 Task: Check the "Dependency Graph" to manage package dependencies.
Action: Mouse moved to (1077, 68)
Screenshot: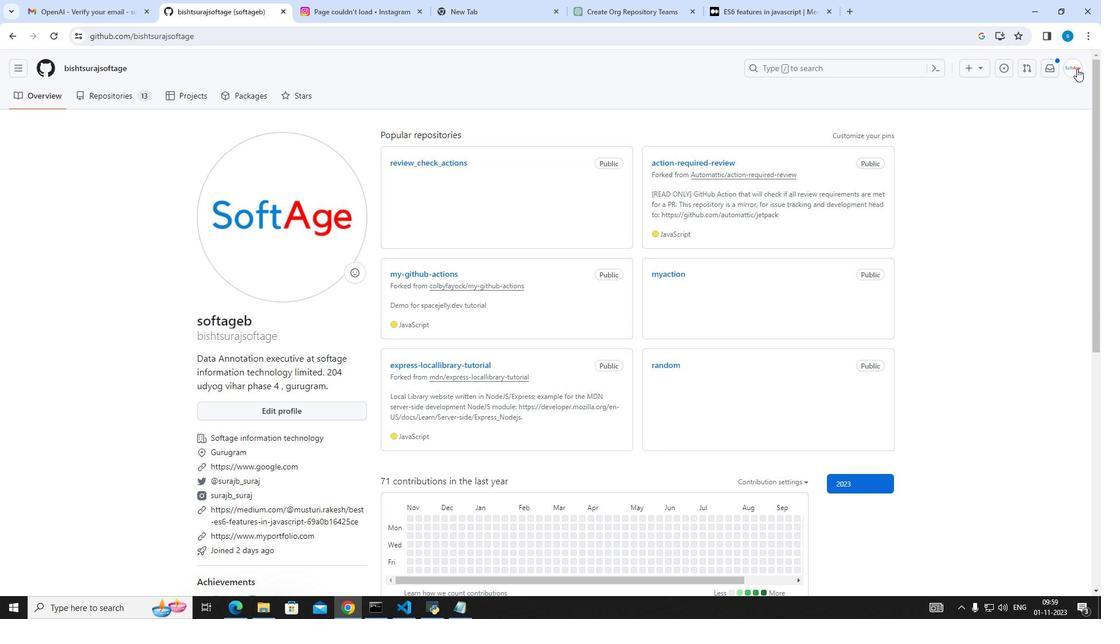 
Action: Mouse pressed left at (1077, 68)
Screenshot: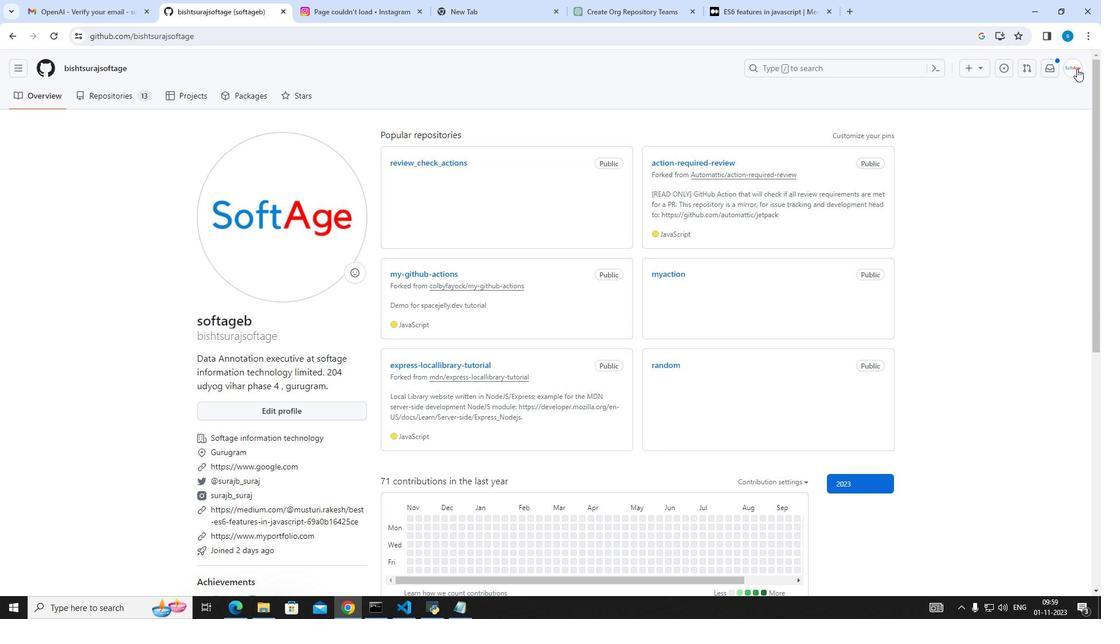 
Action: Mouse moved to (1016, 154)
Screenshot: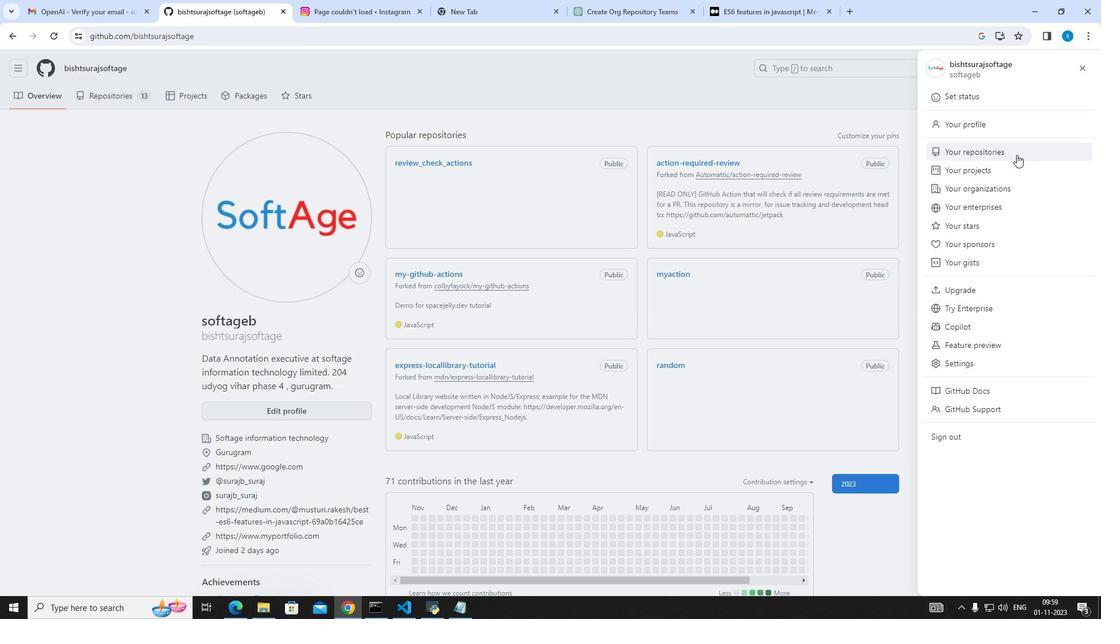 
Action: Mouse pressed left at (1016, 154)
Screenshot: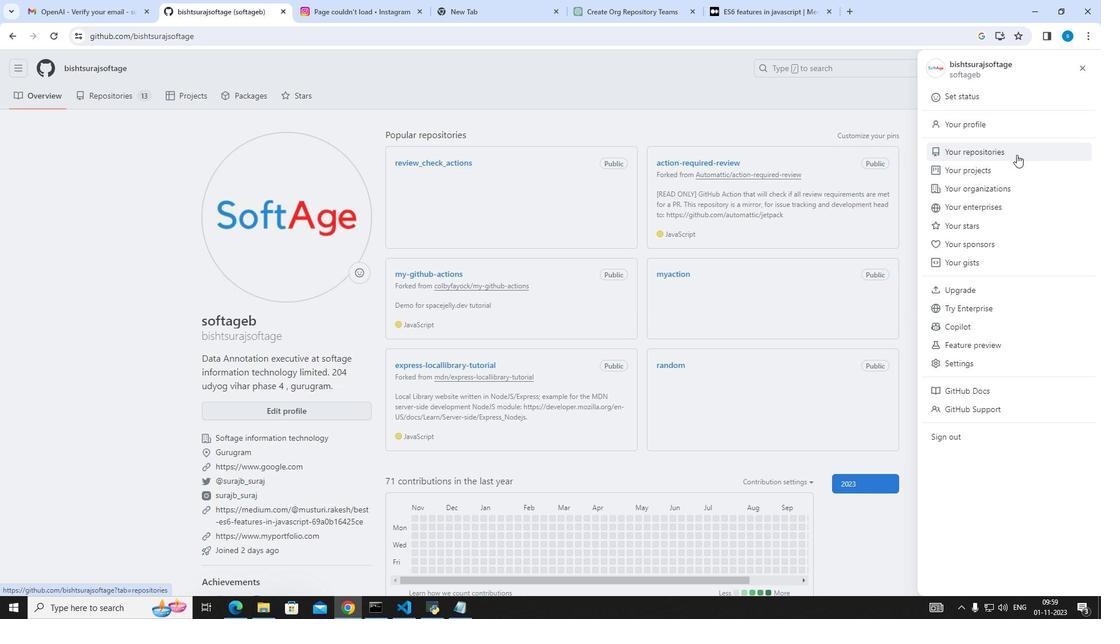 
Action: Mouse moved to (678, 317)
Screenshot: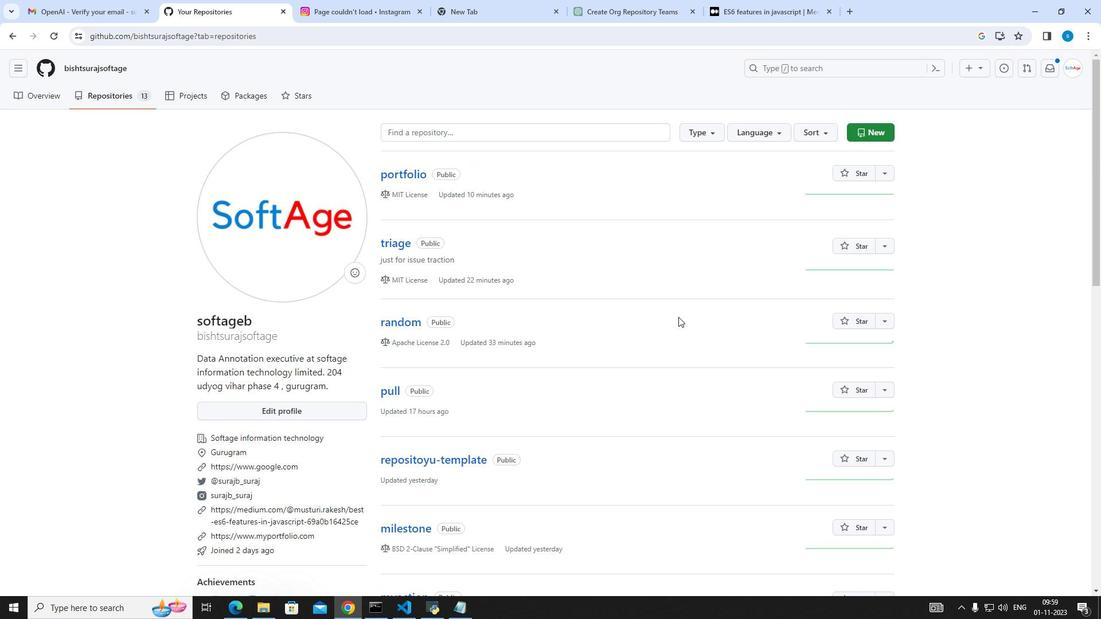 
Action: Mouse scrolled (678, 316) with delta (0, 0)
Screenshot: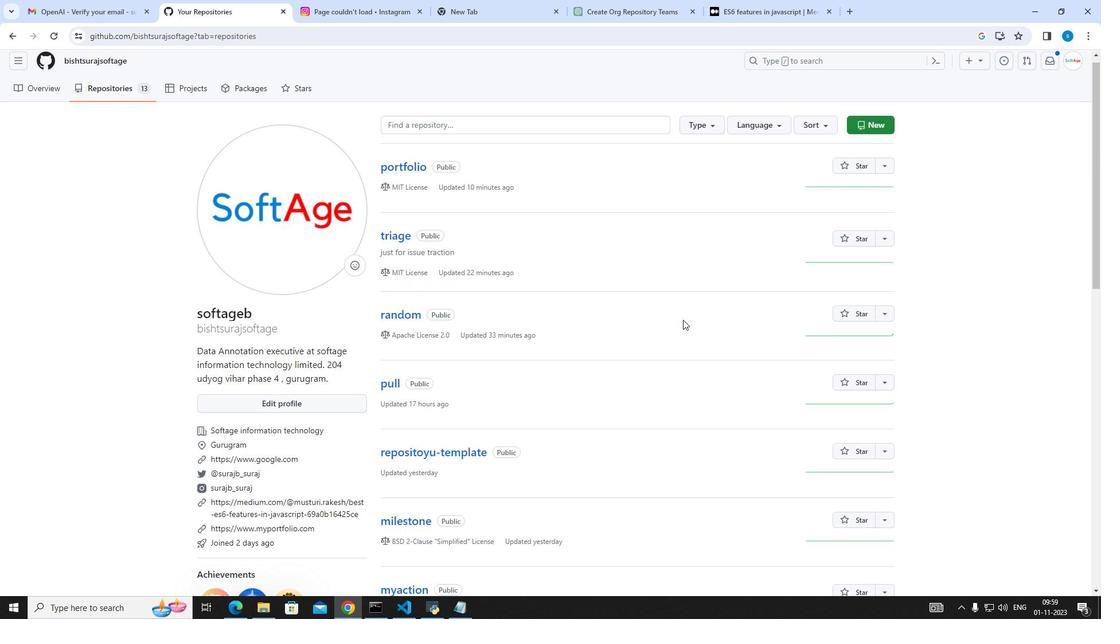 
Action: Mouse moved to (678, 319)
Screenshot: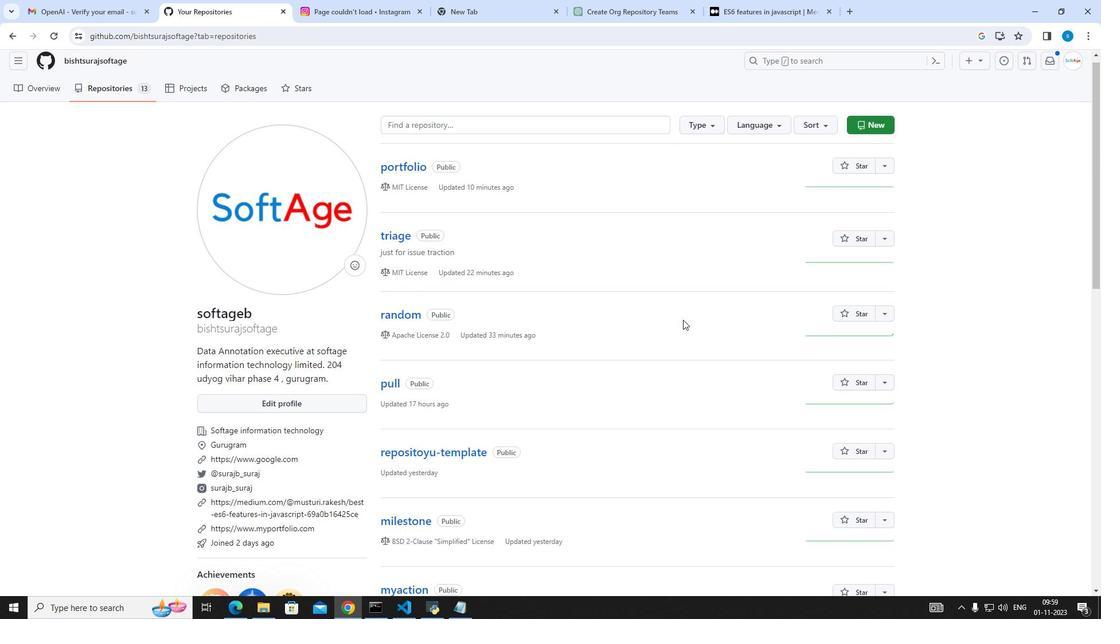 
Action: Mouse scrolled (678, 318) with delta (0, 0)
Screenshot: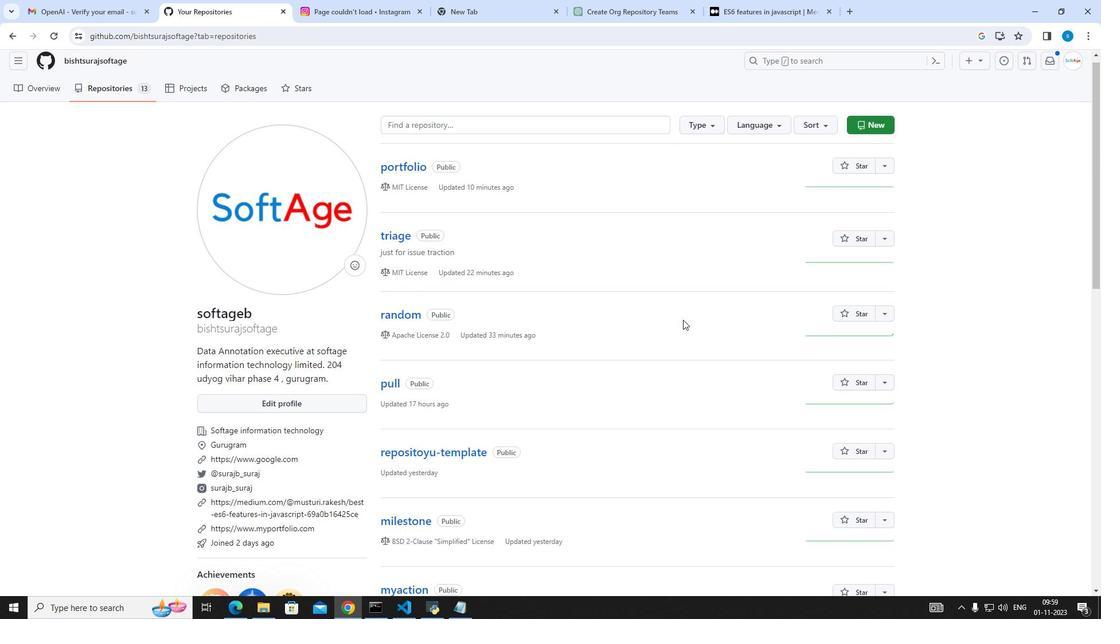 
Action: Mouse moved to (684, 321)
Screenshot: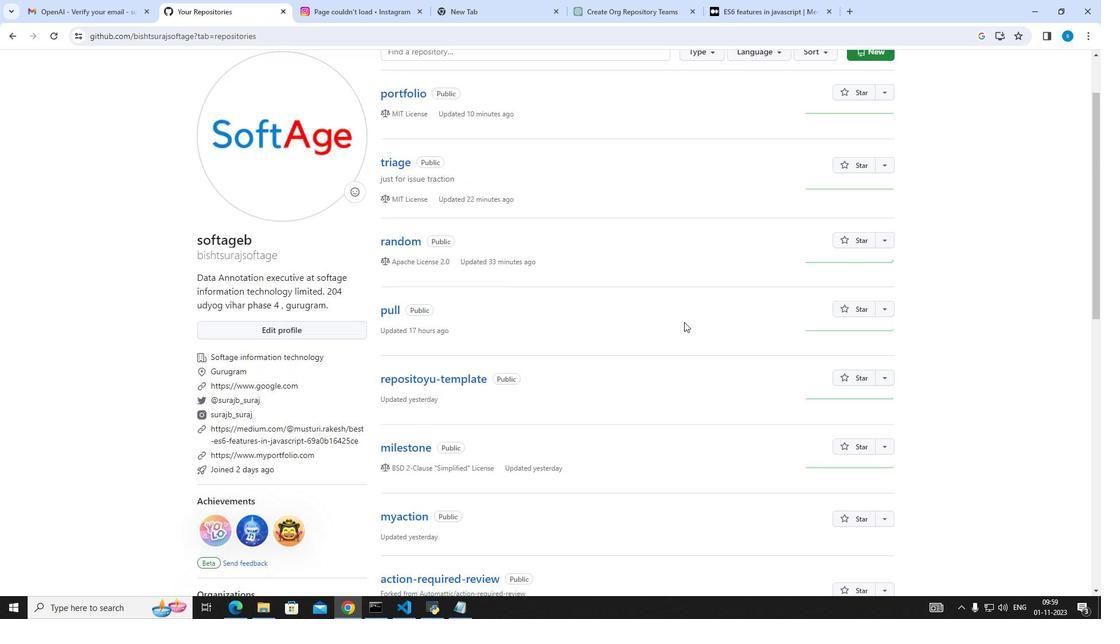 
Action: Mouse scrolled (683, 320) with delta (0, 0)
Screenshot: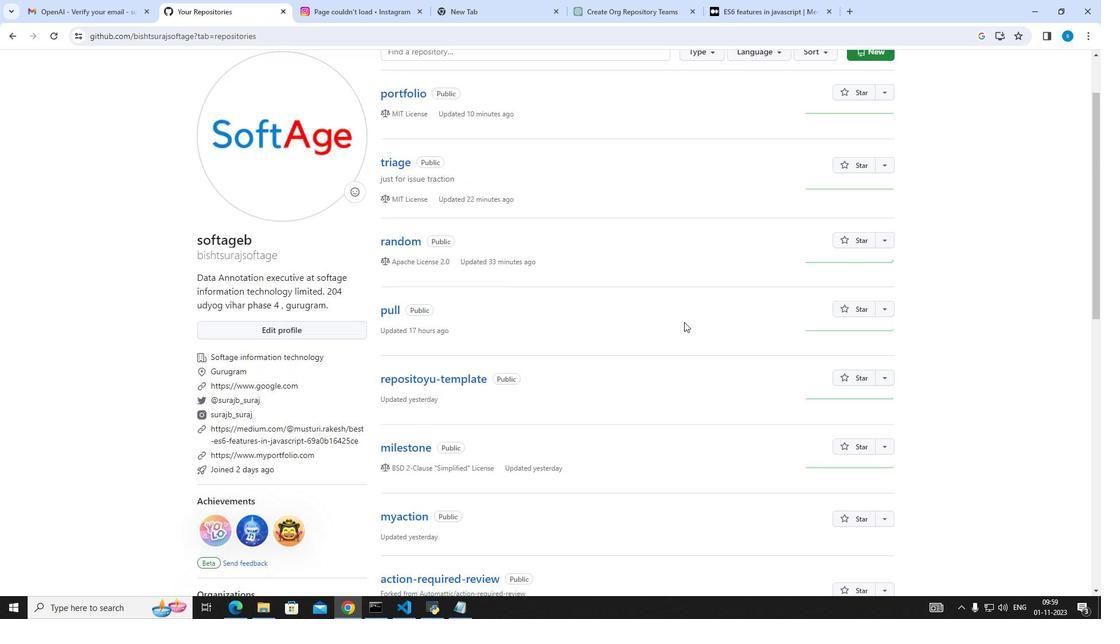 
Action: Mouse moved to (684, 321)
Screenshot: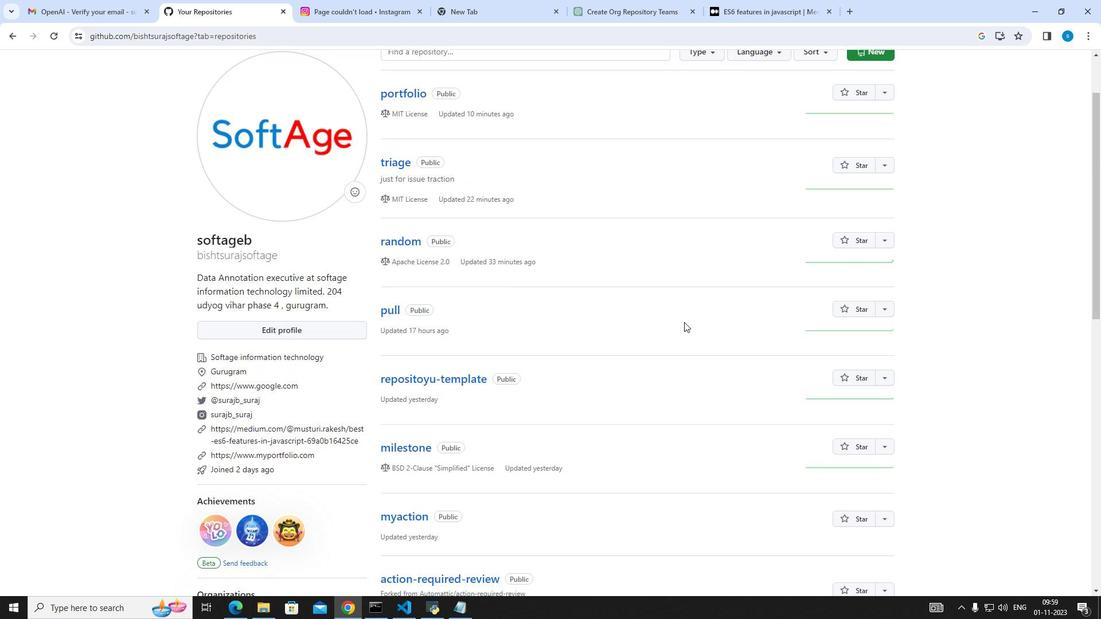 
Action: Mouse scrolled (684, 320) with delta (0, 0)
Screenshot: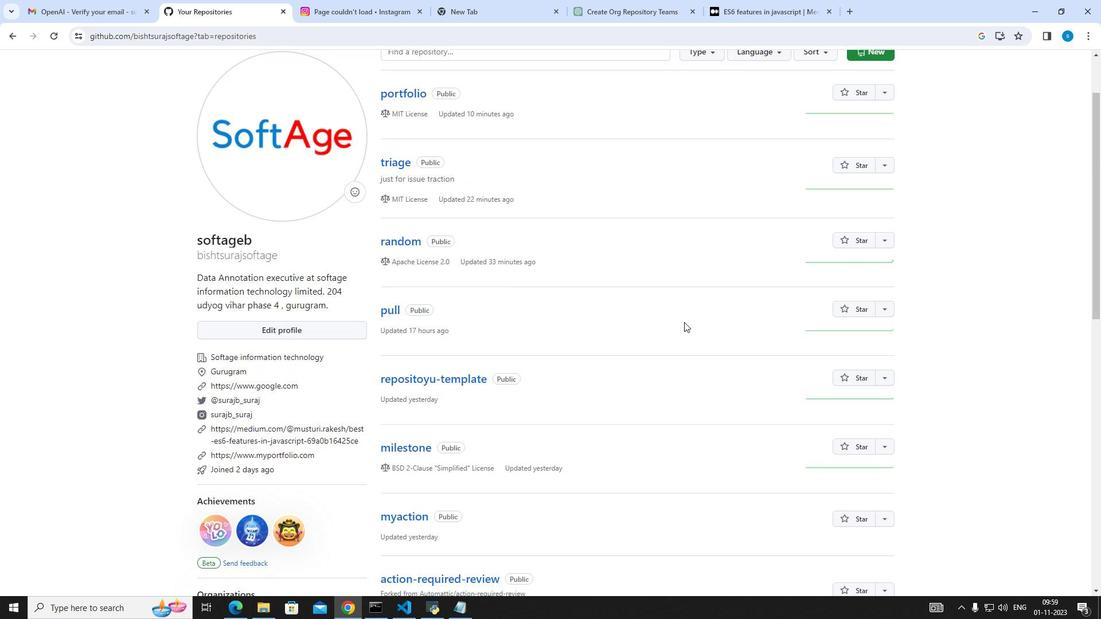 
Action: Mouse moved to (684, 322)
Screenshot: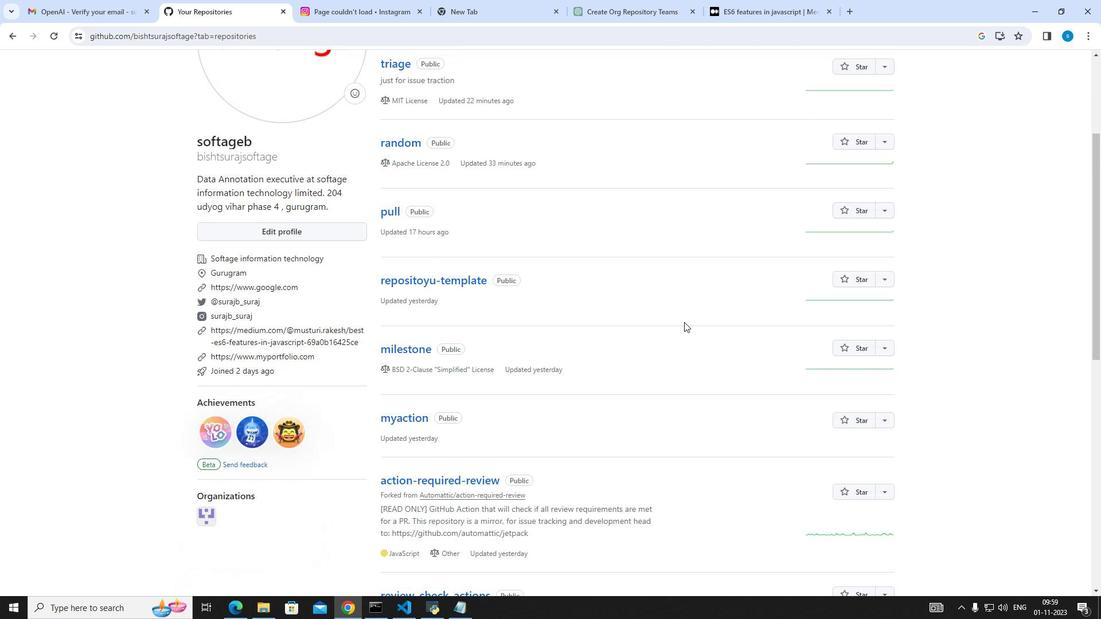 
Action: Mouse scrolled (684, 321) with delta (0, 0)
Screenshot: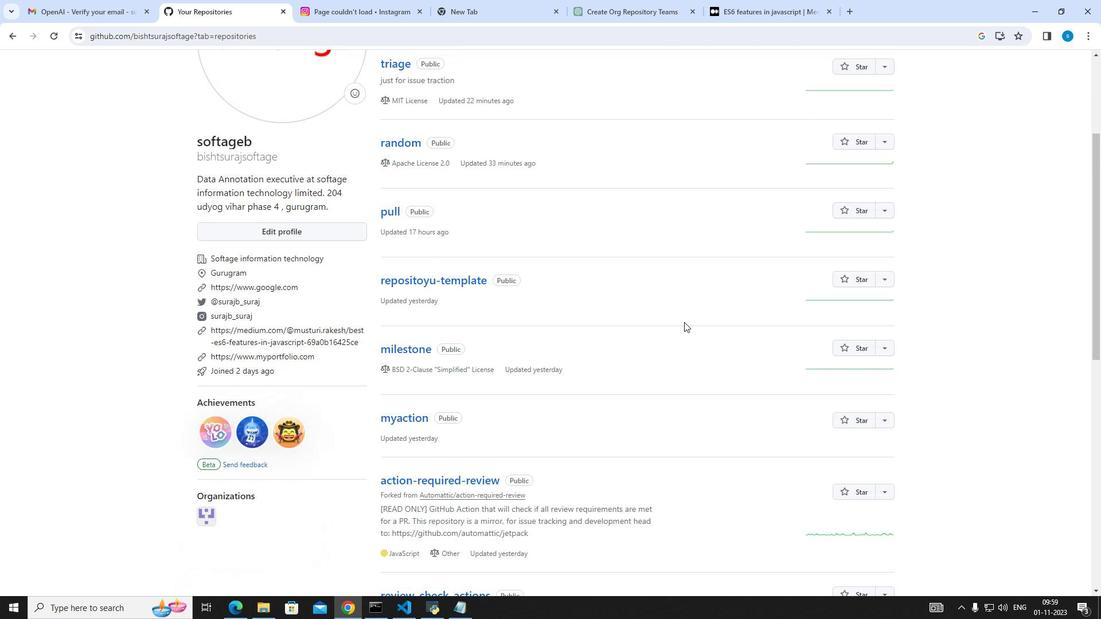 
Action: Mouse moved to (647, 326)
Screenshot: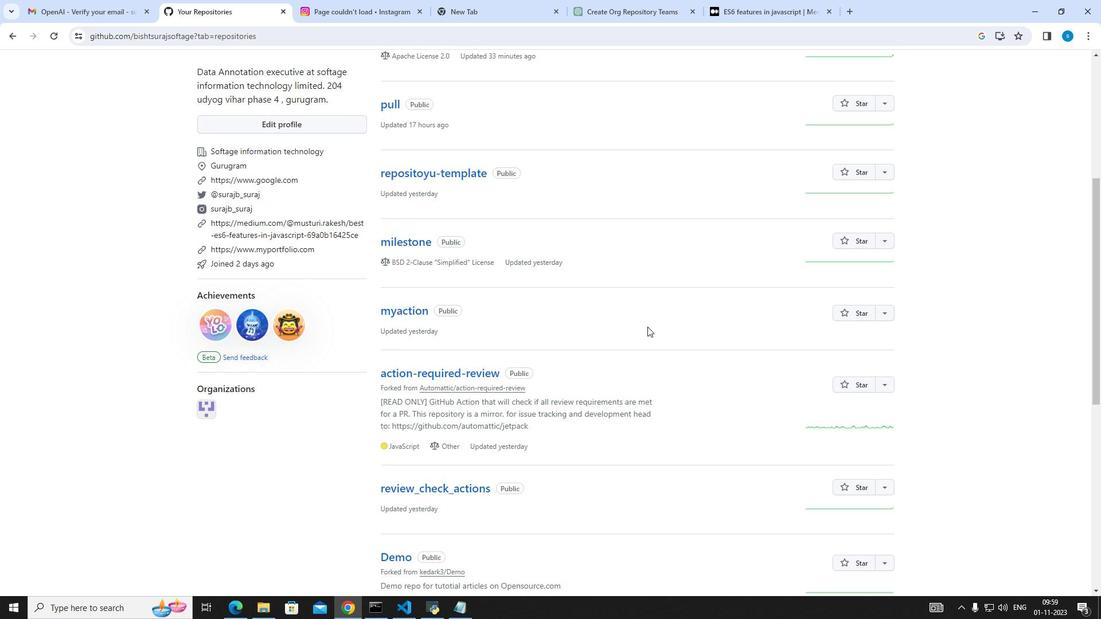 
Action: Mouse scrolled (647, 326) with delta (0, 0)
Screenshot: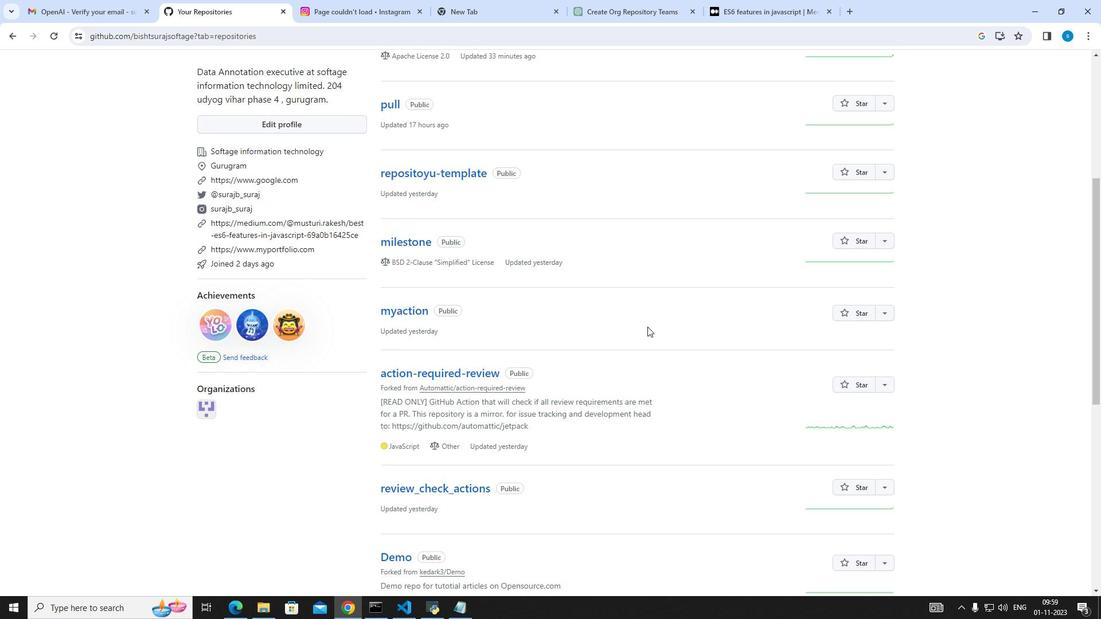 
Action: Mouse scrolled (647, 326) with delta (0, 0)
Screenshot: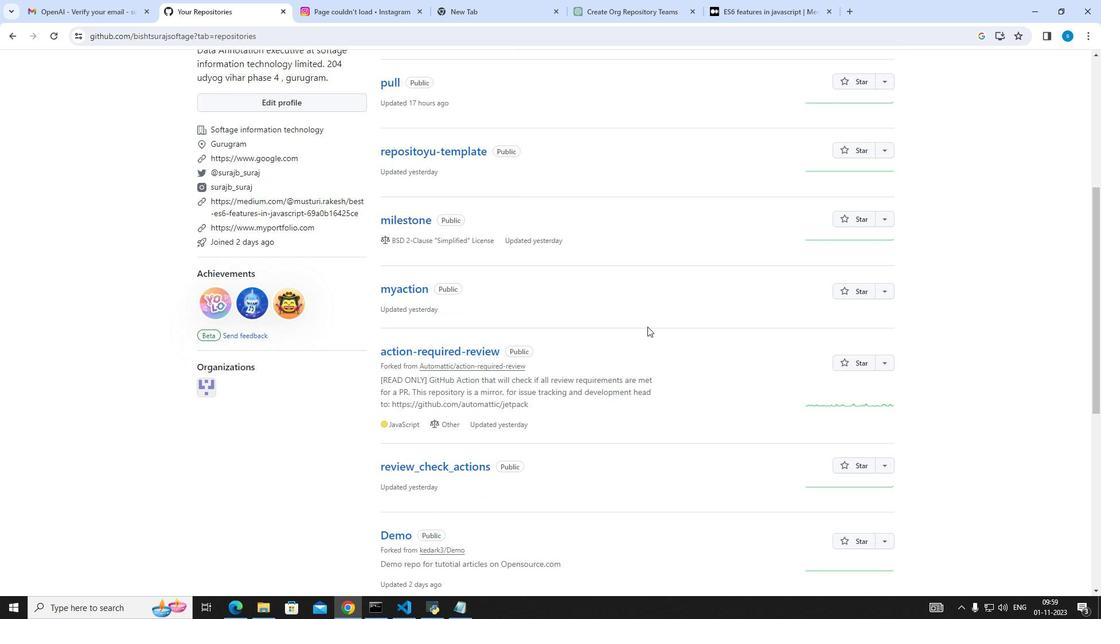 
Action: Mouse scrolled (647, 326) with delta (0, 0)
Screenshot: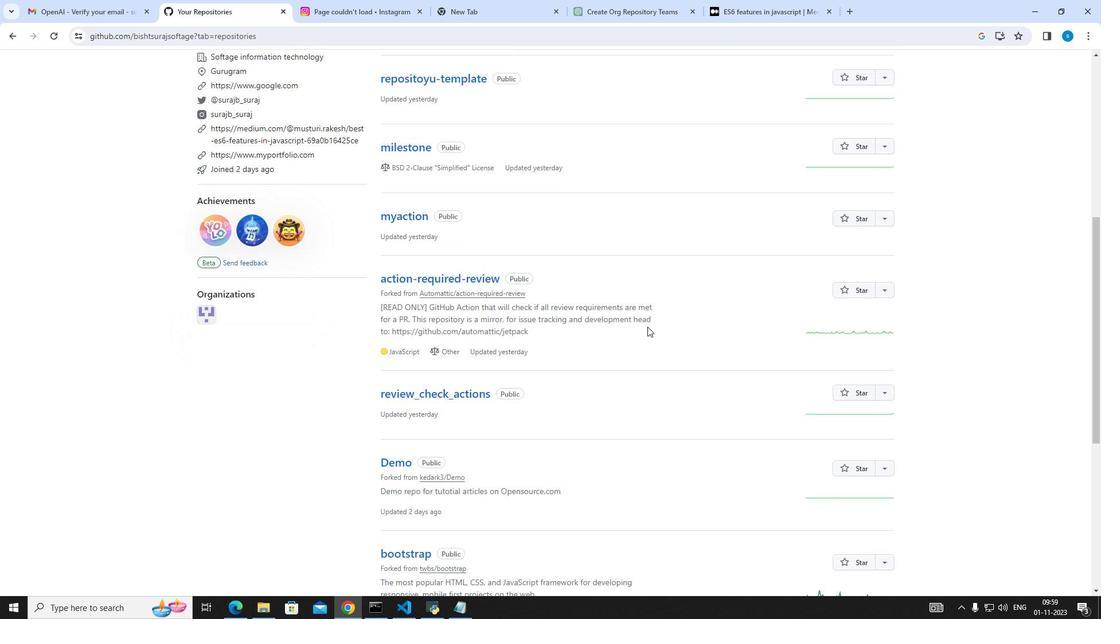 
Action: Mouse moved to (601, 346)
Screenshot: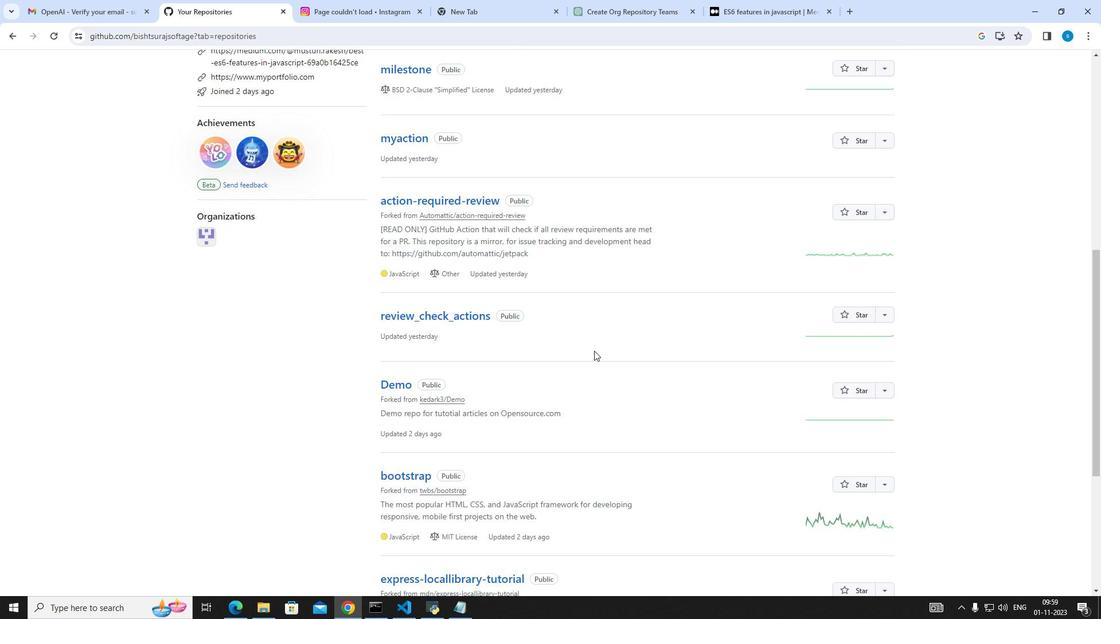 
Action: Mouse scrolled (601, 345) with delta (0, 0)
Screenshot: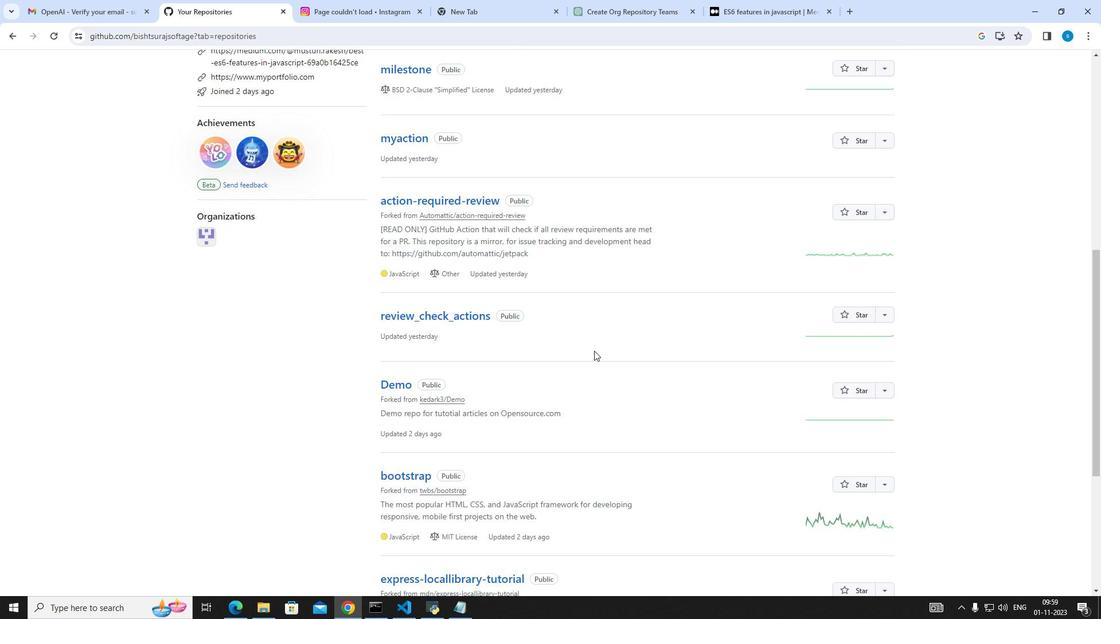 
Action: Mouse moved to (595, 349)
Screenshot: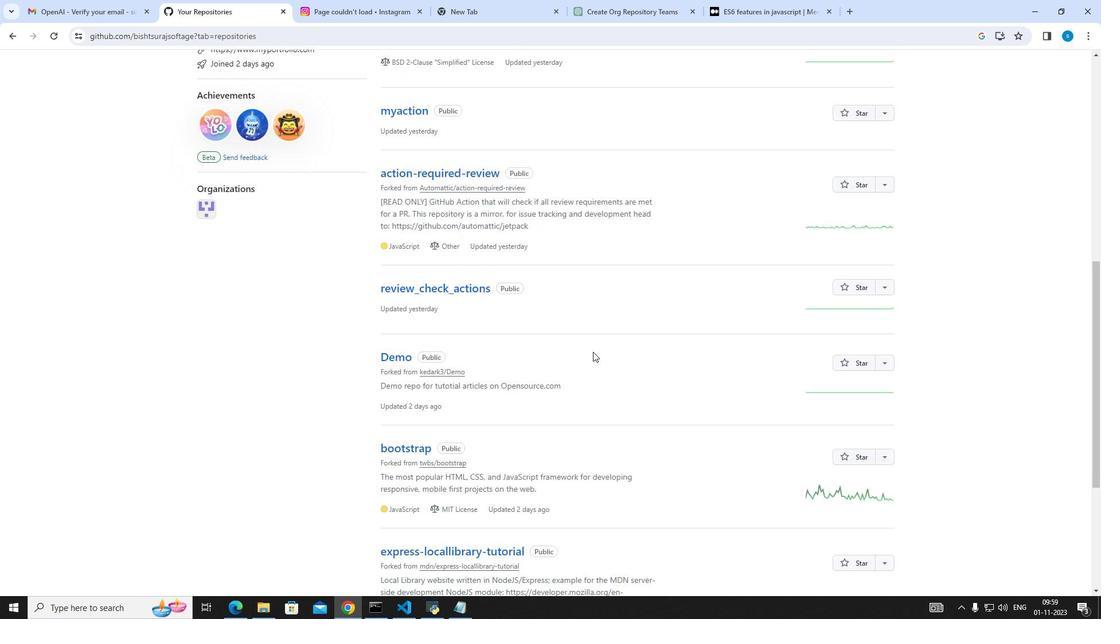 
Action: Mouse scrolled (595, 348) with delta (0, 0)
Screenshot: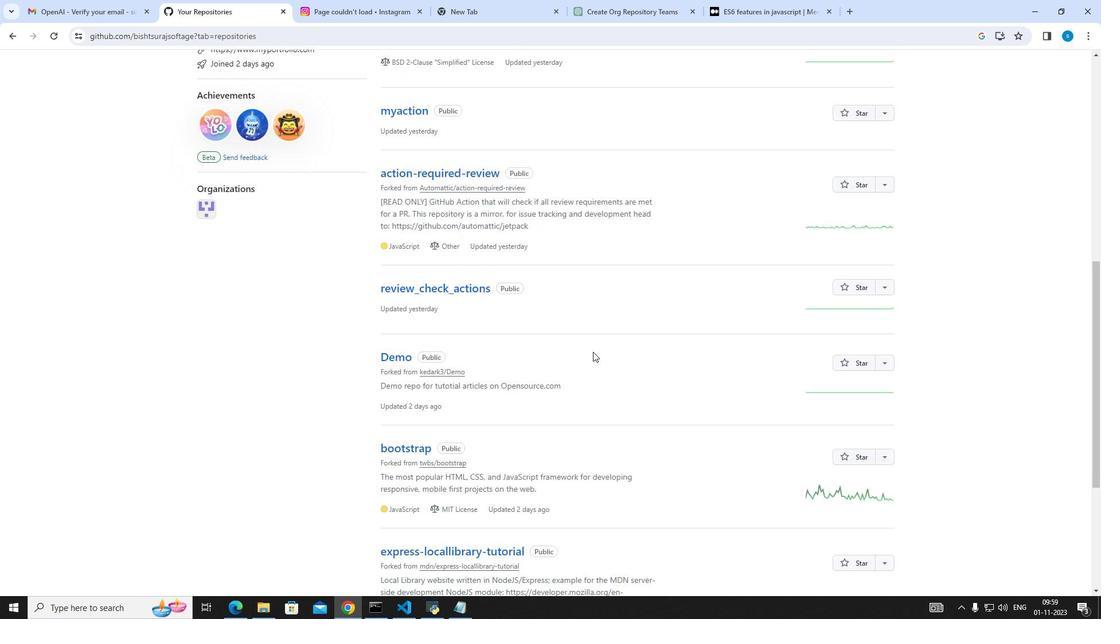 
Action: Mouse moved to (442, 465)
Screenshot: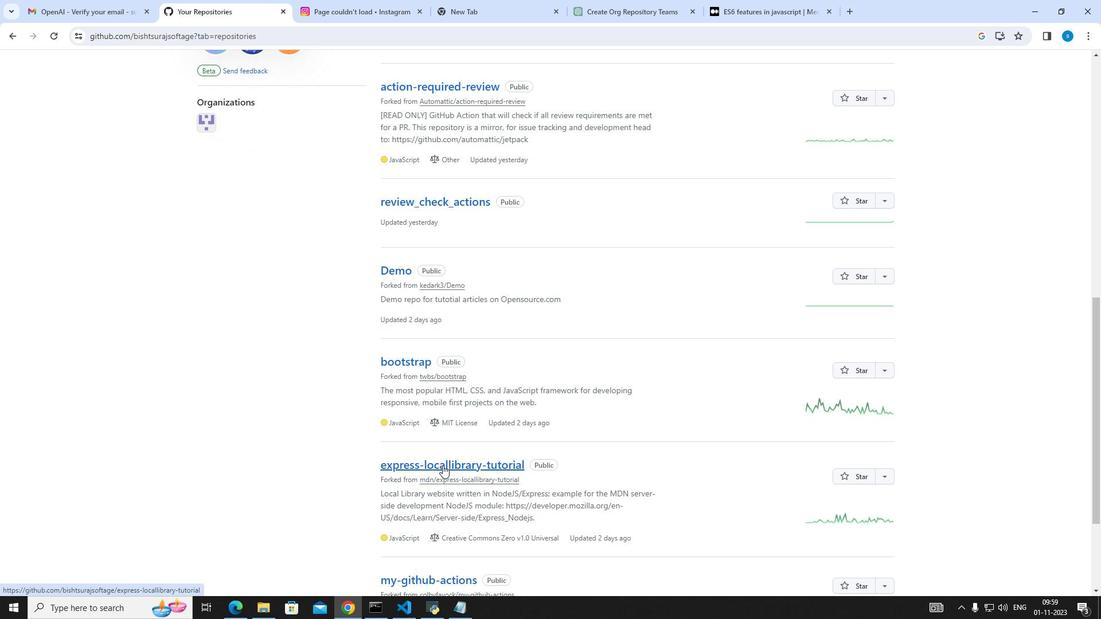 
Action: Mouse pressed left at (442, 465)
Screenshot: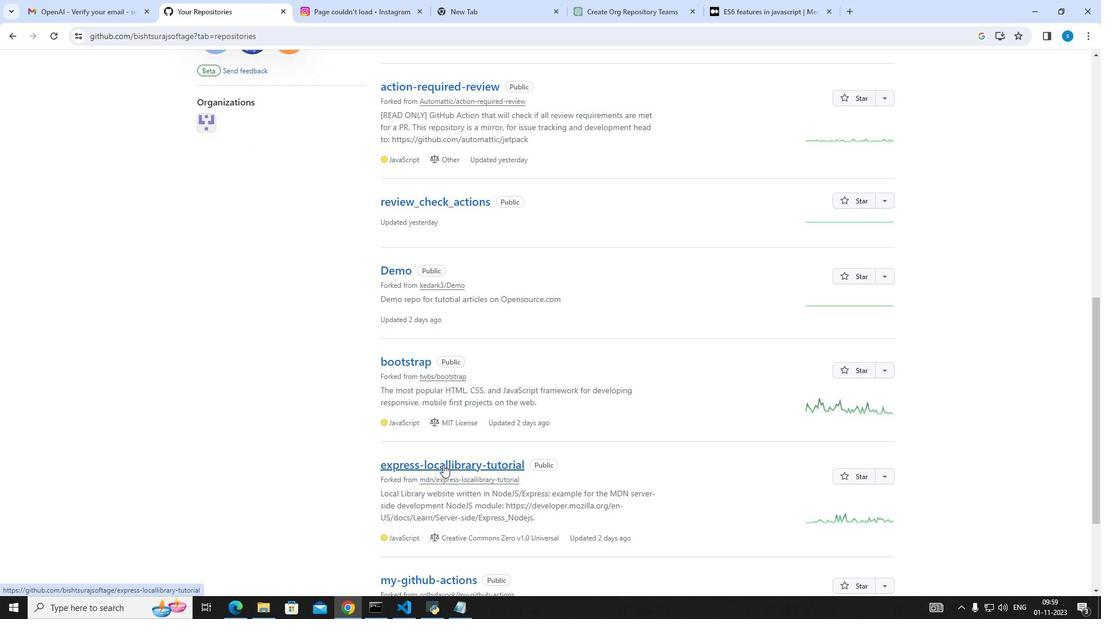 
Action: Mouse moved to (340, 94)
Screenshot: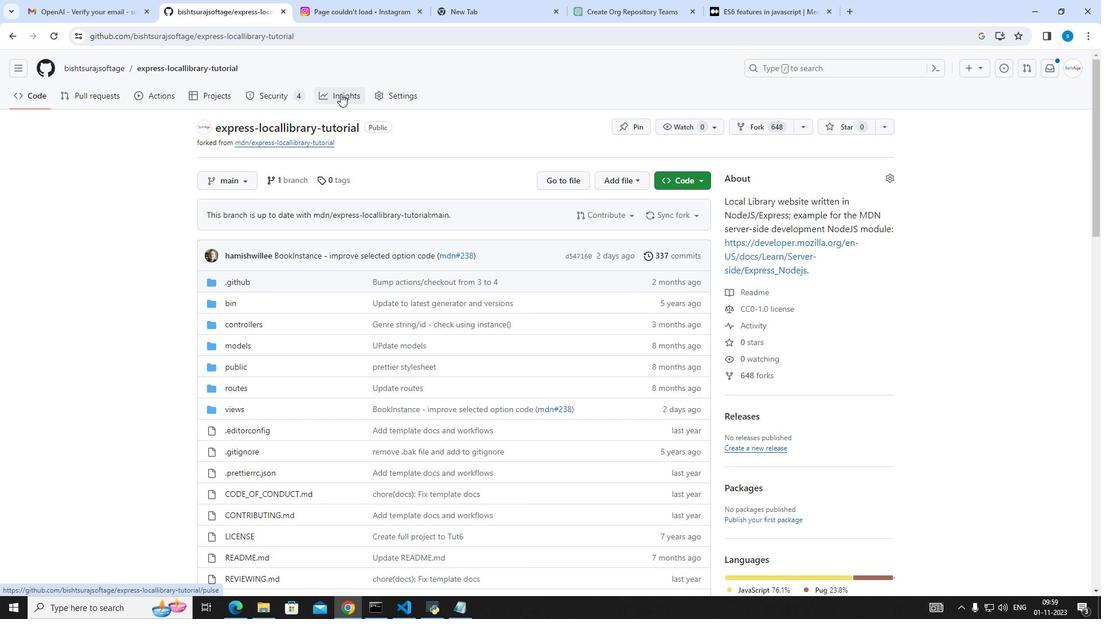 
Action: Mouse pressed left at (340, 94)
Screenshot: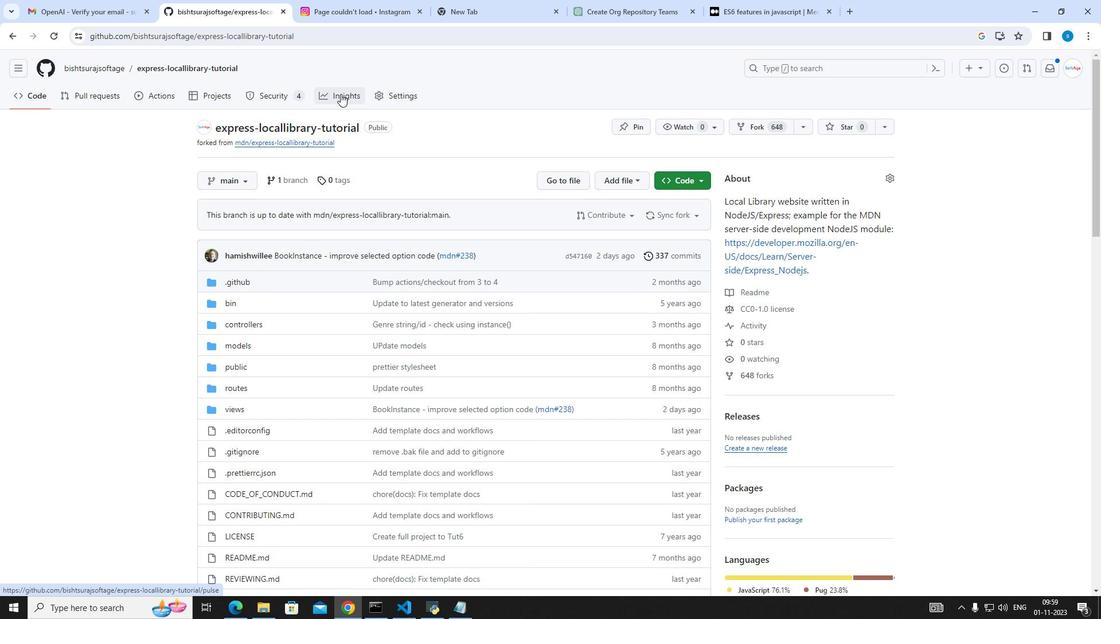 
Action: Mouse moved to (256, 264)
Screenshot: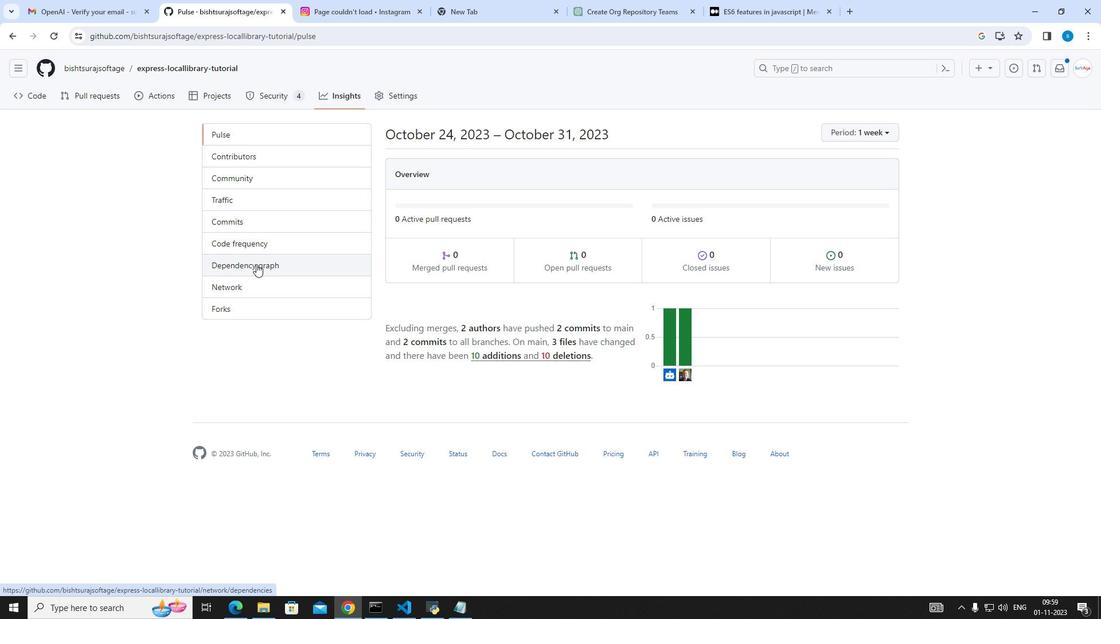 
Action: Mouse pressed left at (256, 264)
Screenshot: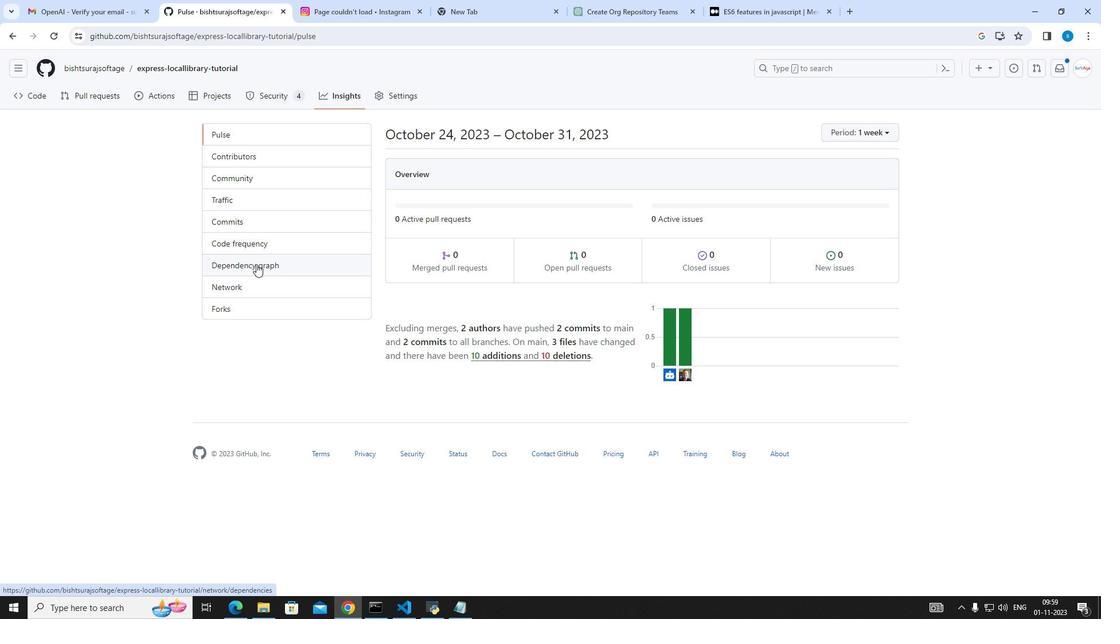 
Action: Mouse moved to (555, 311)
Screenshot: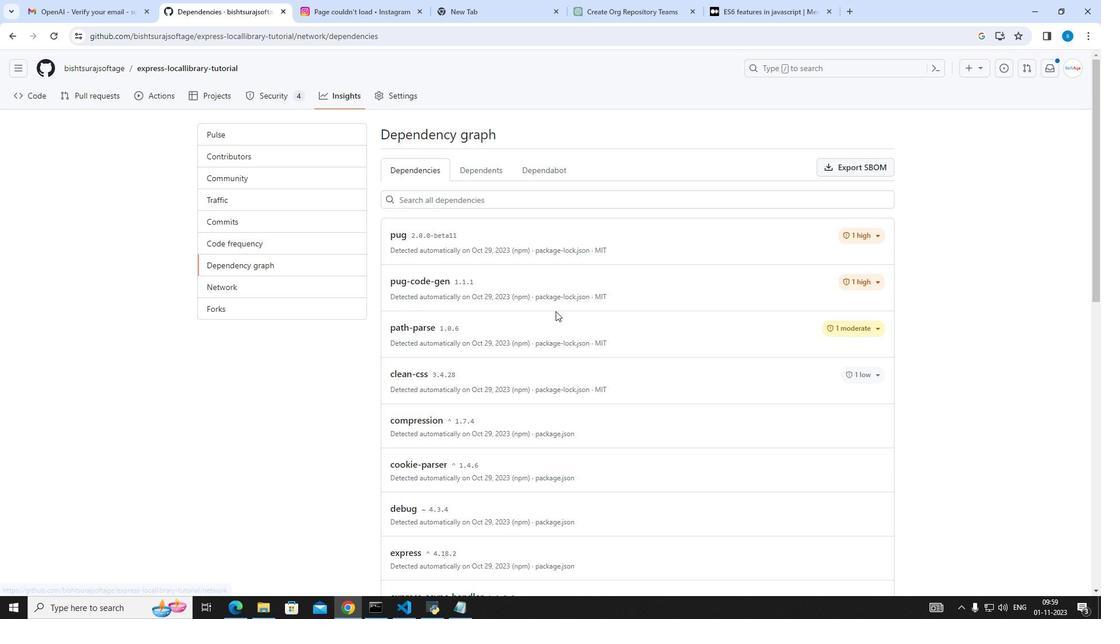 
Action: Mouse scrolled (555, 310) with delta (0, 0)
Screenshot: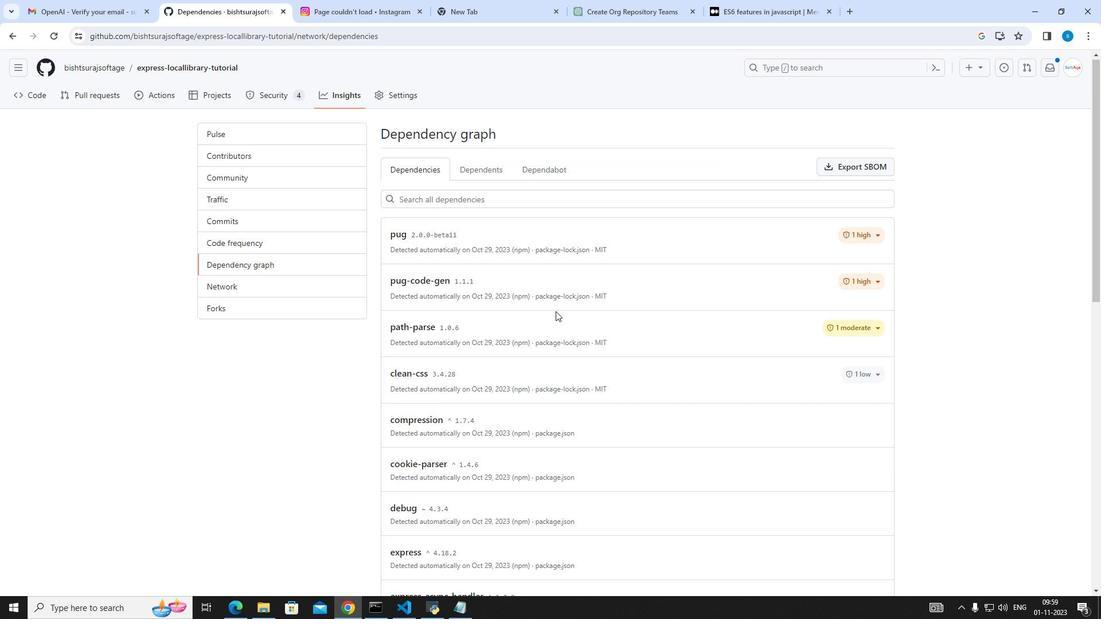 
Action: Mouse moved to (396, 178)
Screenshot: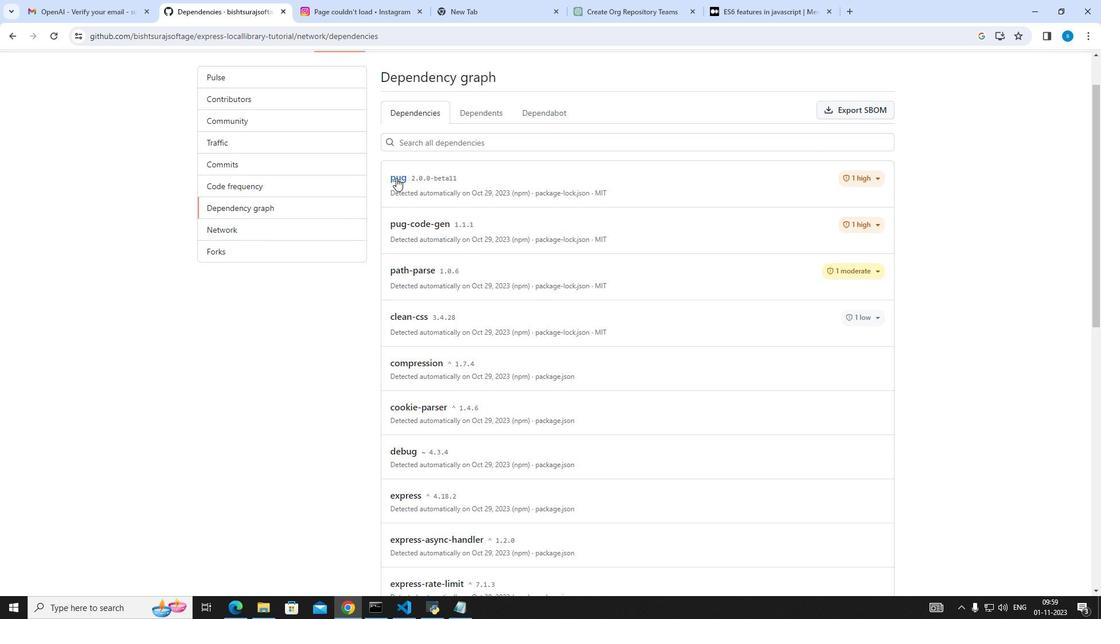 
Action: Mouse pressed left at (396, 178)
Screenshot: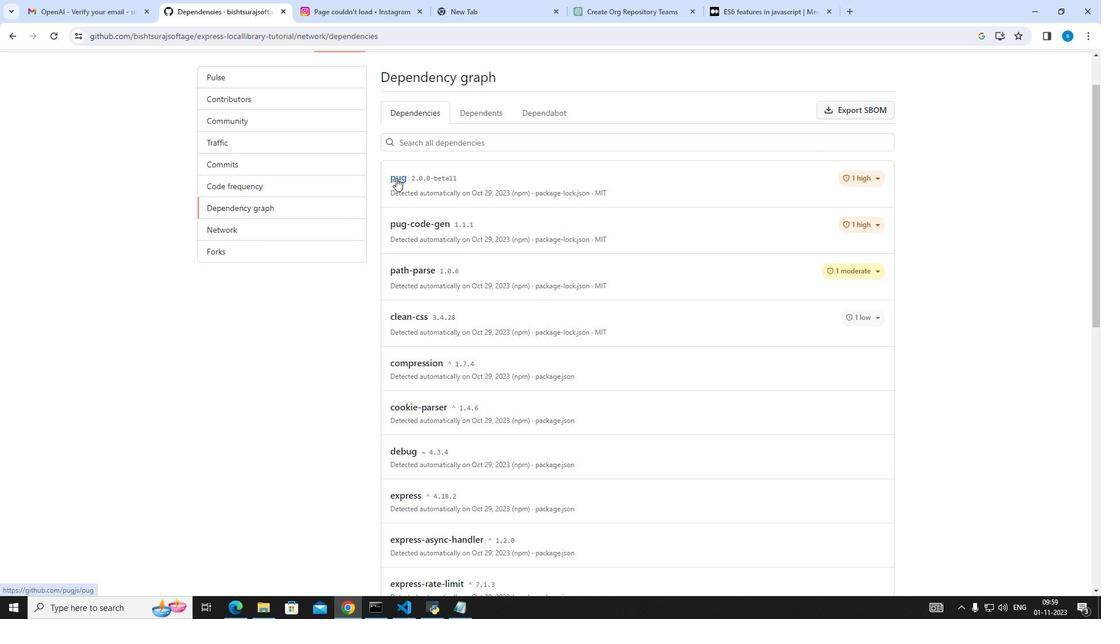 
Action: Mouse moved to (5, 38)
Screenshot: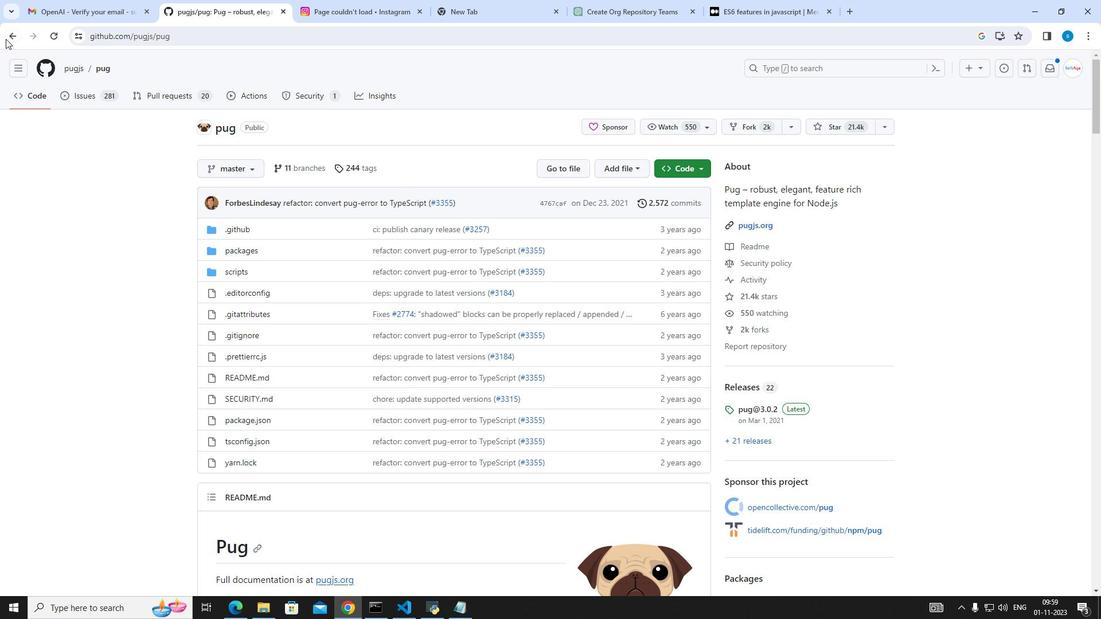 
Action: Mouse pressed left at (5, 38)
Screenshot: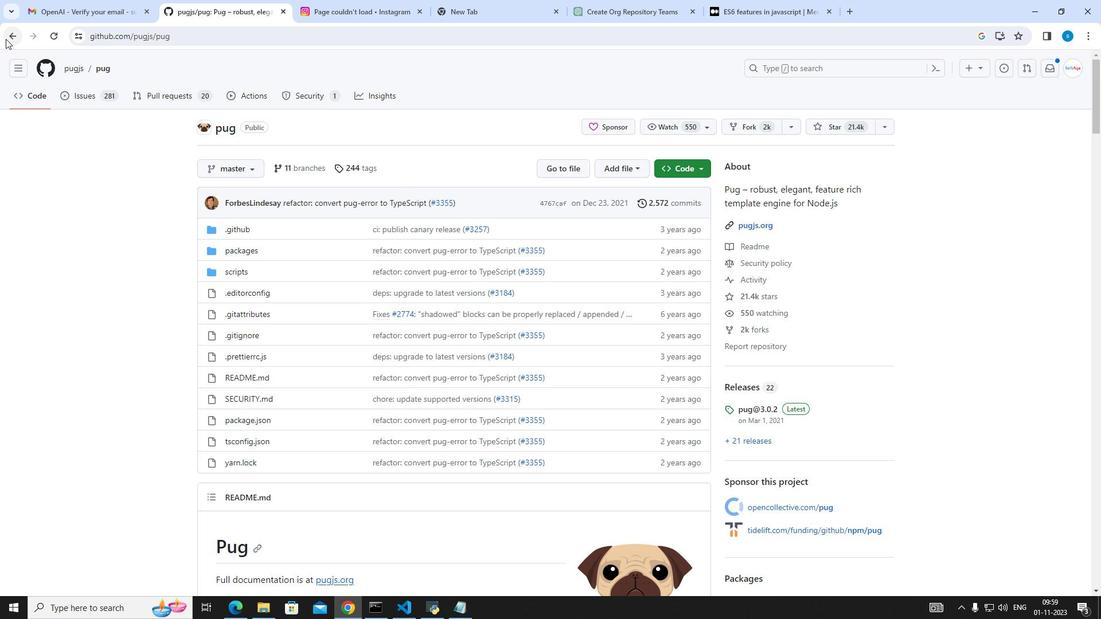 
Action: Mouse moved to (863, 178)
Screenshot: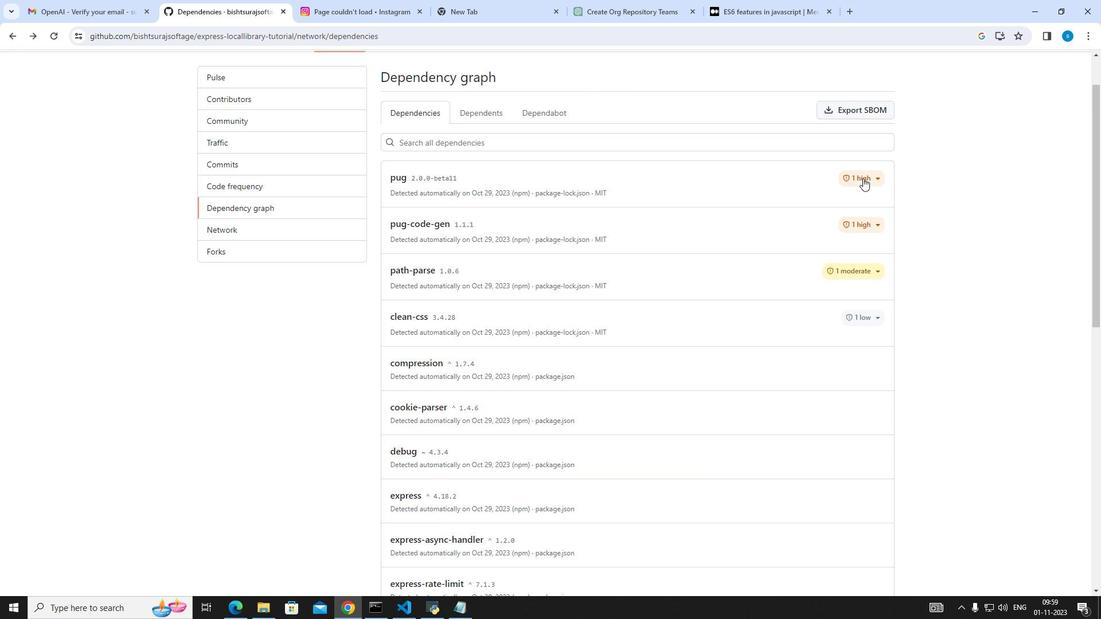 
Action: Mouse pressed left at (863, 178)
Screenshot: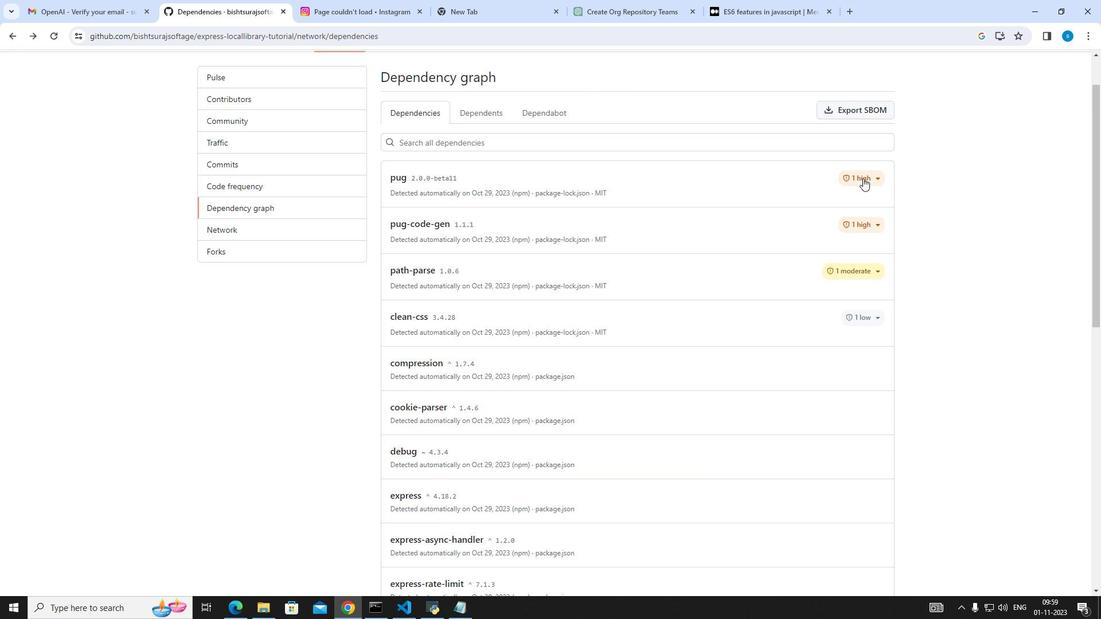 
Action: Mouse moved to (876, 208)
Screenshot: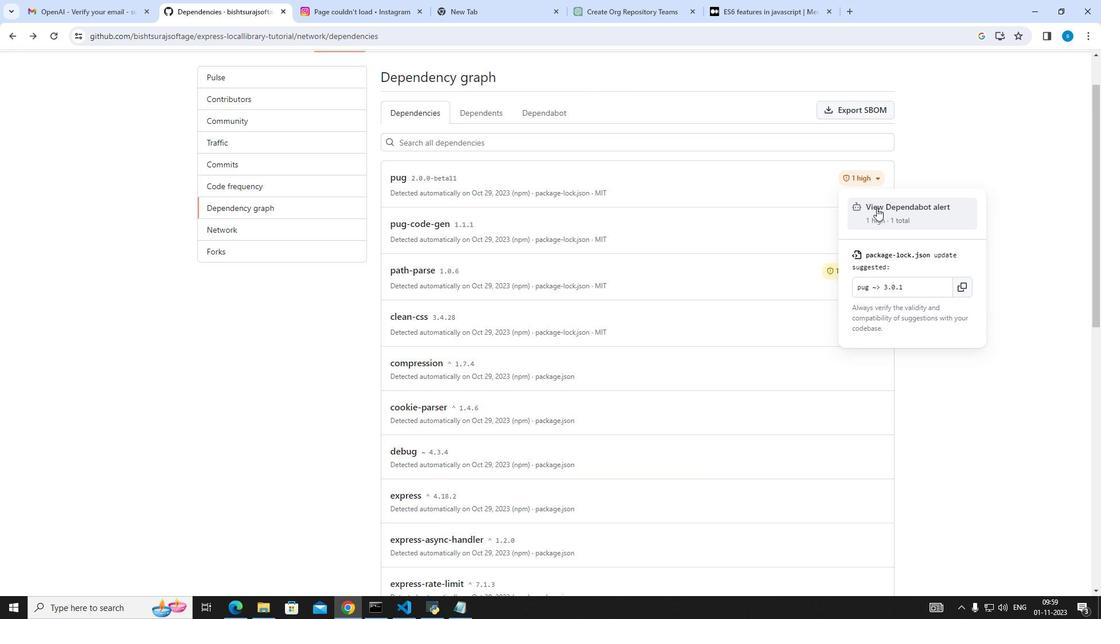 
Action: Mouse pressed left at (876, 208)
Screenshot: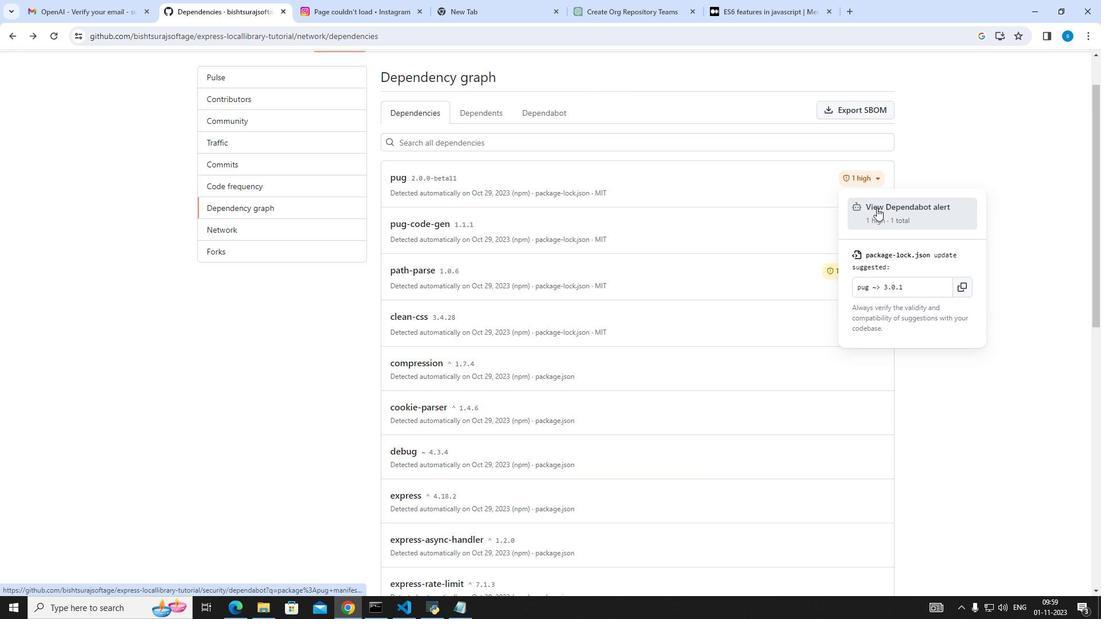 
Action: Mouse moved to (468, 248)
Screenshot: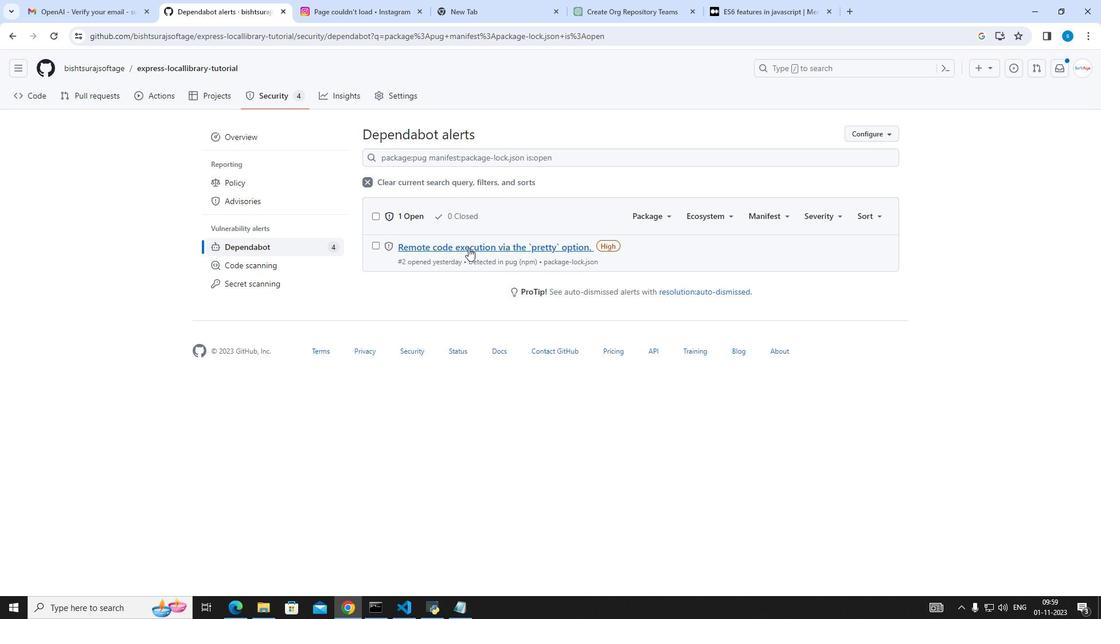 
Action: Mouse pressed left at (468, 248)
Screenshot: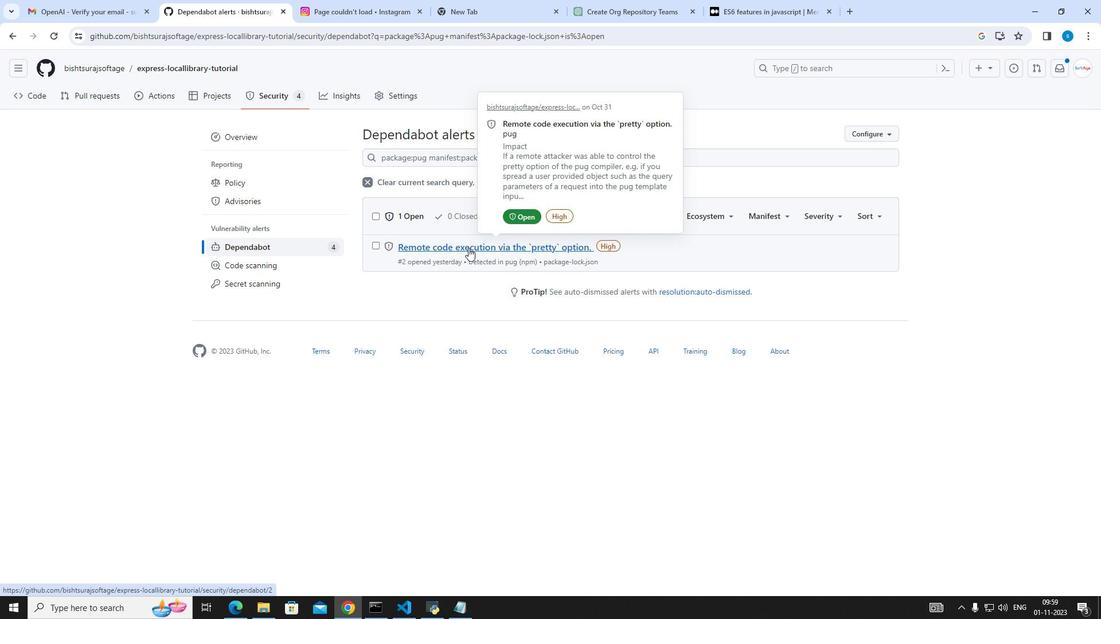 
Action: Mouse moved to (321, 364)
Screenshot: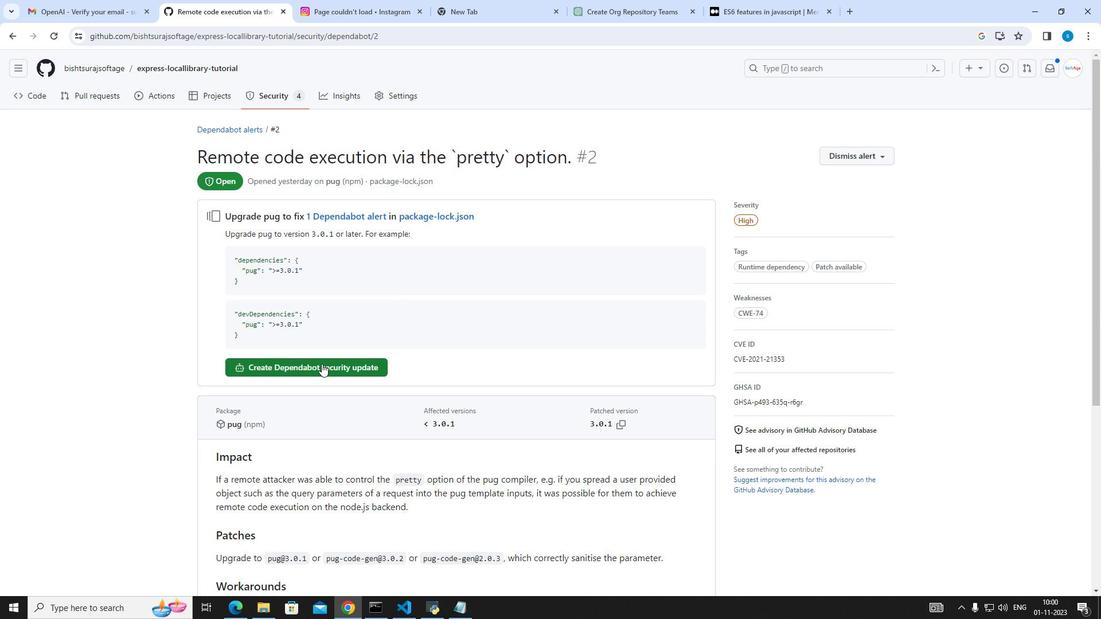 
Action: Mouse pressed left at (321, 364)
Screenshot: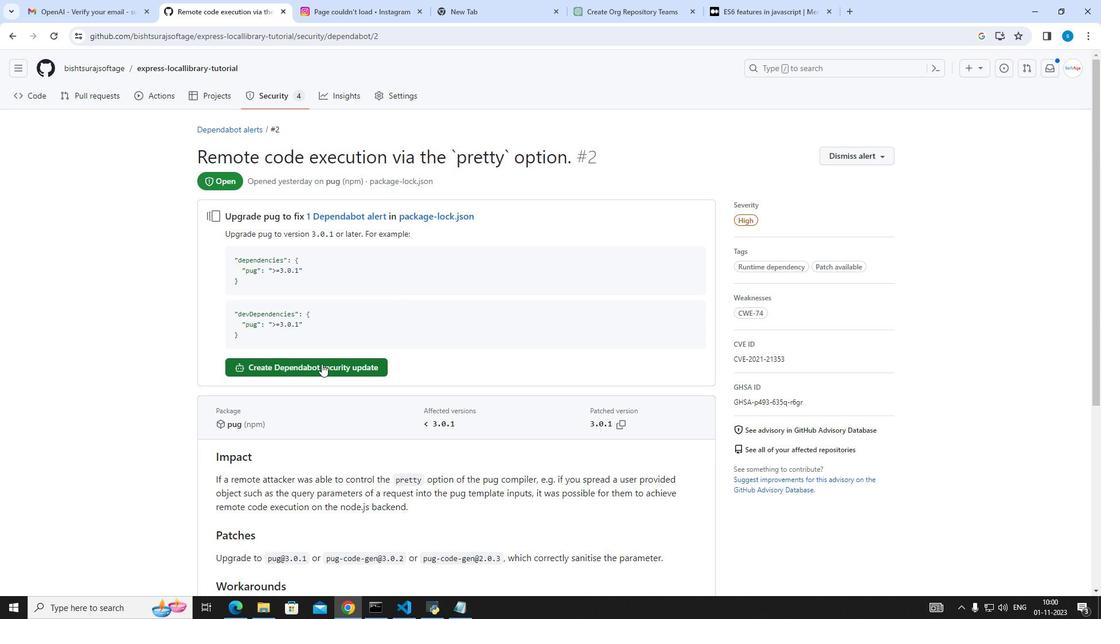 
Action: Mouse moved to (63, 306)
Screenshot: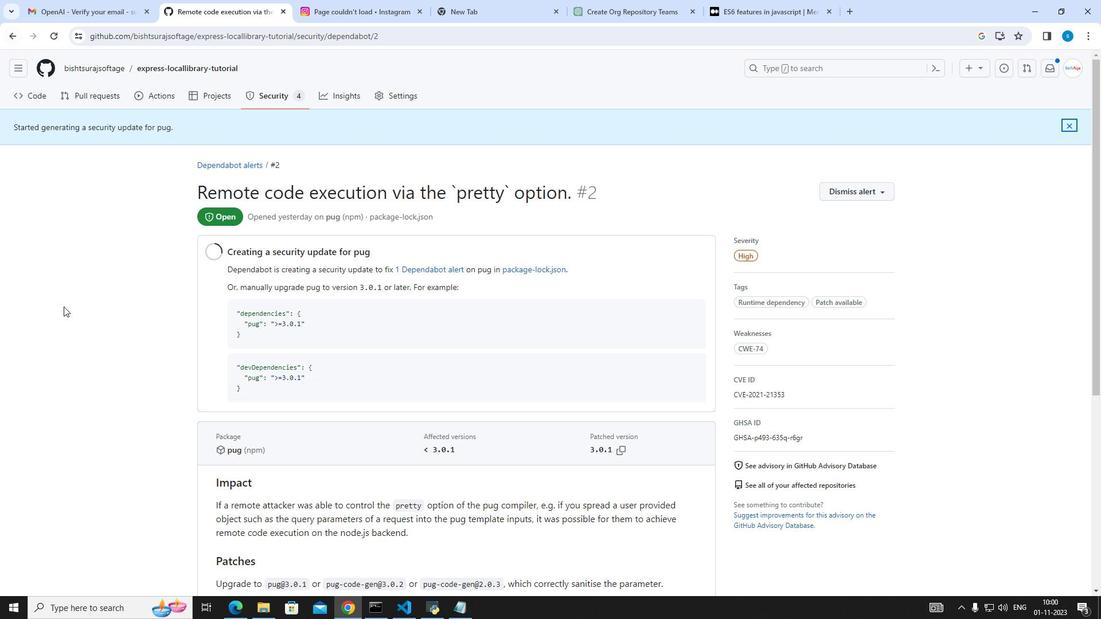 
Action: Mouse scrolled (63, 306) with delta (0, 0)
Screenshot: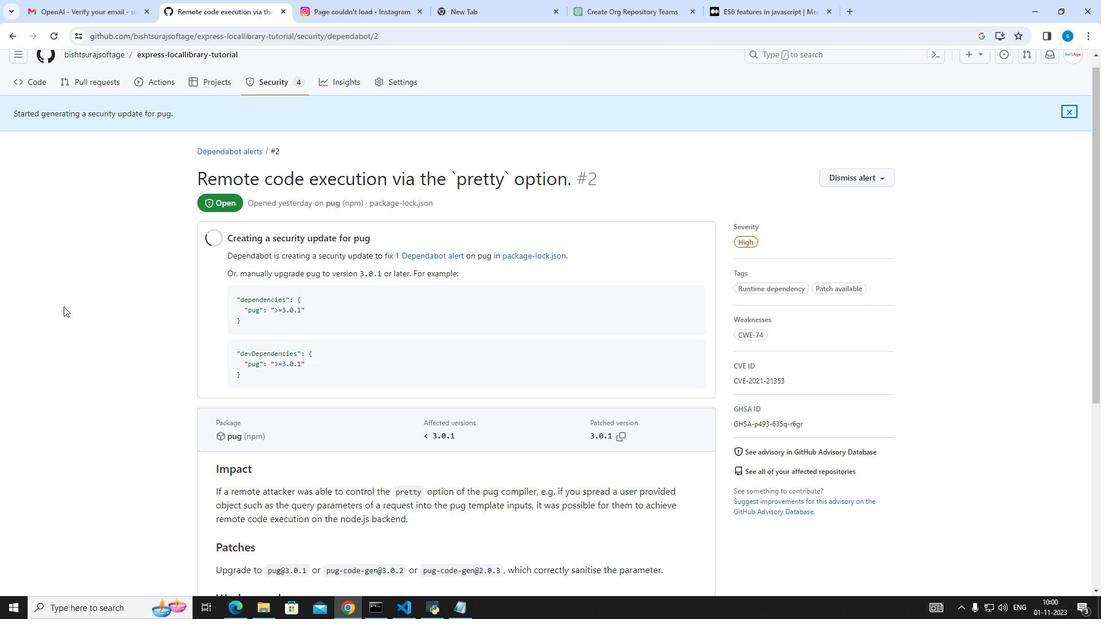 
Action: Mouse scrolled (63, 306) with delta (0, 0)
Screenshot: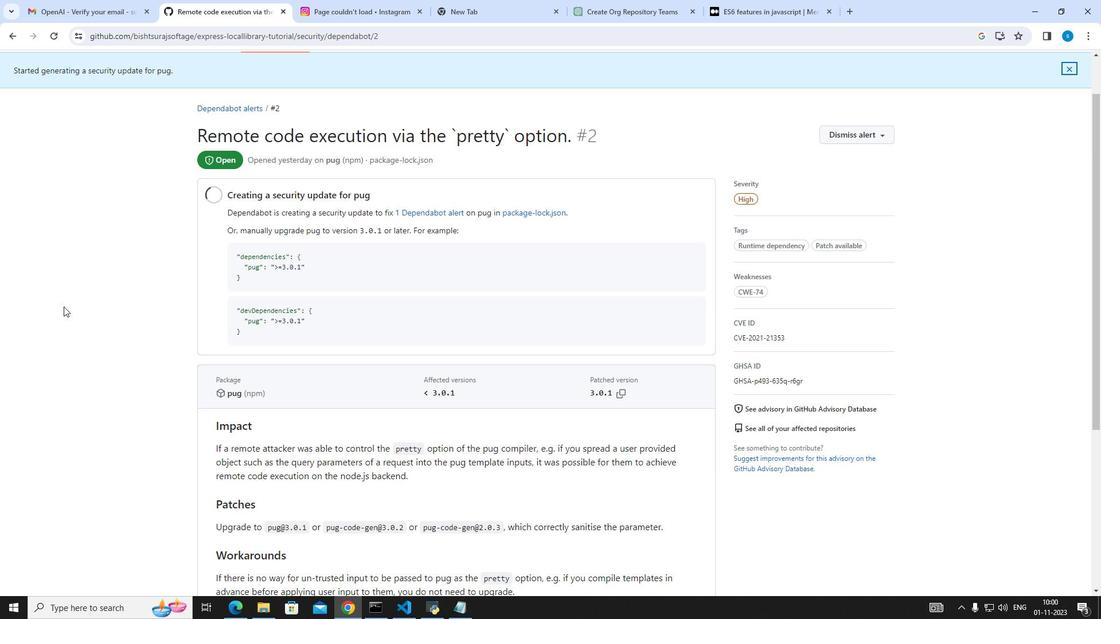 
Action: Mouse scrolled (63, 306) with delta (0, 0)
Screenshot: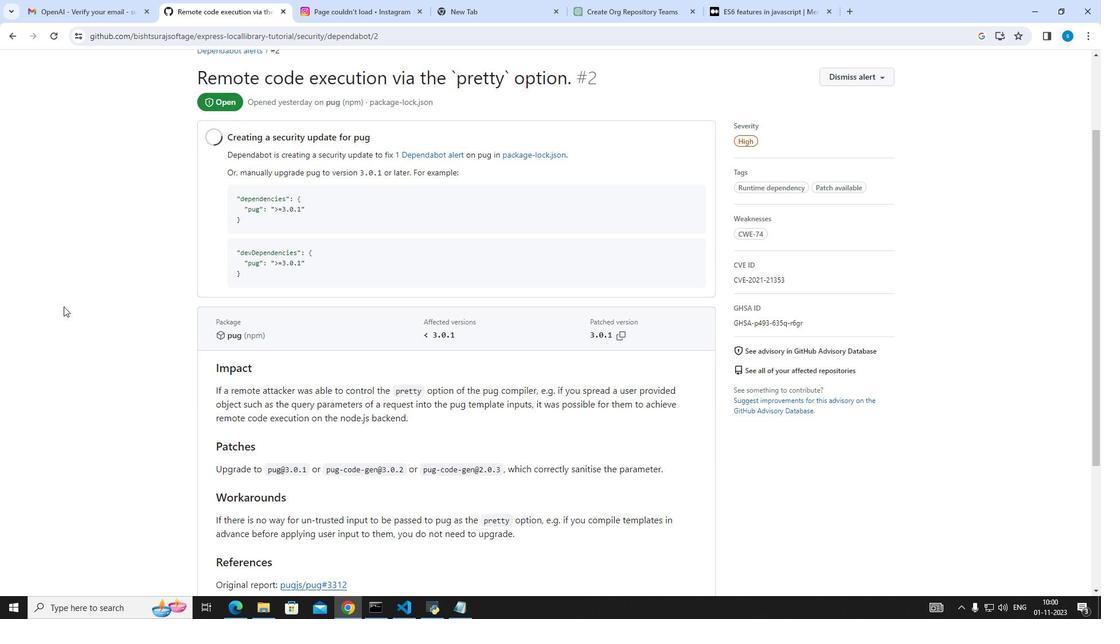 
Action: Mouse scrolled (63, 306) with delta (0, 0)
Screenshot: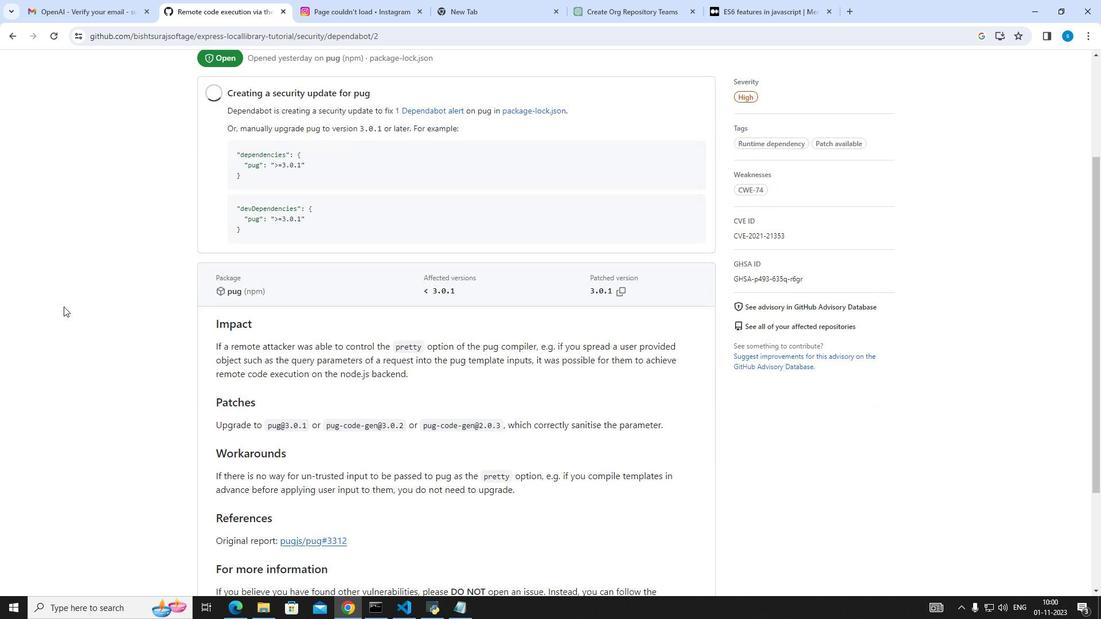 
Action: Mouse scrolled (63, 306) with delta (0, 0)
Screenshot: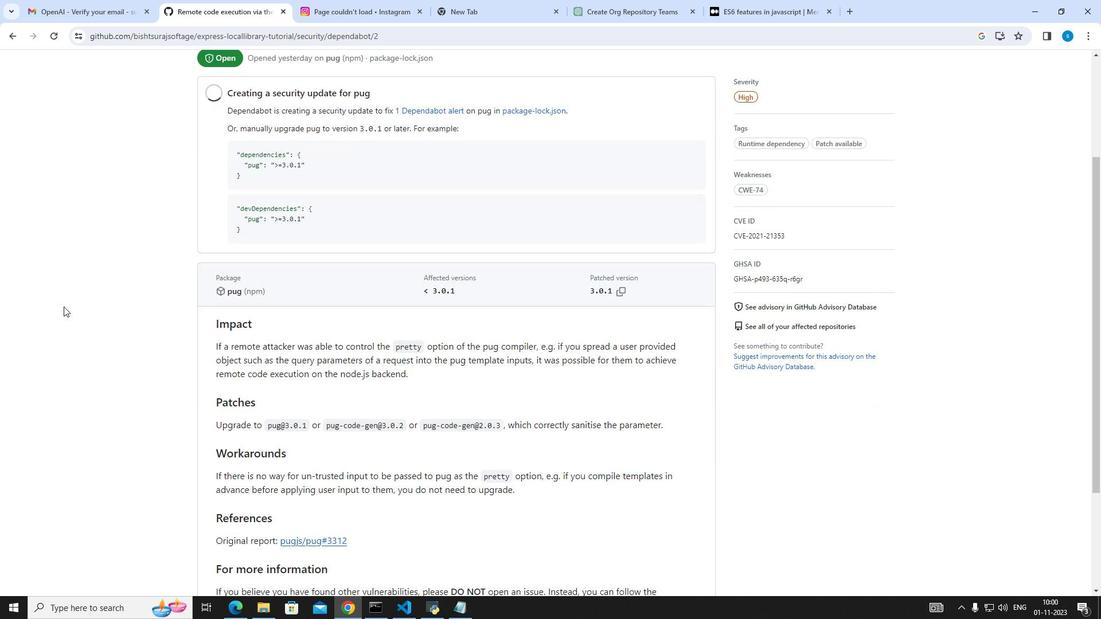 
Action: Mouse scrolled (63, 306) with delta (0, 0)
Screenshot: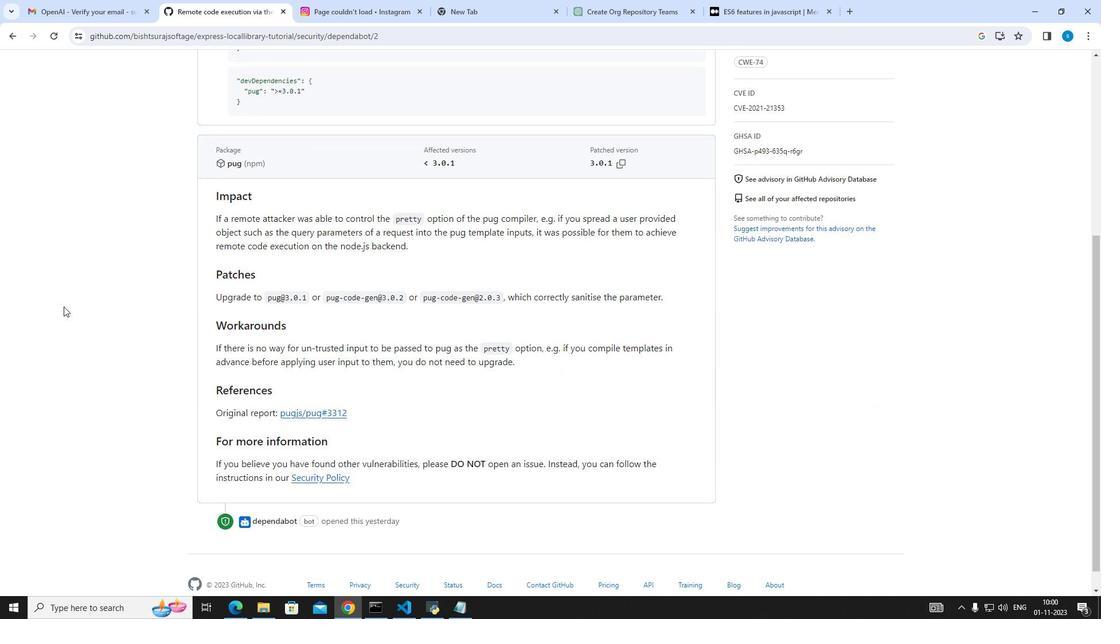 
Action: Mouse scrolled (63, 307) with delta (0, 0)
Screenshot: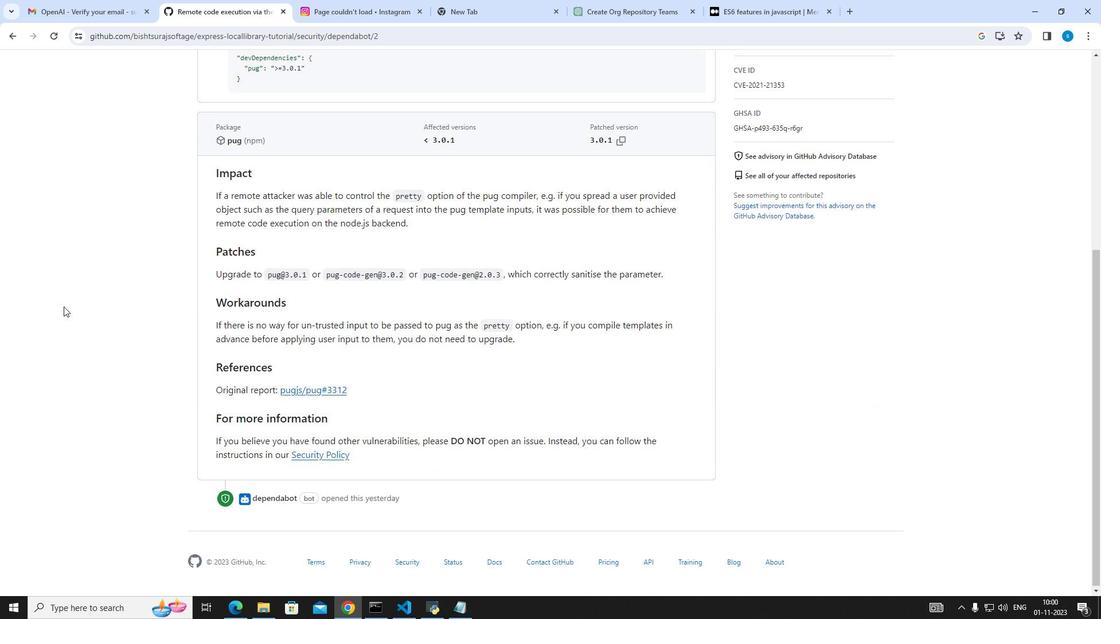
Action: Mouse scrolled (63, 307) with delta (0, 0)
Screenshot: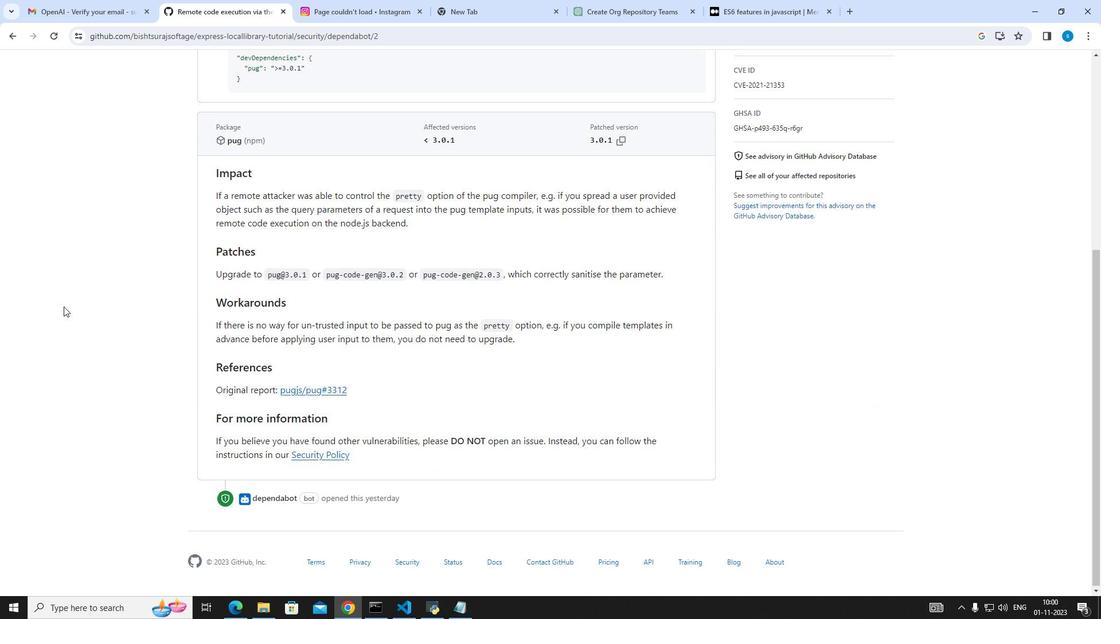 
Action: Mouse scrolled (63, 307) with delta (0, 0)
Screenshot: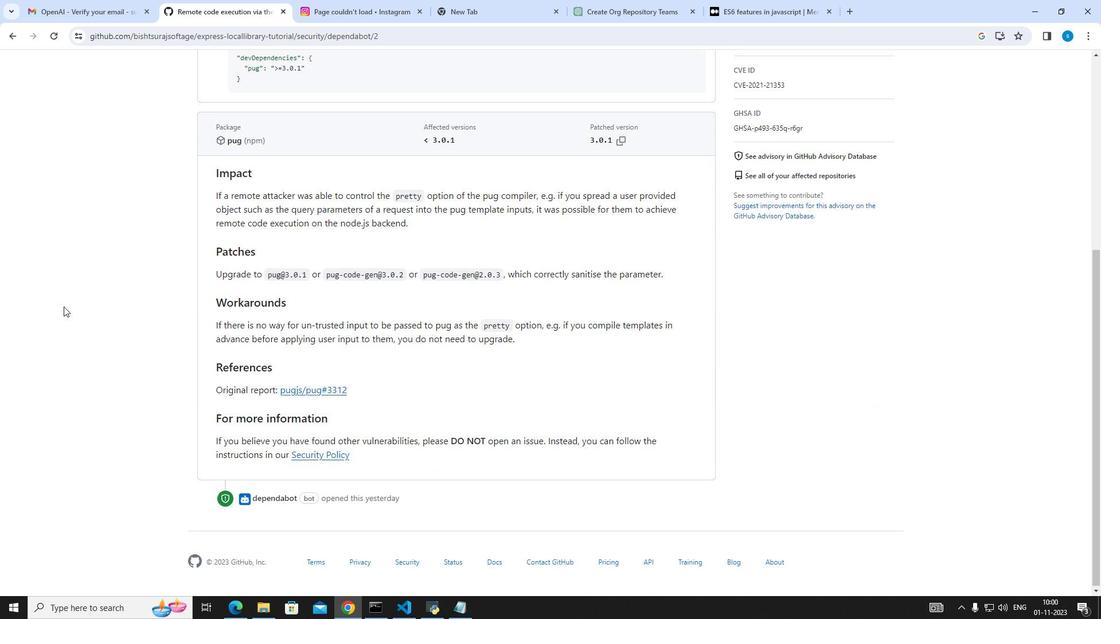 
Action: Mouse scrolled (63, 307) with delta (0, 0)
Screenshot: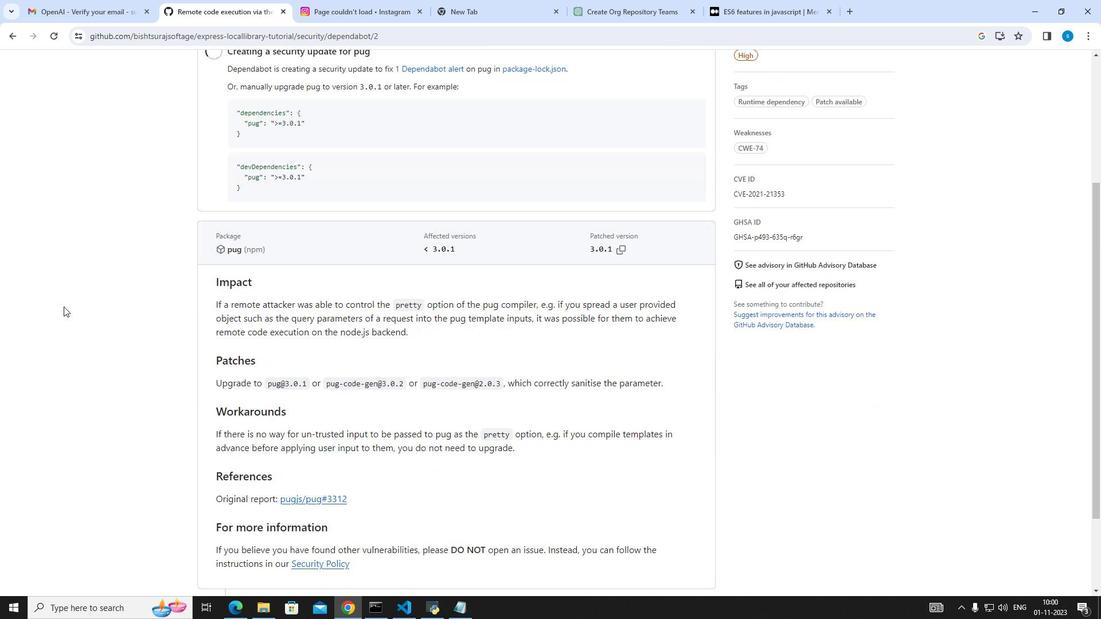 
Action: Mouse scrolled (63, 307) with delta (0, 0)
Screenshot: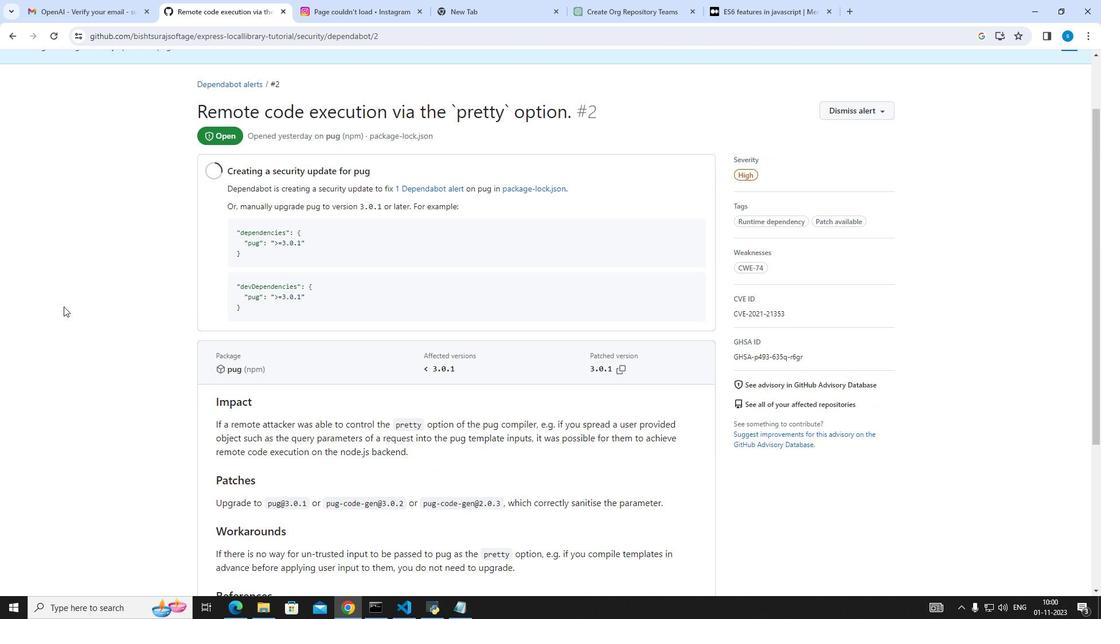 
Action: Mouse scrolled (63, 307) with delta (0, 0)
Screenshot: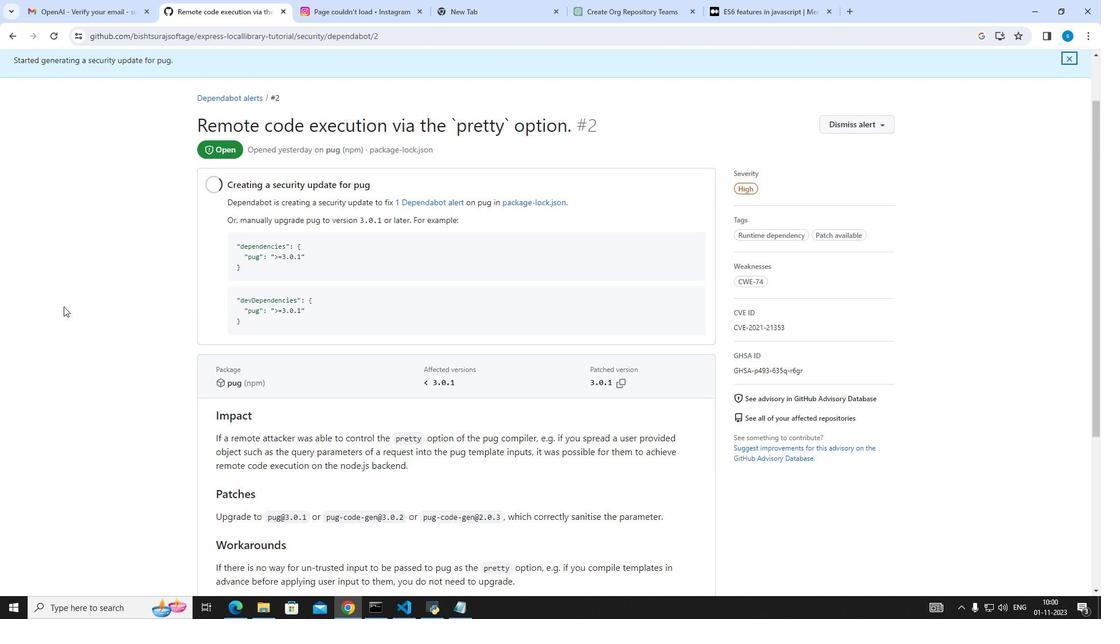 
Action: Mouse scrolled (63, 307) with delta (0, 0)
Screenshot: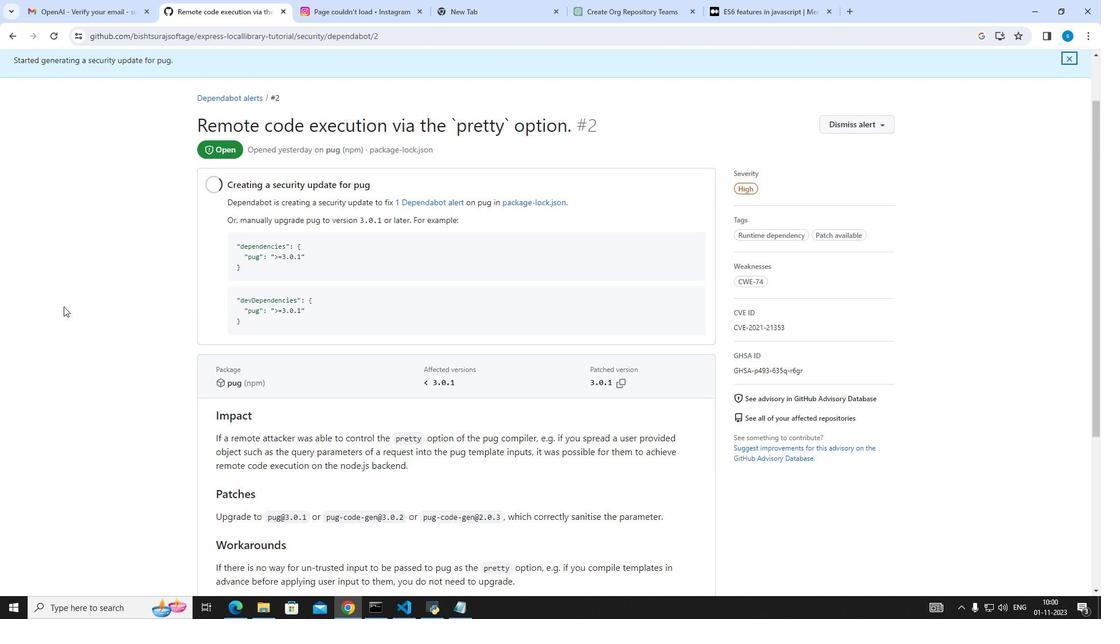 
Action: Mouse scrolled (63, 307) with delta (0, 0)
Screenshot: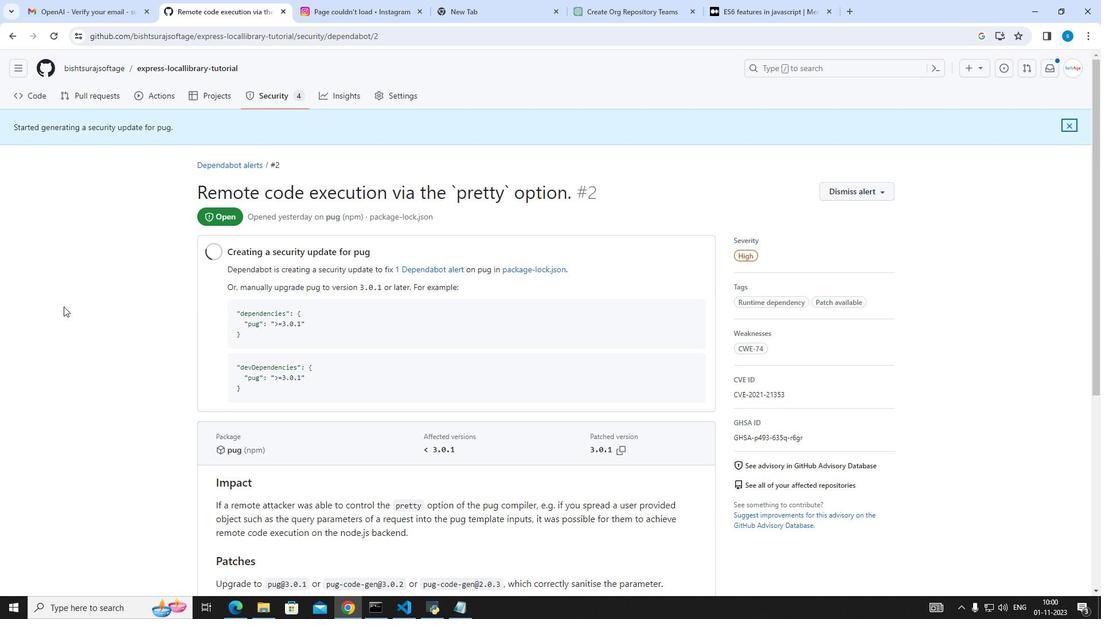 
Action: Mouse scrolled (63, 307) with delta (0, 0)
Screenshot: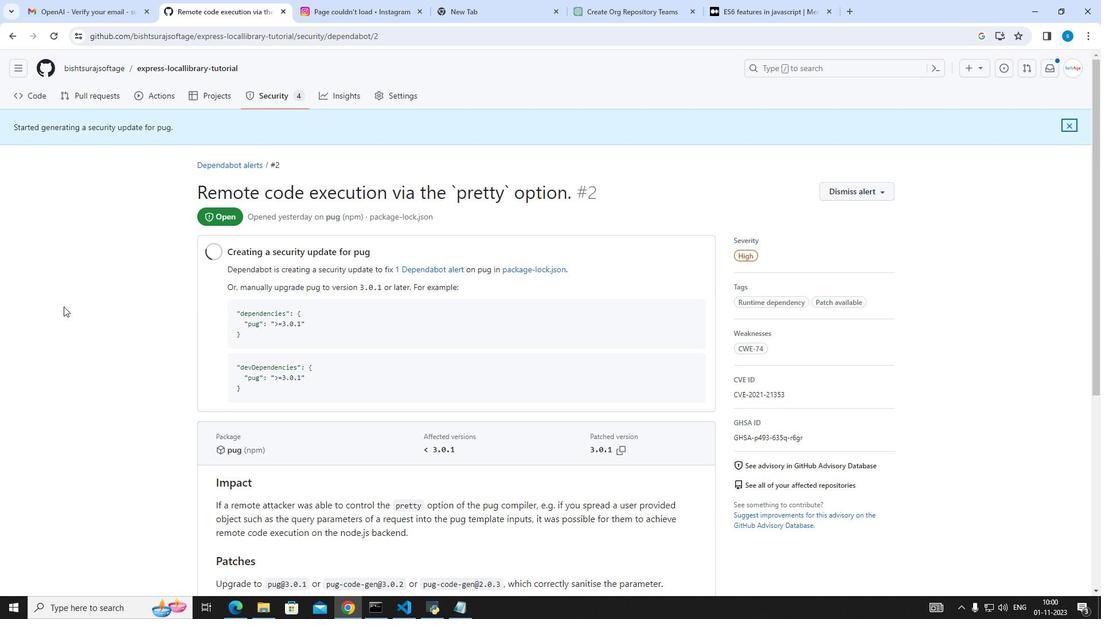 
Action: Mouse scrolled (63, 307) with delta (0, 0)
Screenshot: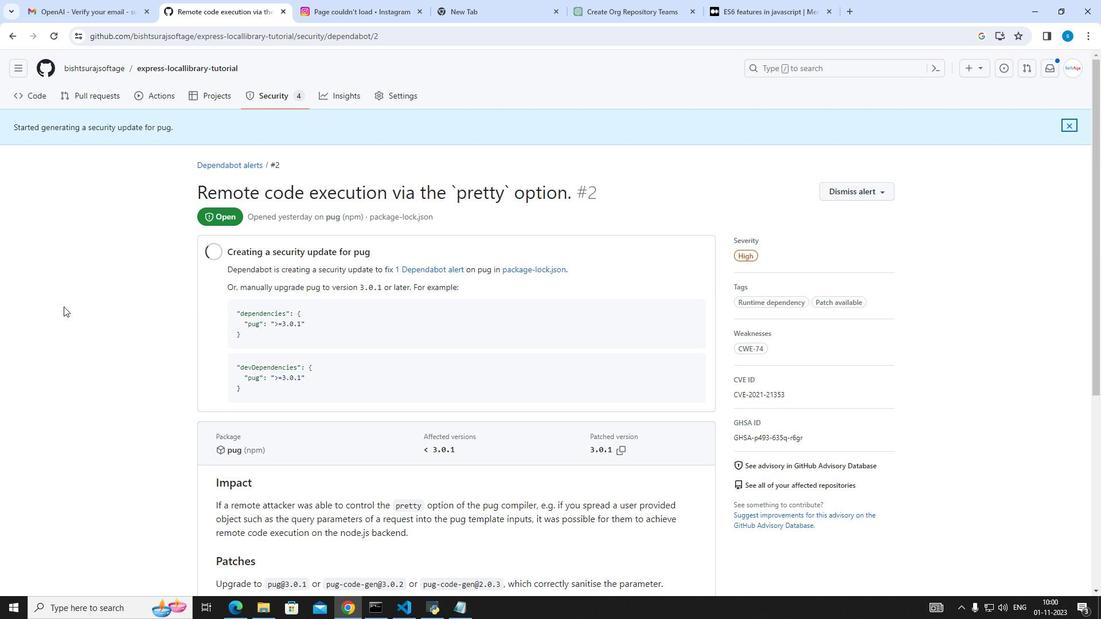 
Action: Mouse moved to (12, 41)
Screenshot: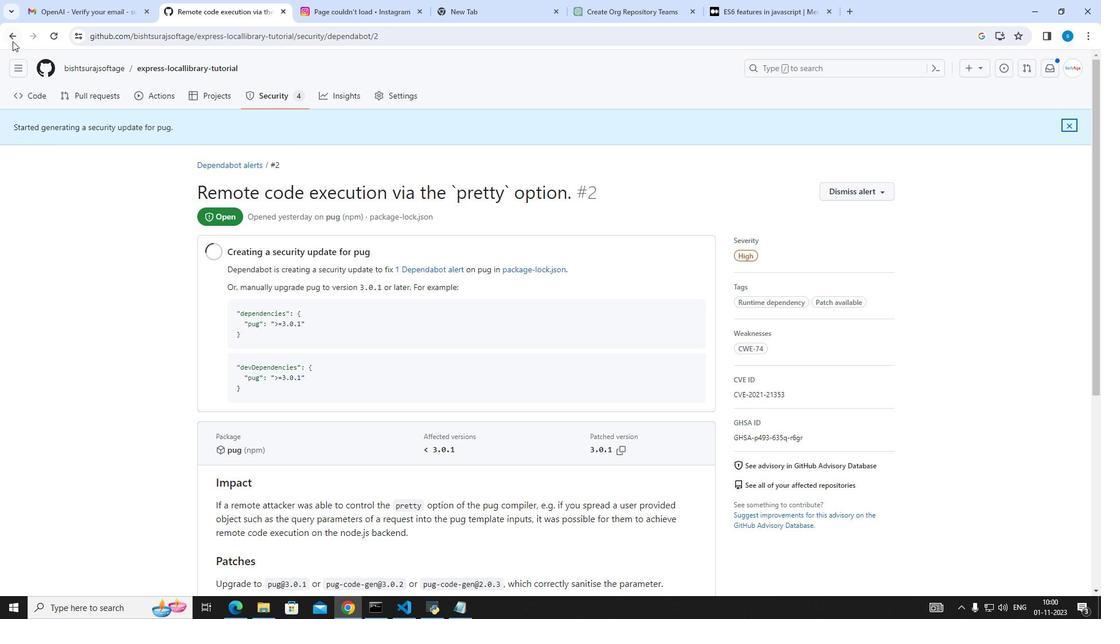 
Action: Mouse pressed left at (12, 41)
Screenshot: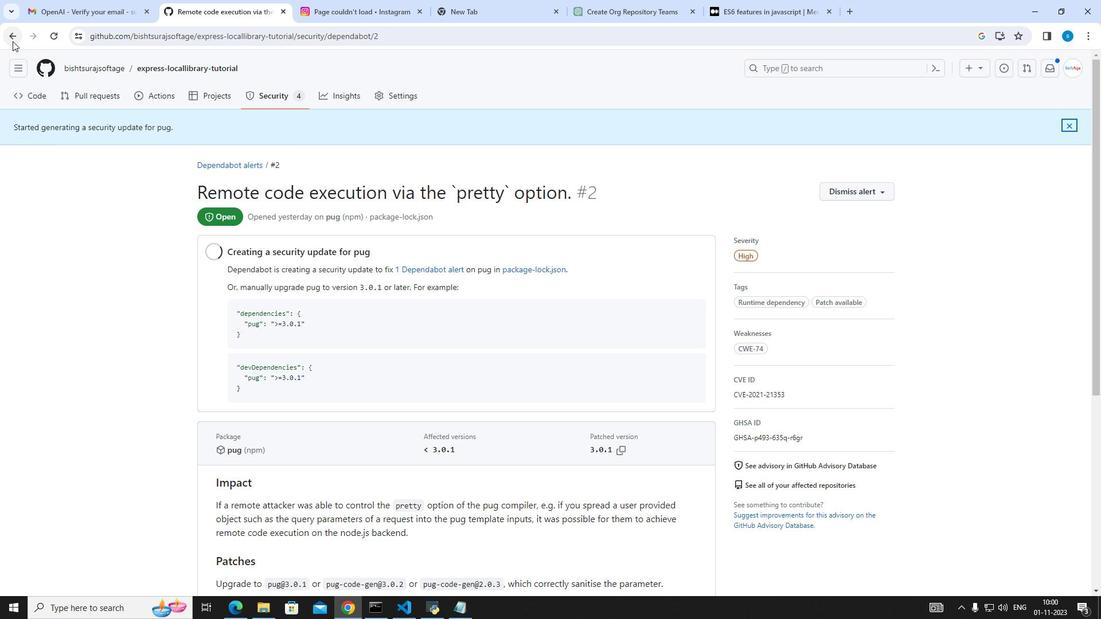 
Action: Mouse moved to (144, 68)
Screenshot: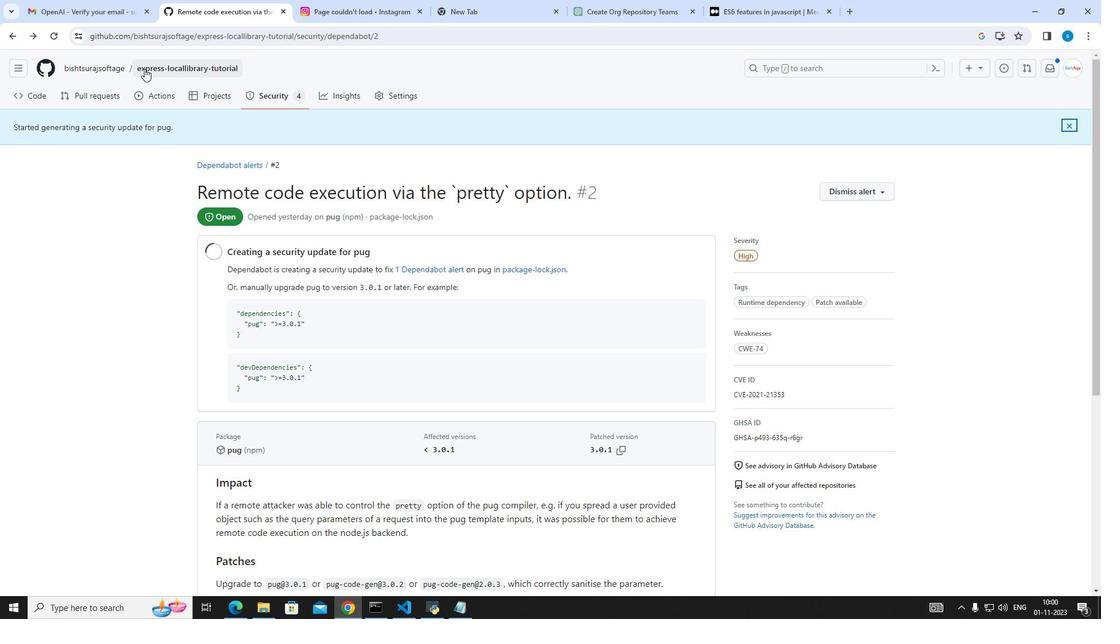 
Action: Mouse pressed left at (144, 68)
Screenshot: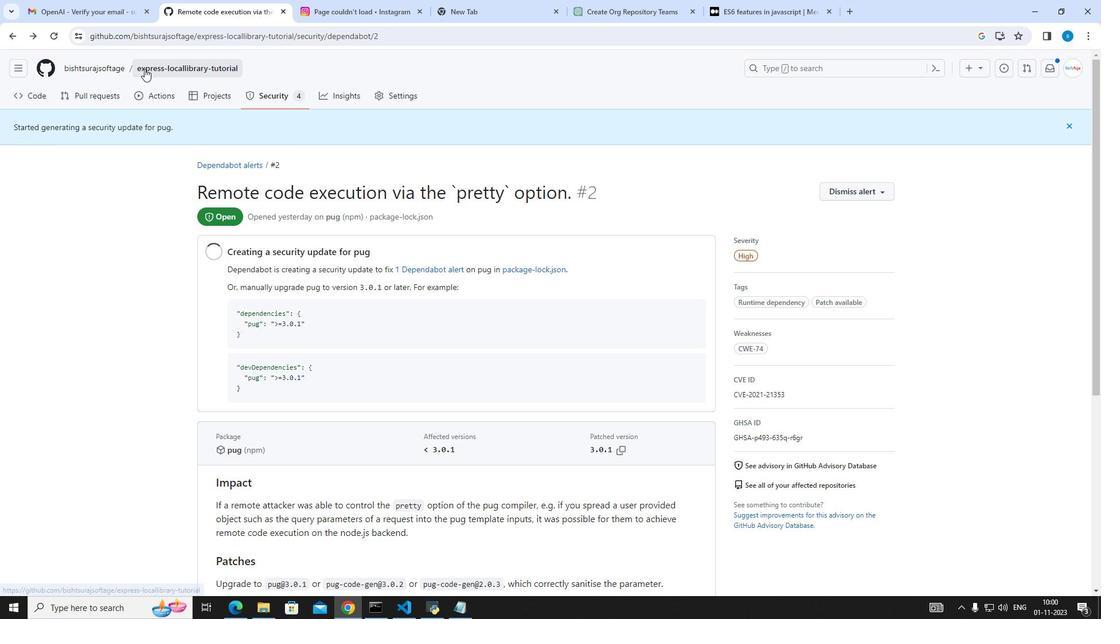 
Action: Mouse moved to (345, 89)
Screenshot: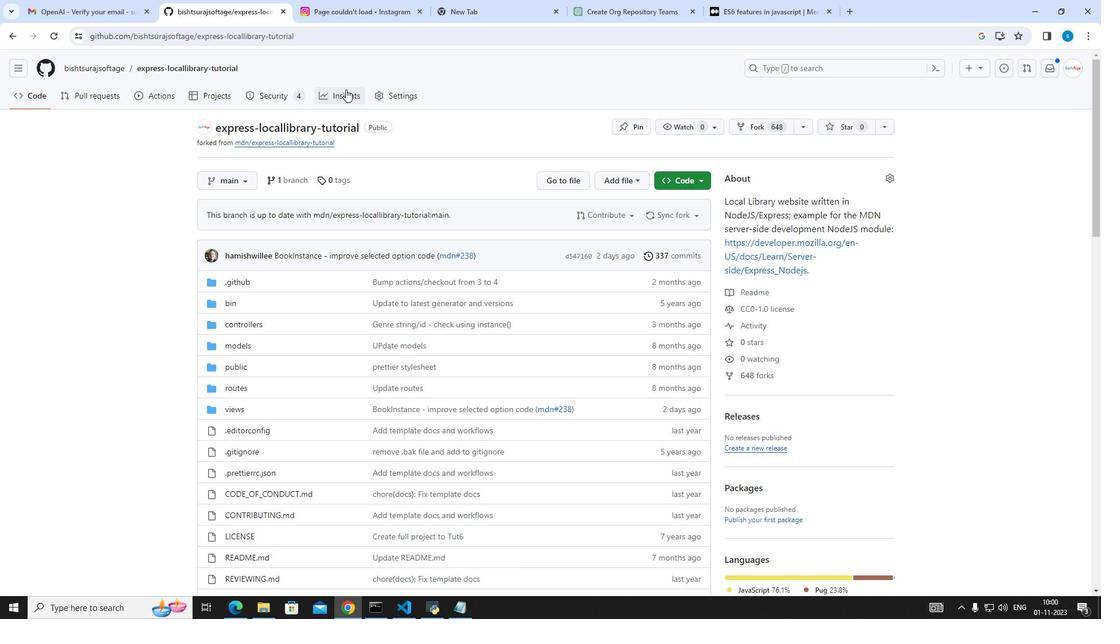 
Action: Mouse pressed left at (345, 89)
Screenshot: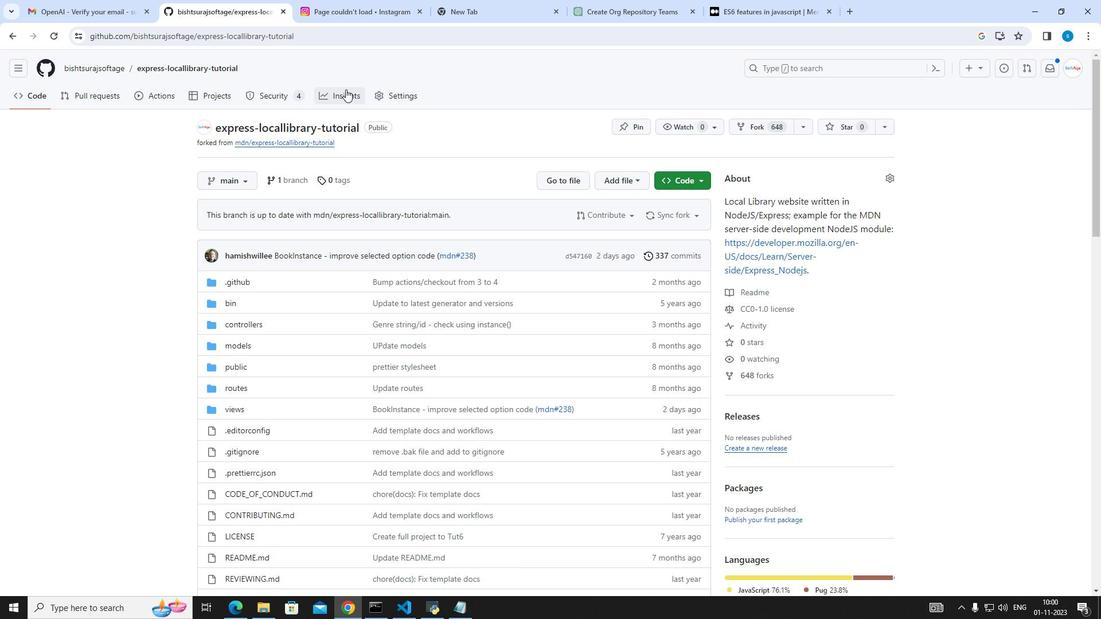
Action: Mouse moved to (247, 264)
Screenshot: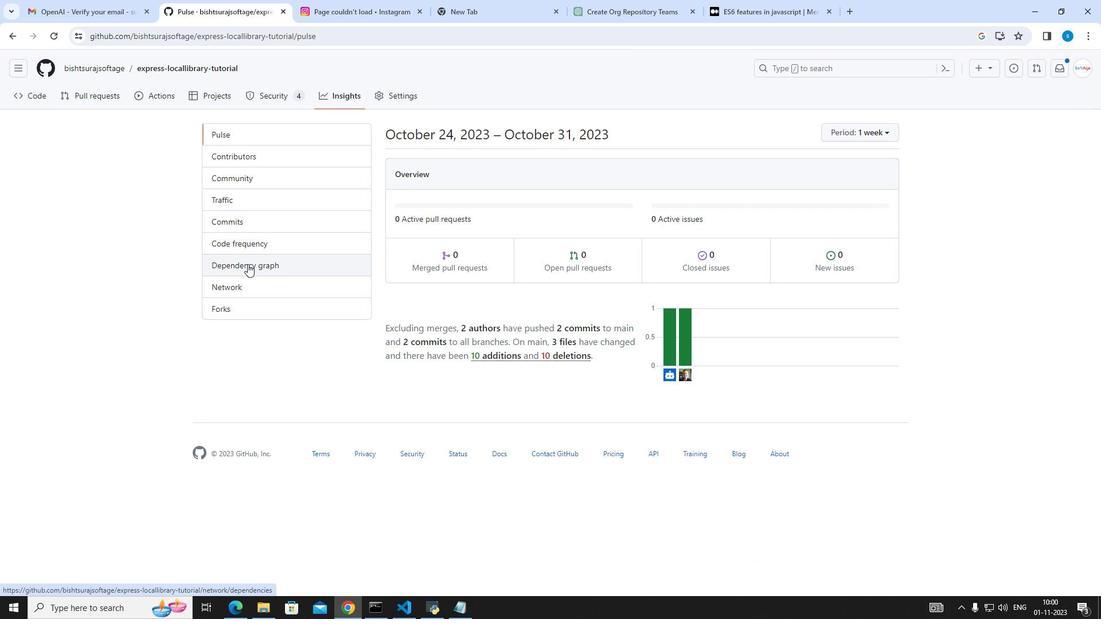 
Action: Mouse pressed left at (247, 264)
Screenshot: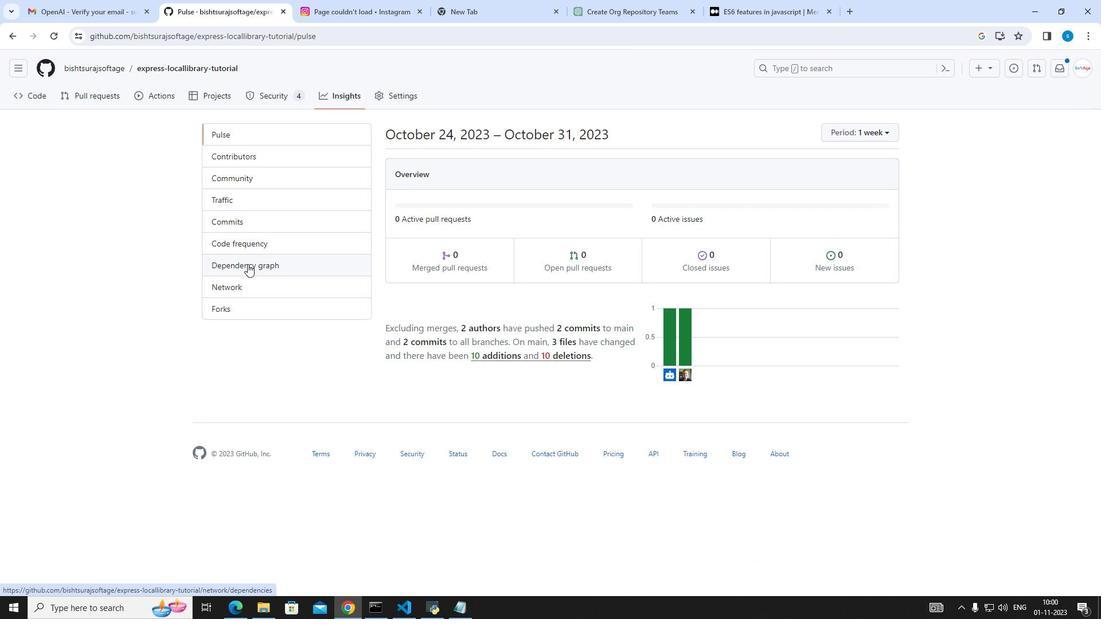 
Action: Mouse moved to (714, 444)
Screenshot: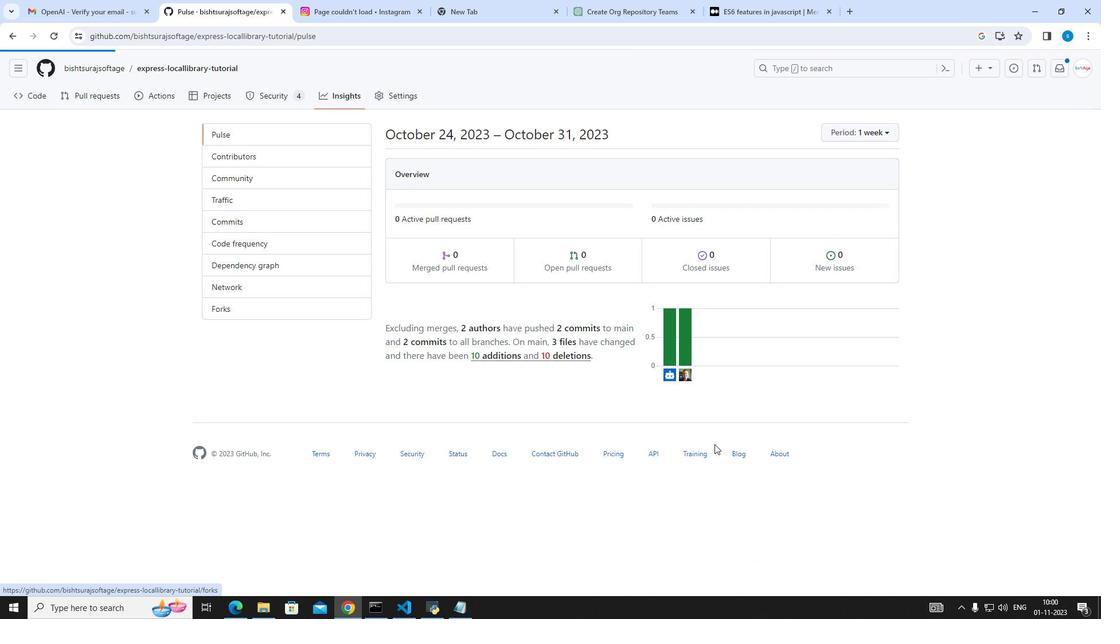 
Action: Mouse scrolled (714, 443) with delta (0, 0)
Screenshot: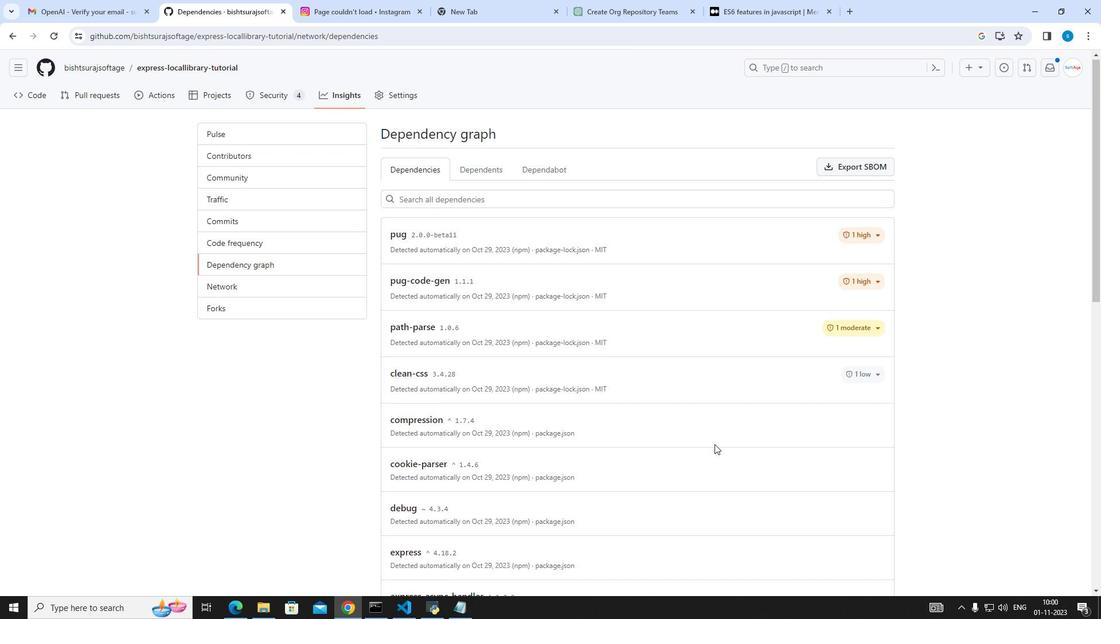 
Action: Mouse scrolled (714, 443) with delta (0, 0)
Screenshot: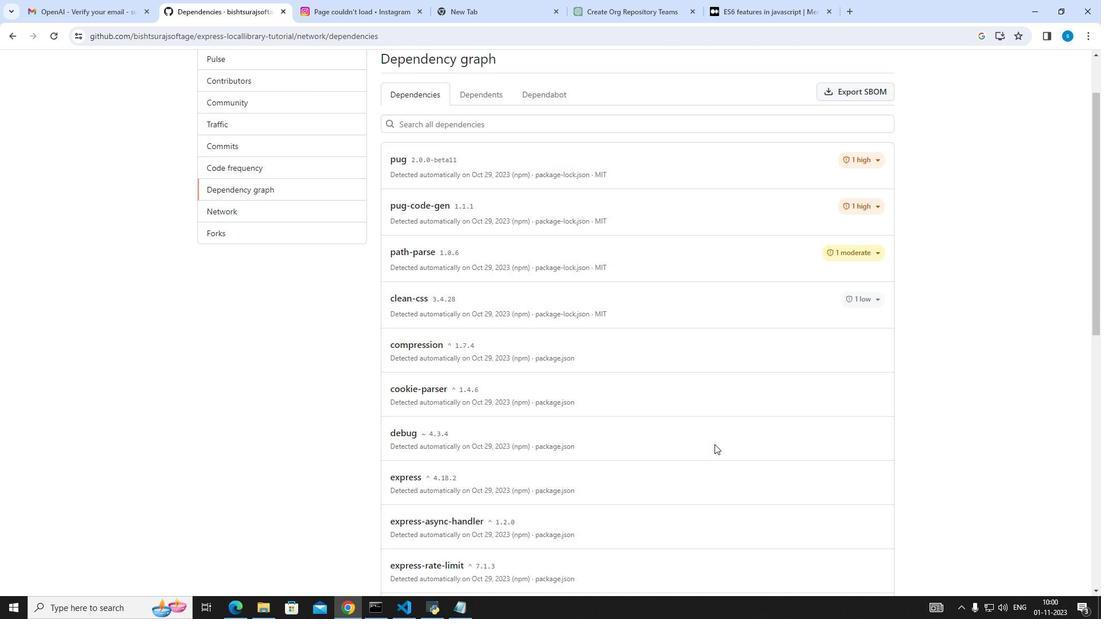
Action: Mouse scrolled (714, 443) with delta (0, 0)
Screenshot: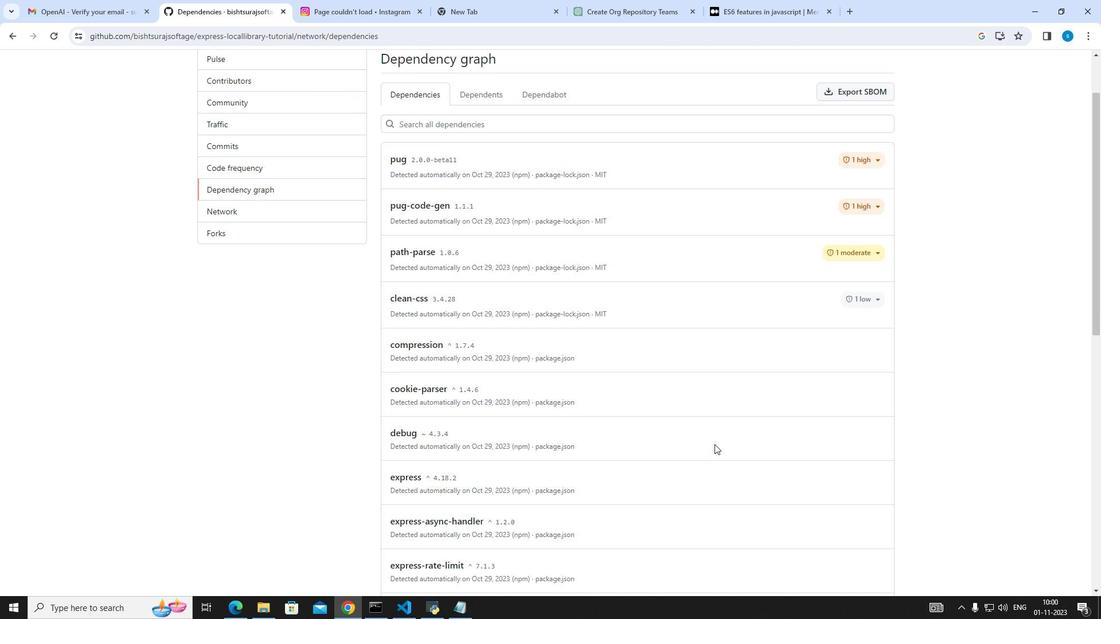 
Action: Mouse scrolled (714, 443) with delta (0, 0)
Screenshot: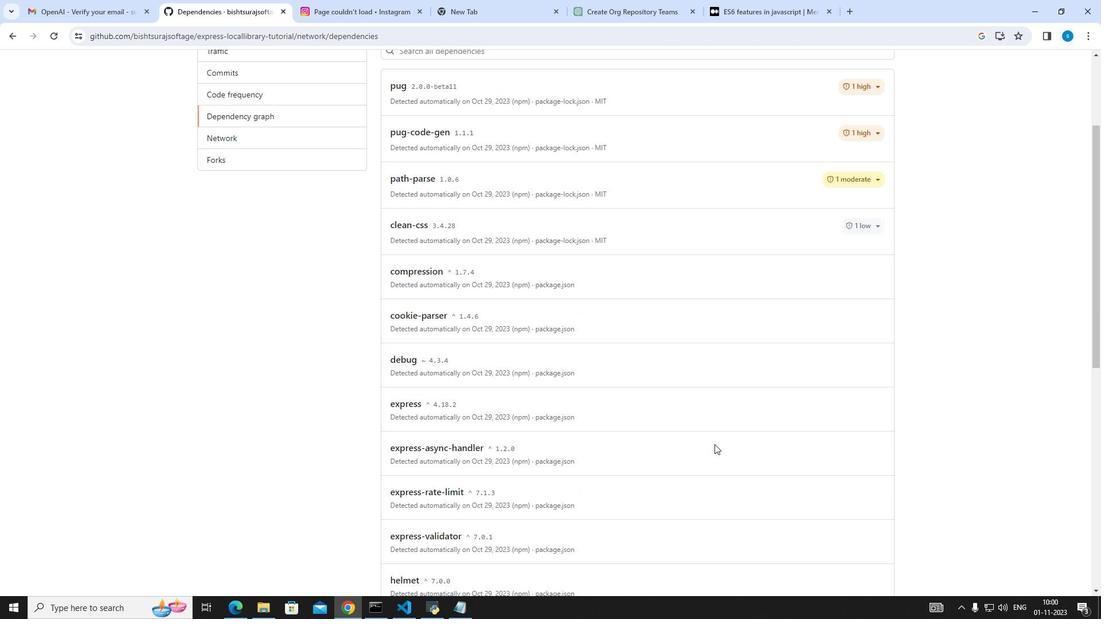 
Action: Mouse moved to (864, 98)
Screenshot: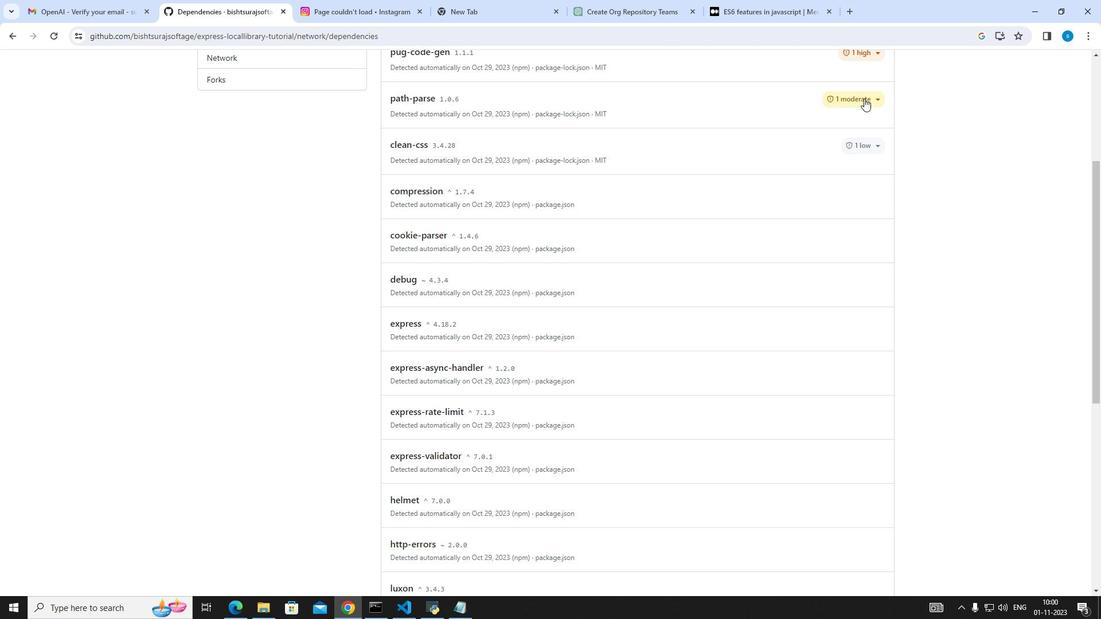 
Action: Mouse pressed left at (864, 98)
Screenshot: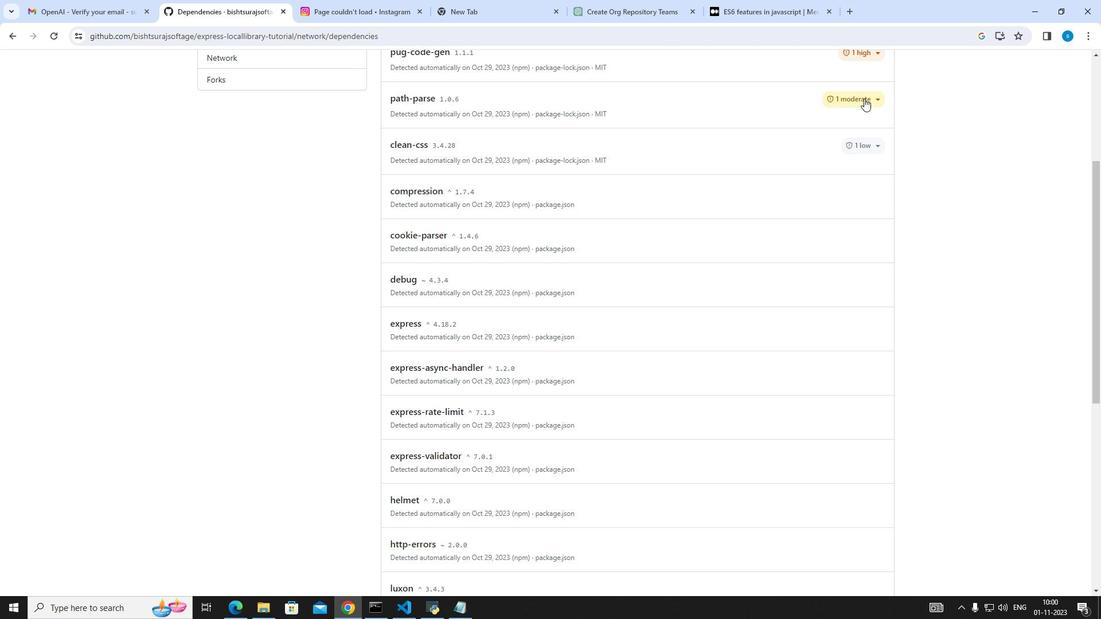 
Action: Mouse moved to (855, 123)
Screenshot: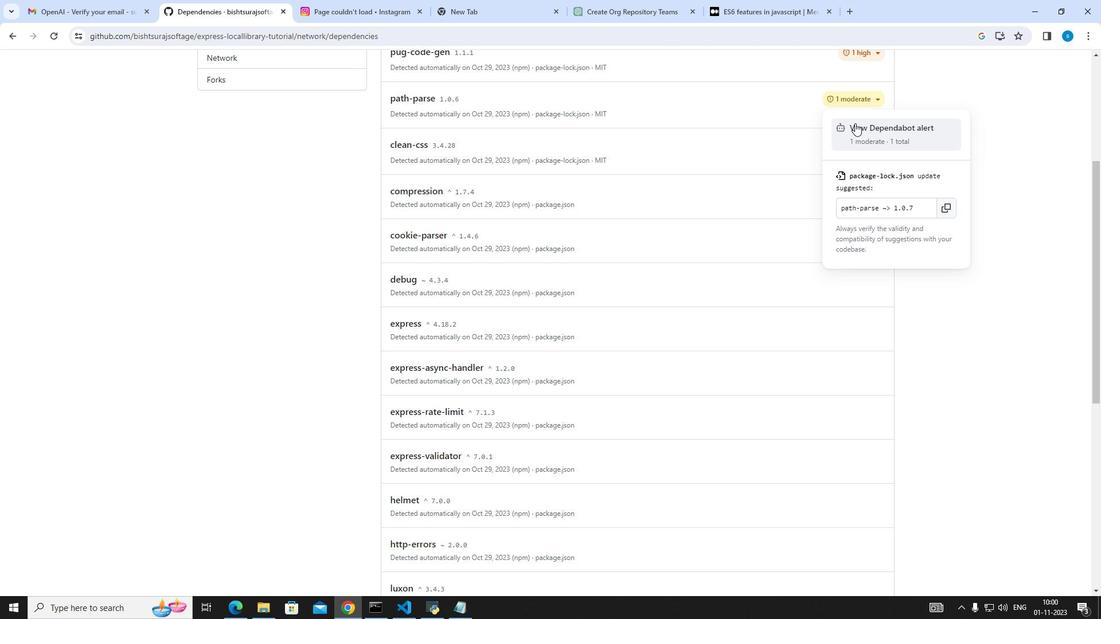 
Action: Mouse pressed left at (855, 123)
Screenshot: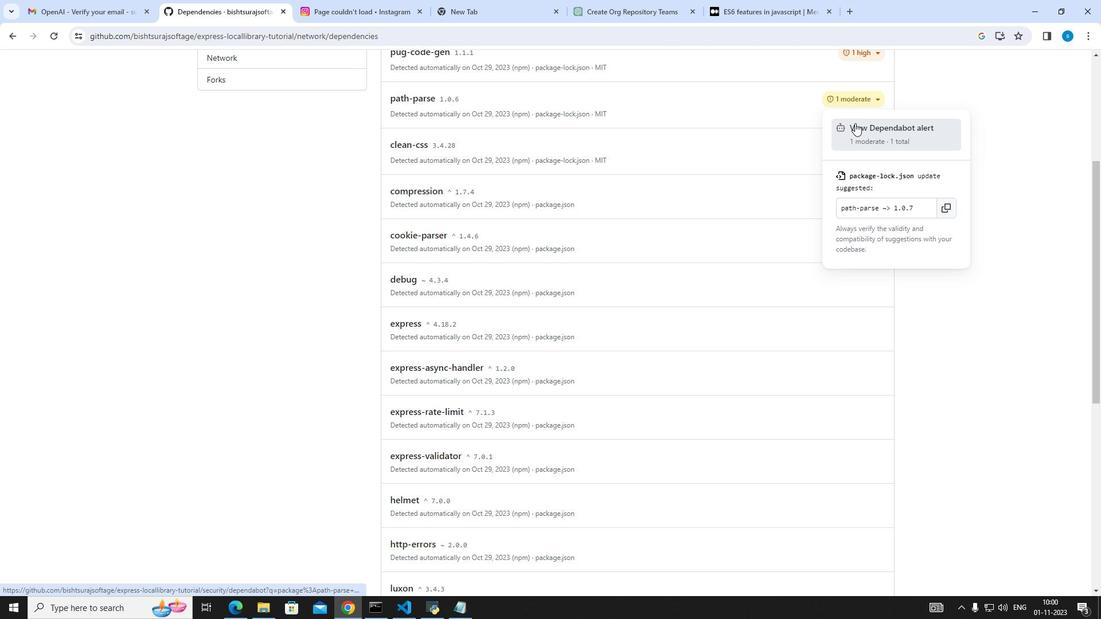 
Action: Mouse moved to (375, 243)
Screenshot: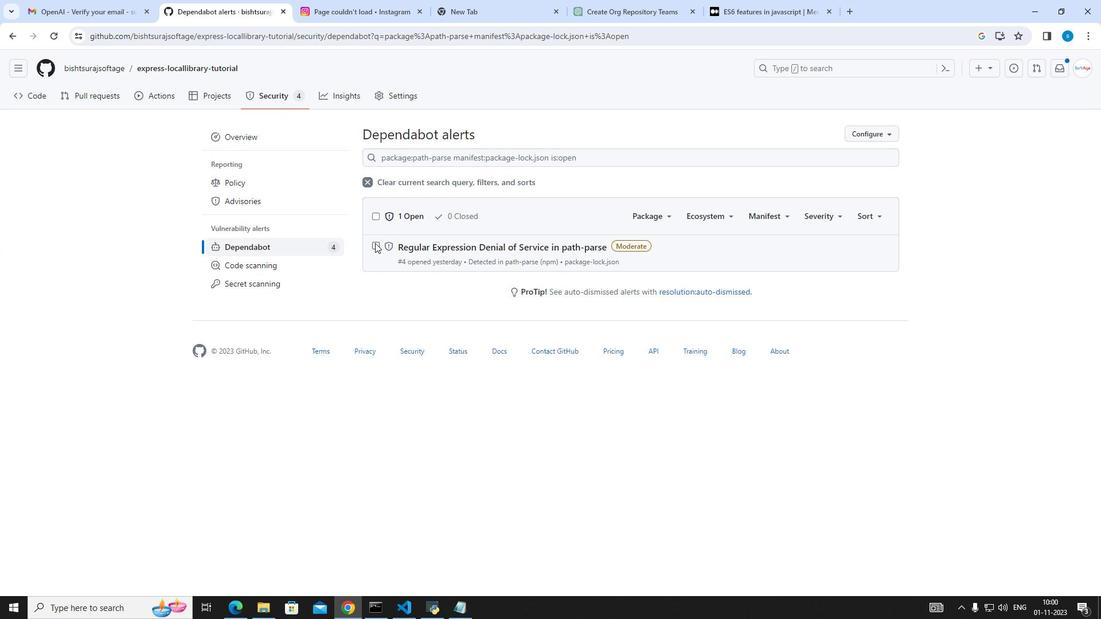 
Action: Mouse pressed left at (375, 243)
Screenshot: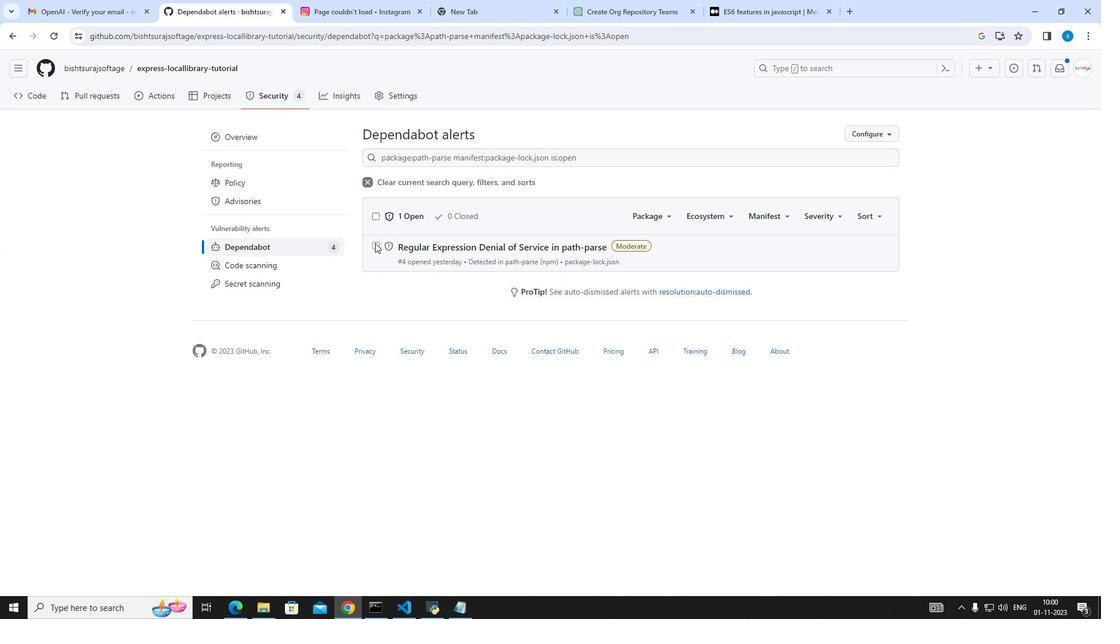 
Action: Mouse moved to (485, 215)
Screenshot: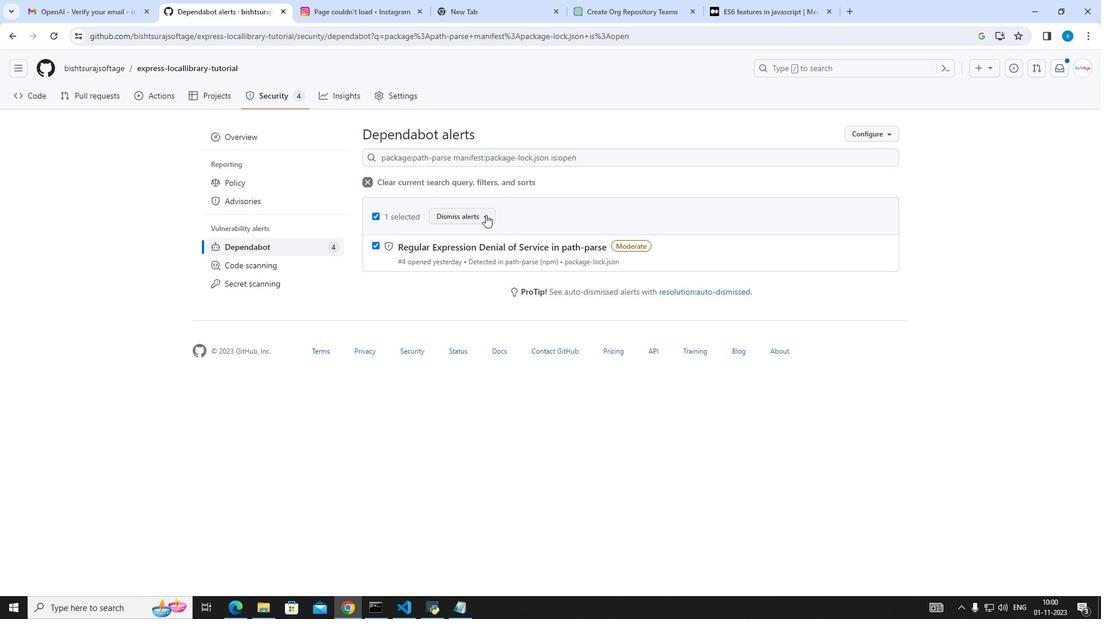 
Action: Mouse pressed left at (485, 215)
Screenshot: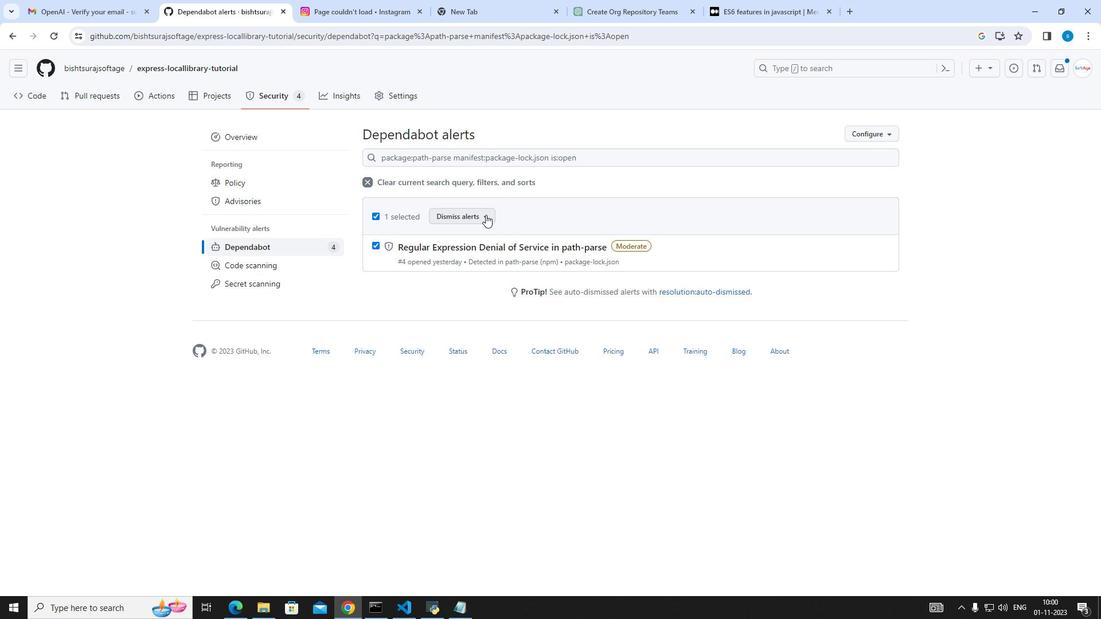 
Action: Mouse moved to (473, 263)
Screenshot: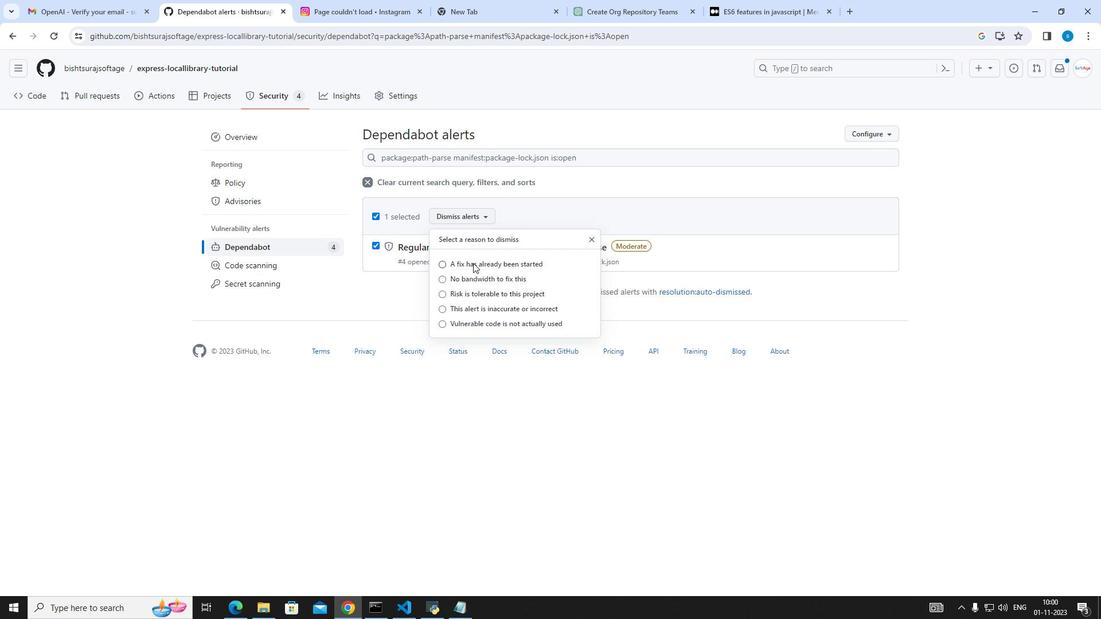 
Action: Mouse pressed left at (473, 263)
Screenshot: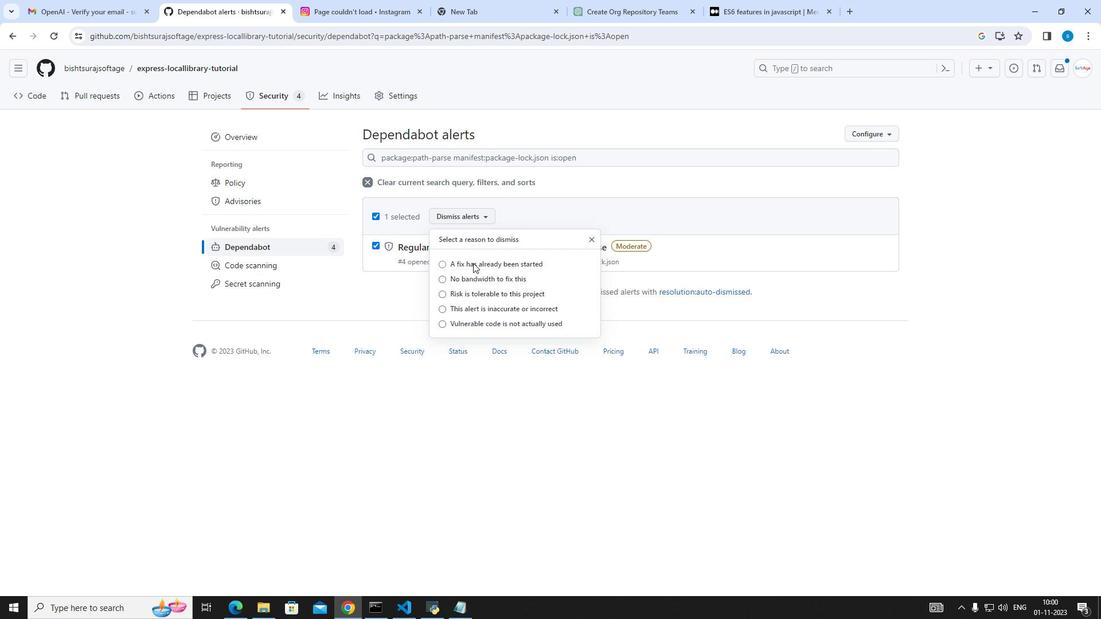 
Action: Mouse moved to (556, 405)
Screenshot: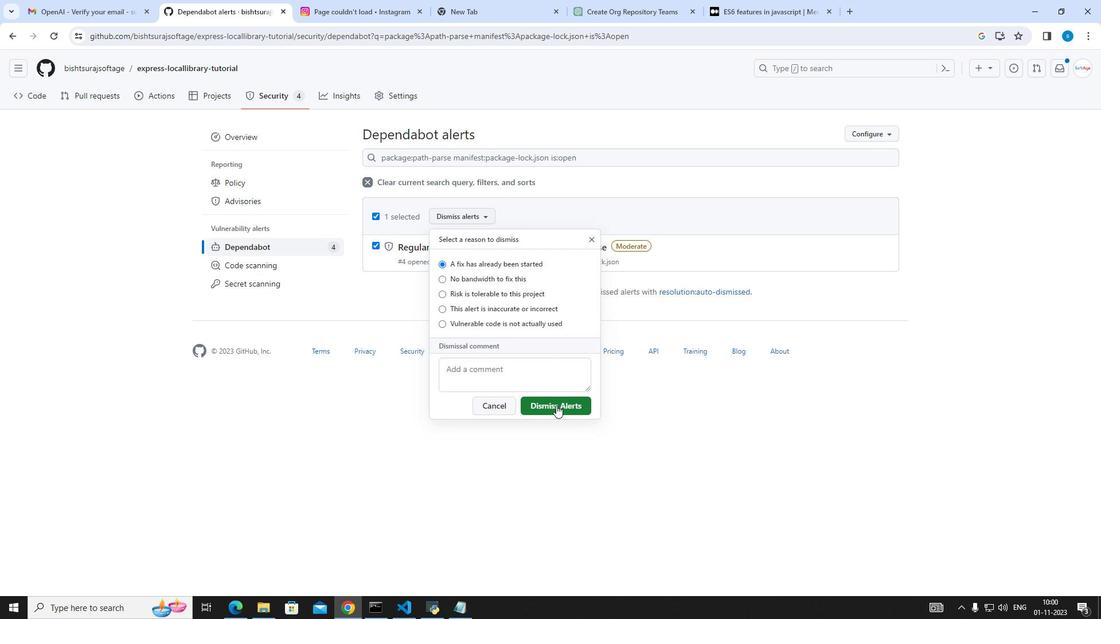 
Action: Mouse pressed left at (556, 405)
Screenshot: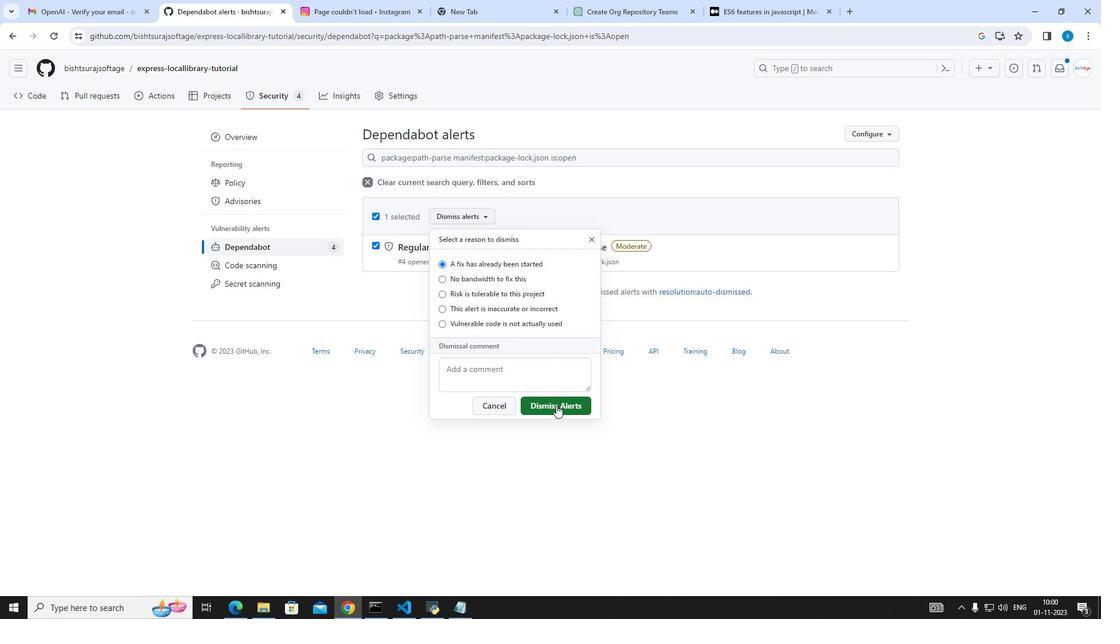 
Action: Mouse moved to (8, 41)
Screenshot: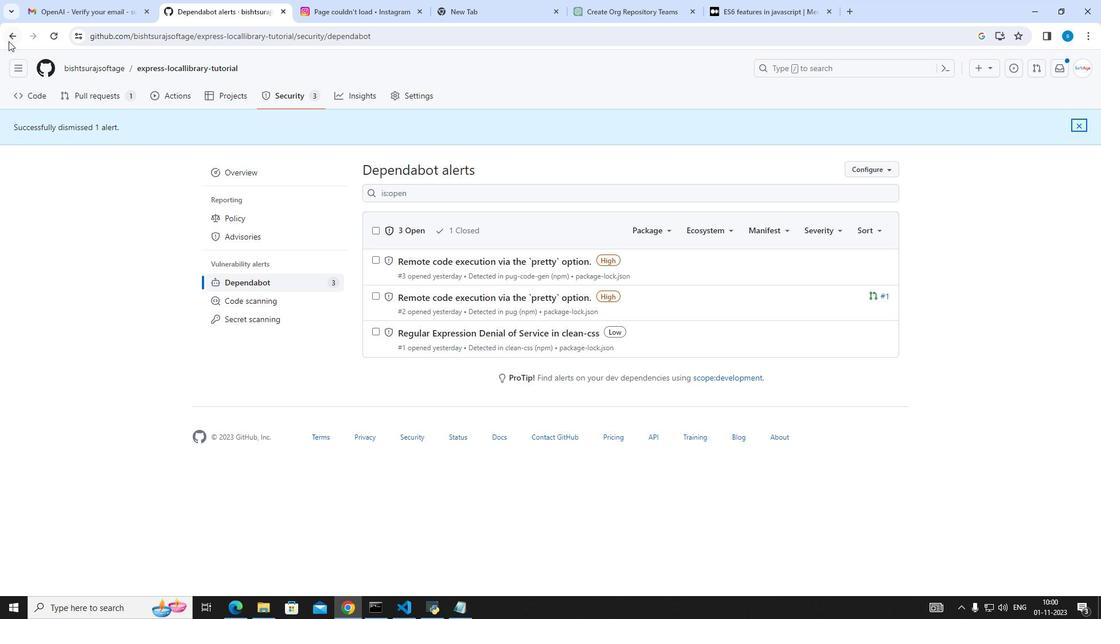 
Action: Mouse pressed left at (8, 41)
Screenshot: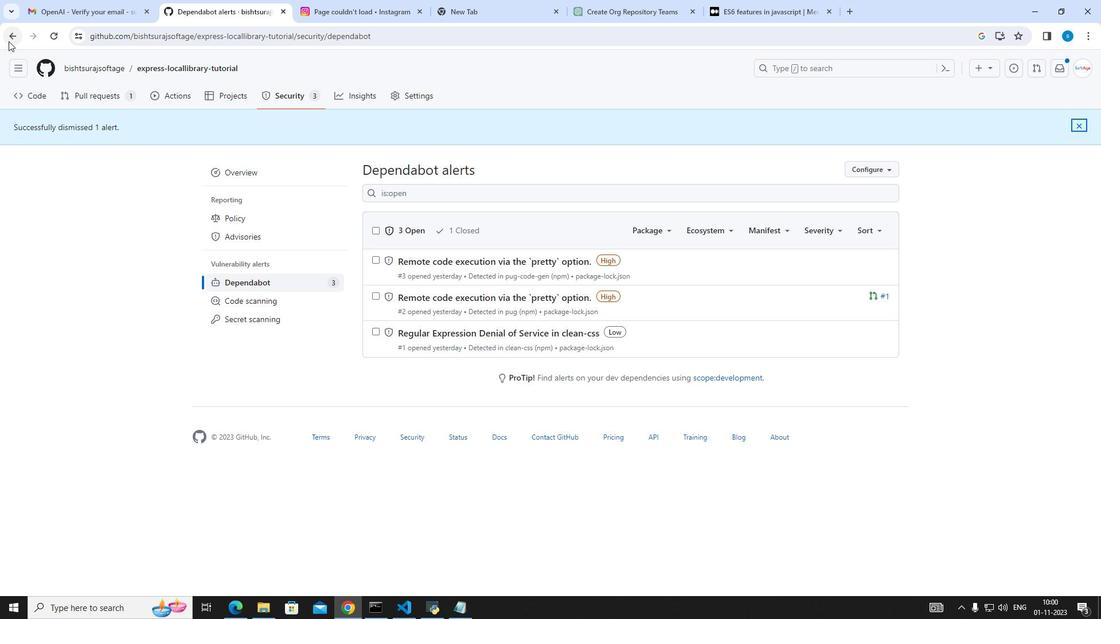 
Action: Mouse pressed left at (8, 41)
Screenshot: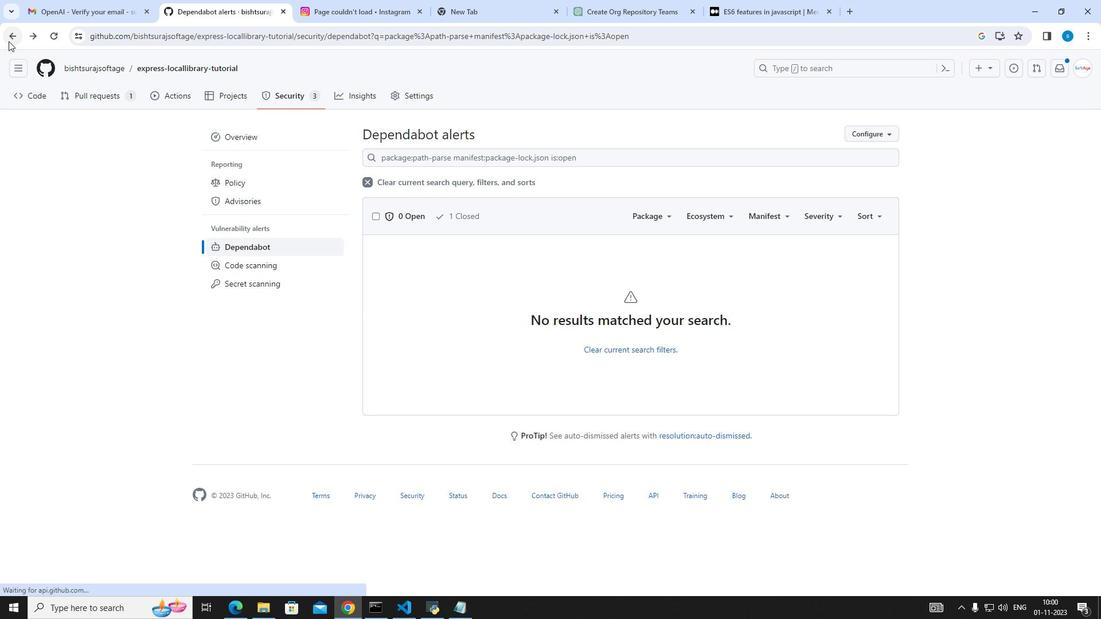 
Action: Mouse moved to (852, 323)
Screenshot: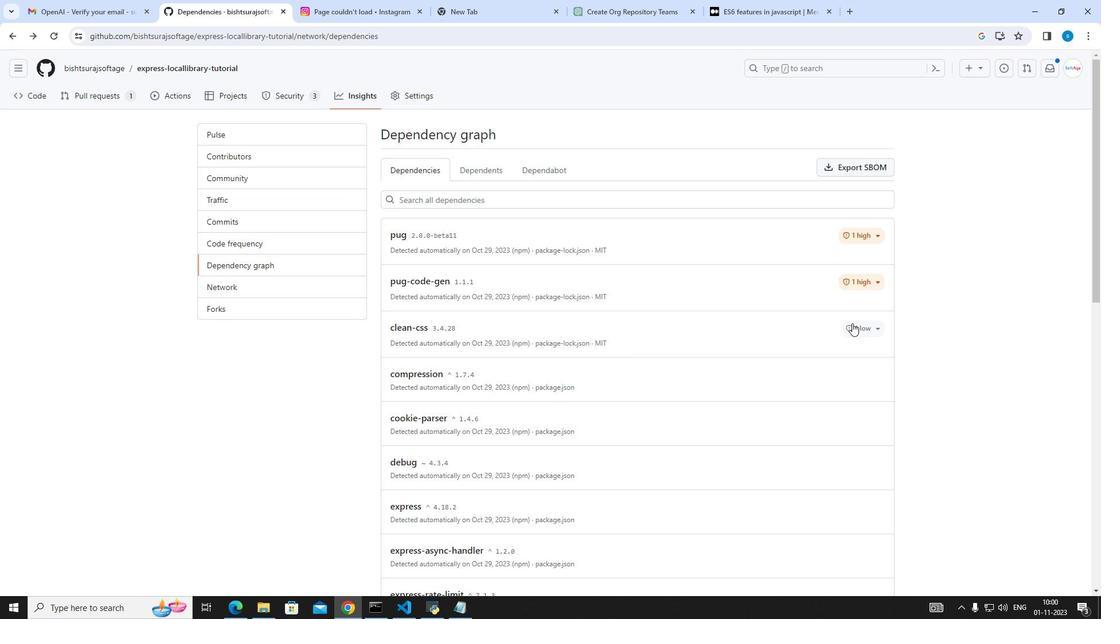 
Action: Mouse pressed left at (852, 323)
Screenshot: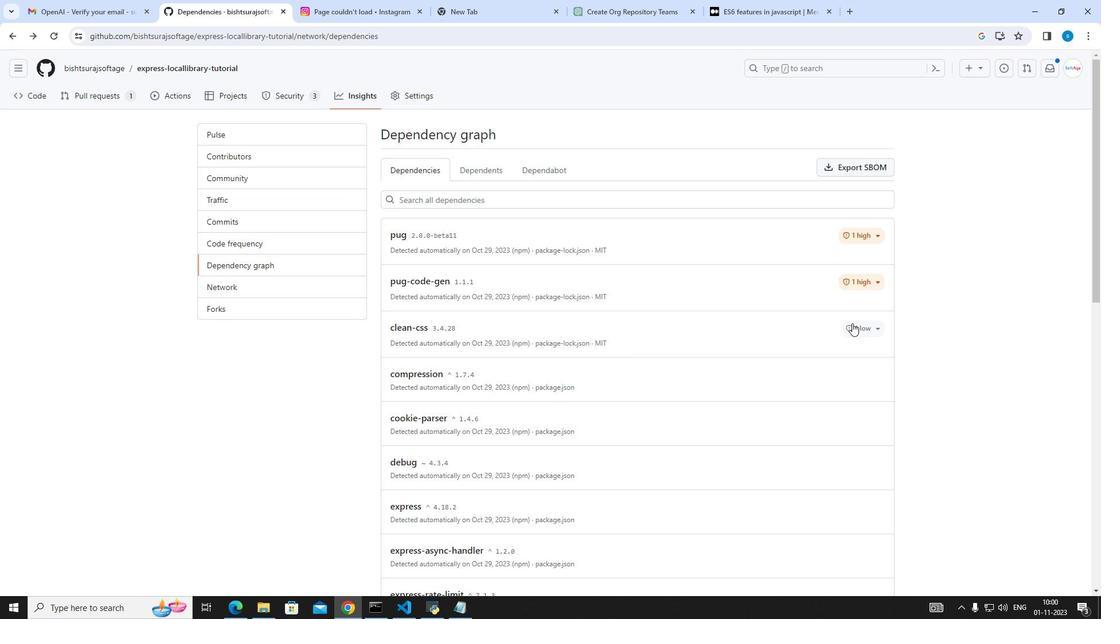 
Action: Mouse moved to (864, 353)
Screenshot: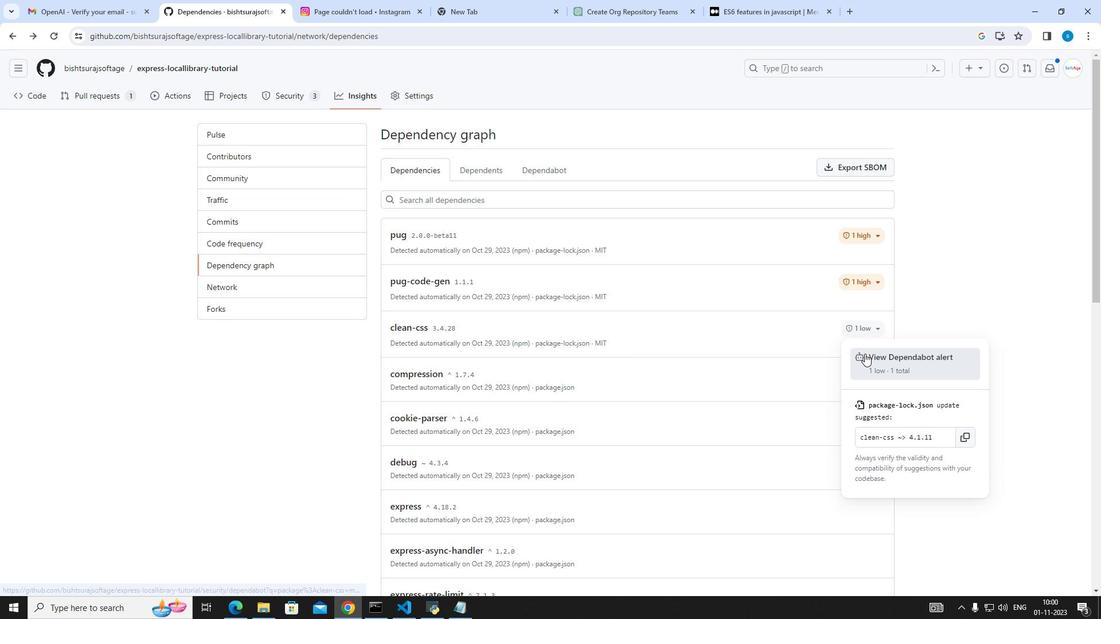 
Action: Mouse pressed left at (864, 353)
Screenshot: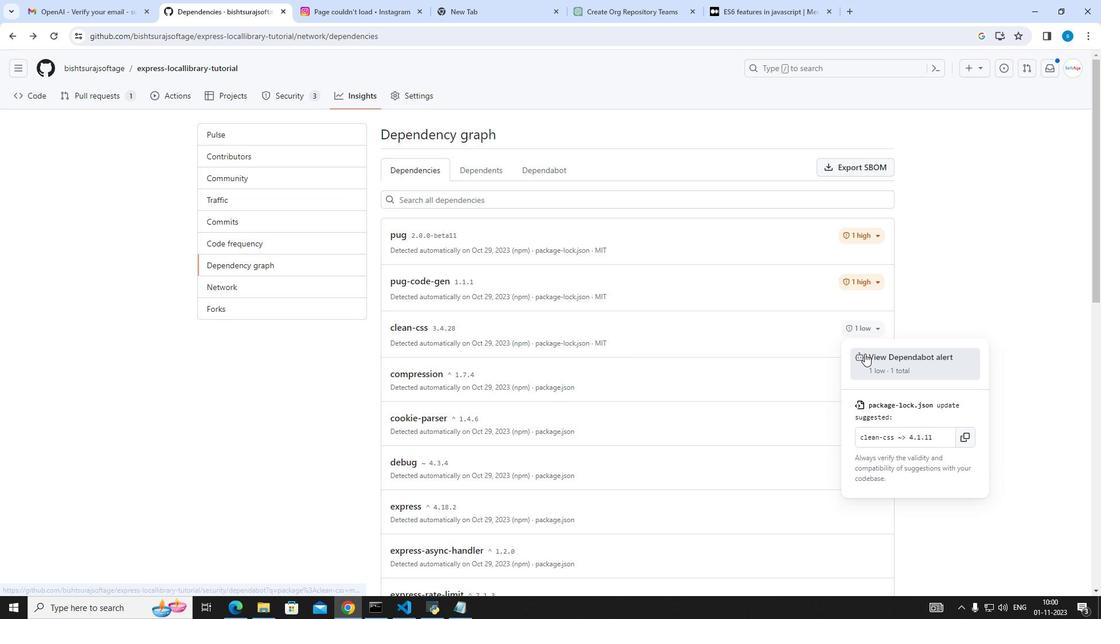 
Action: Mouse moved to (373, 247)
Screenshot: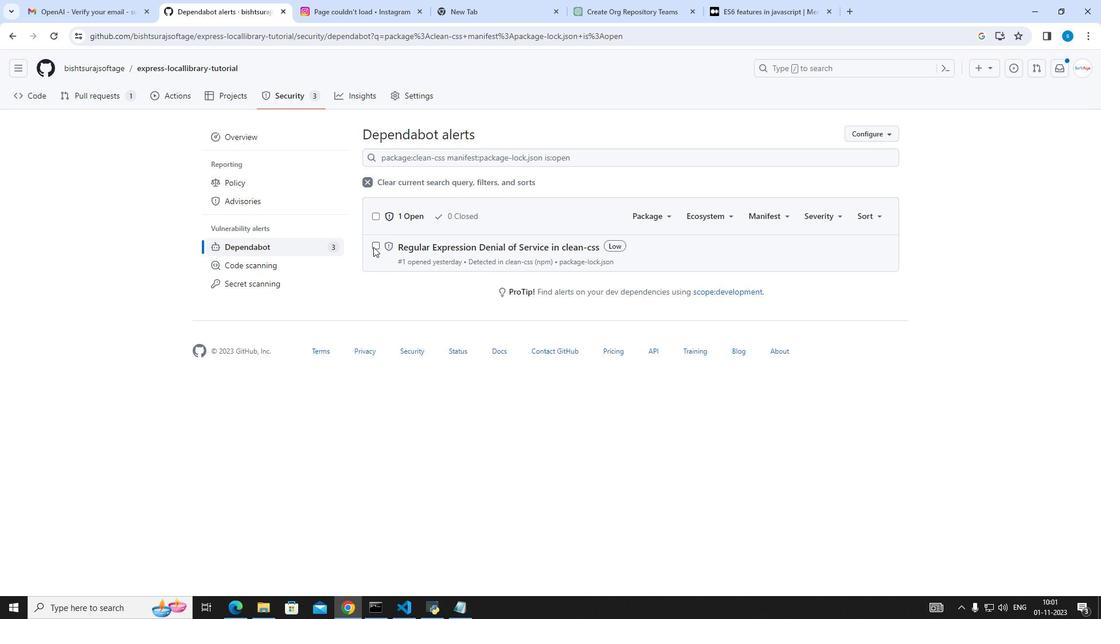 
Action: Mouse pressed left at (373, 247)
Screenshot: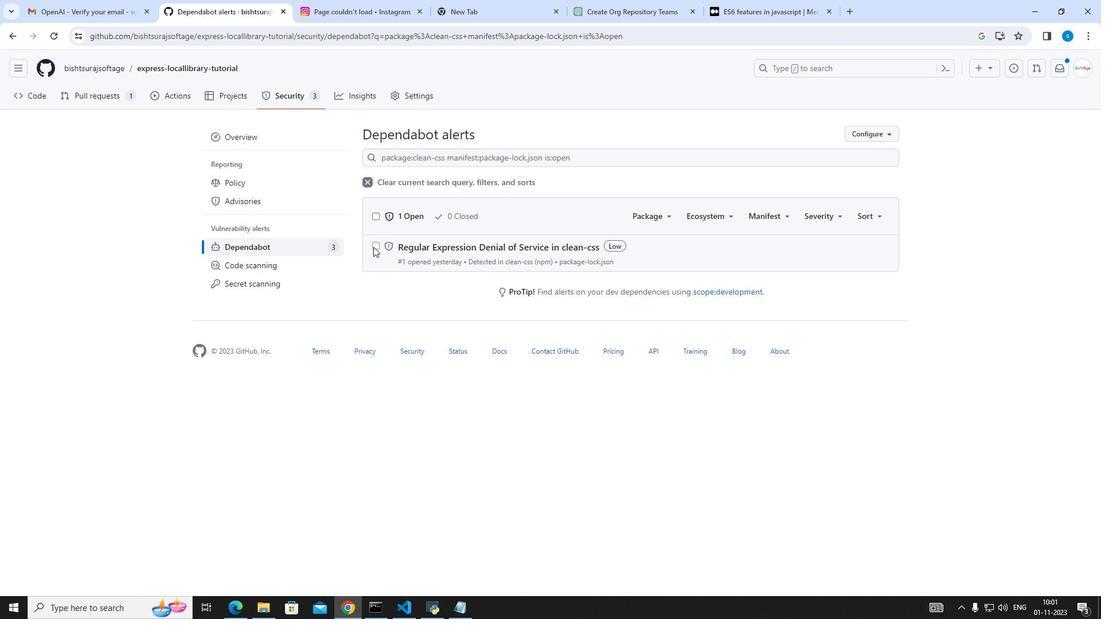 
Action: Mouse moved to (462, 220)
Screenshot: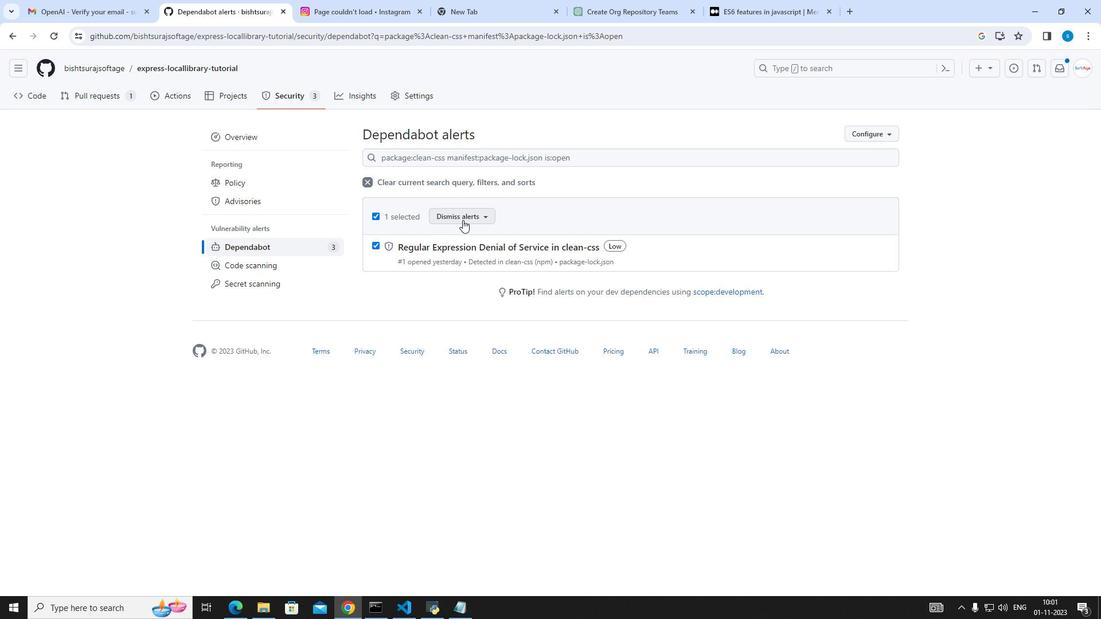 
Action: Mouse pressed left at (462, 220)
Screenshot: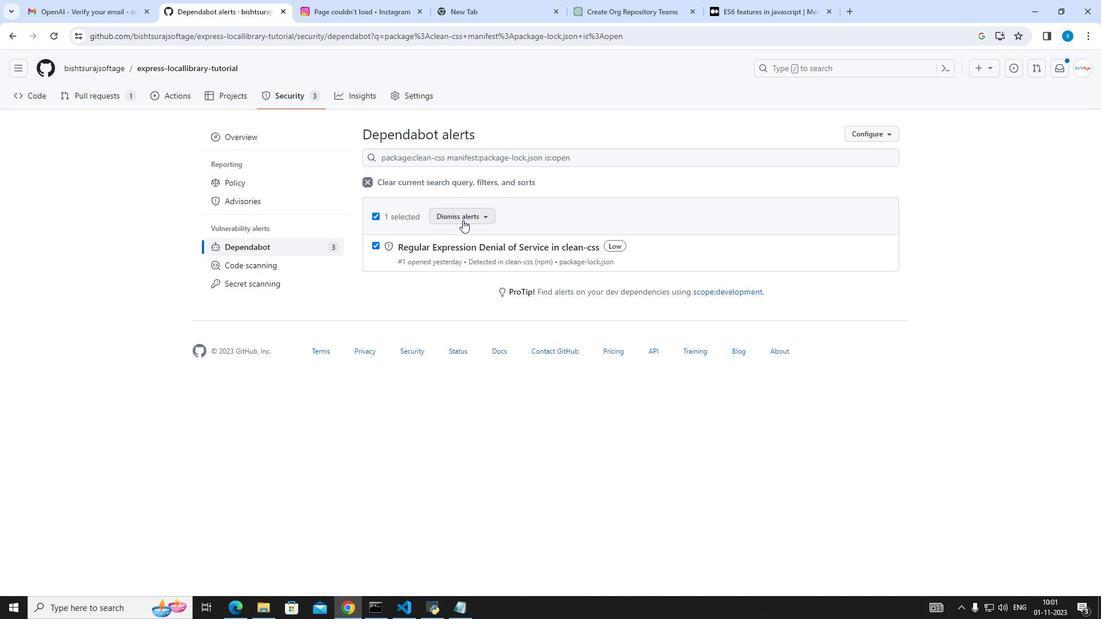 
Action: Mouse moved to (480, 276)
Screenshot: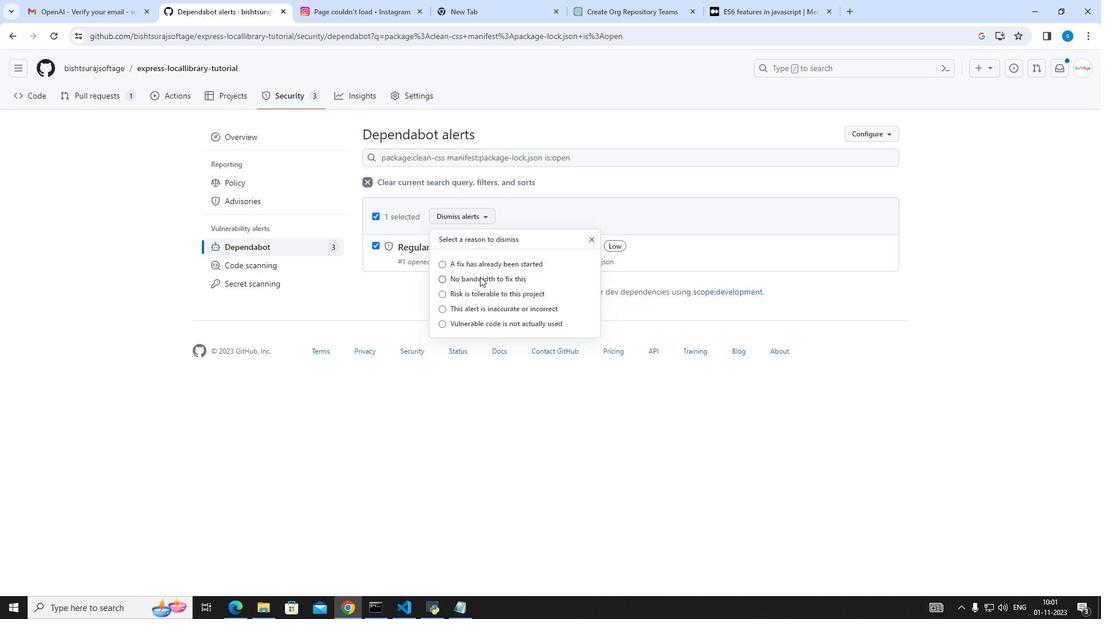 
Action: Mouse pressed left at (480, 276)
Screenshot: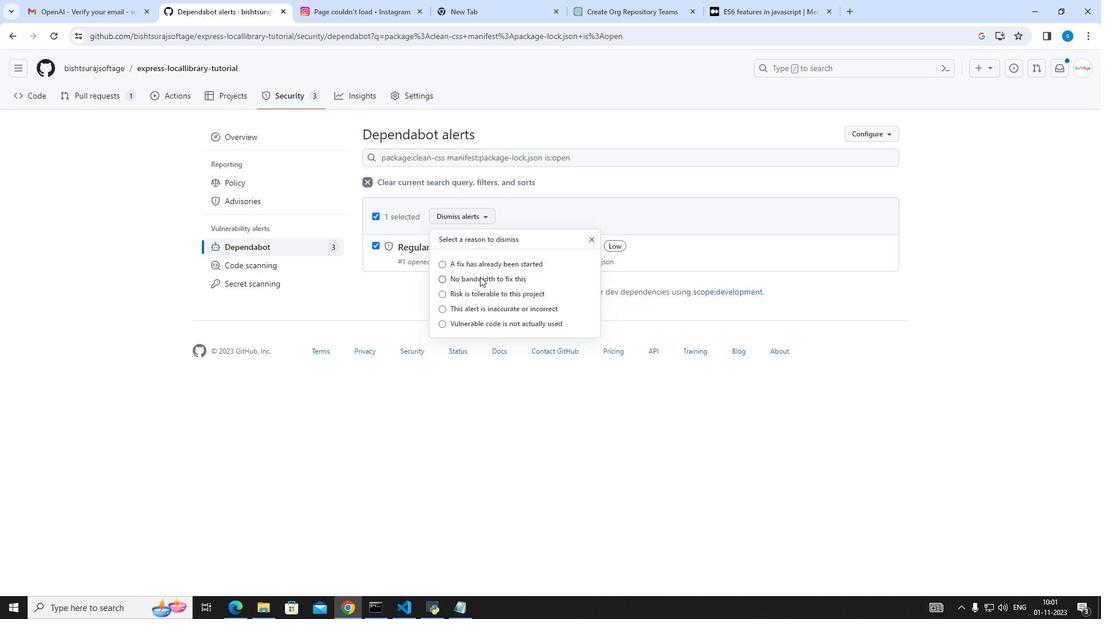 
Action: Mouse moved to (545, 408)
Screenshot: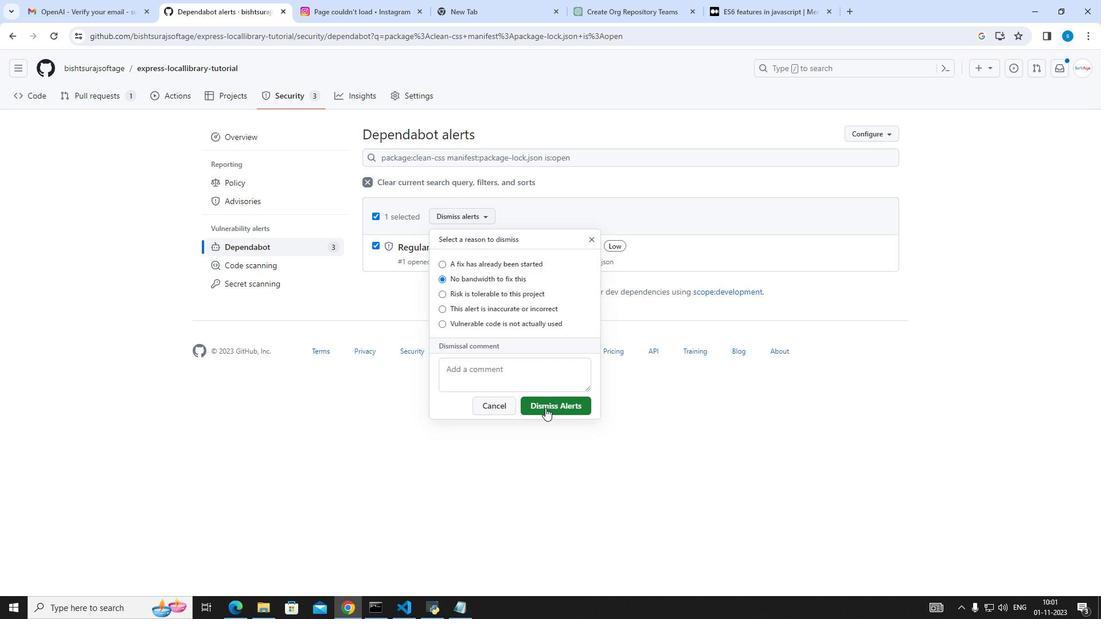 
Action: Mouse pressed left at (545, 408)
Screenshot: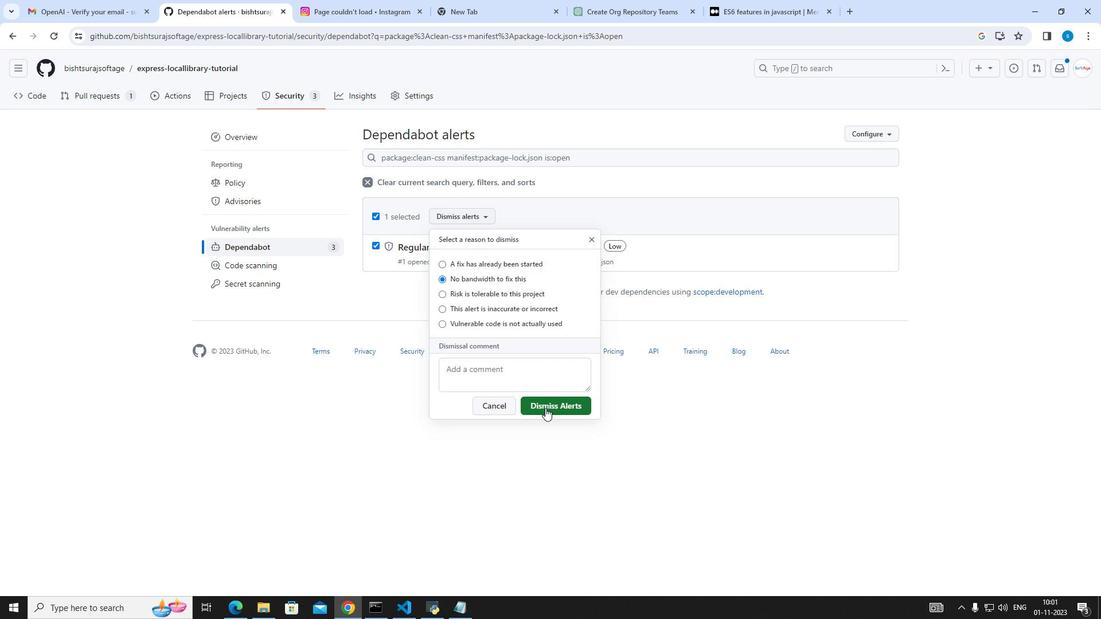 
Action: Mouse pressed left at (545, 408)
Screenshot: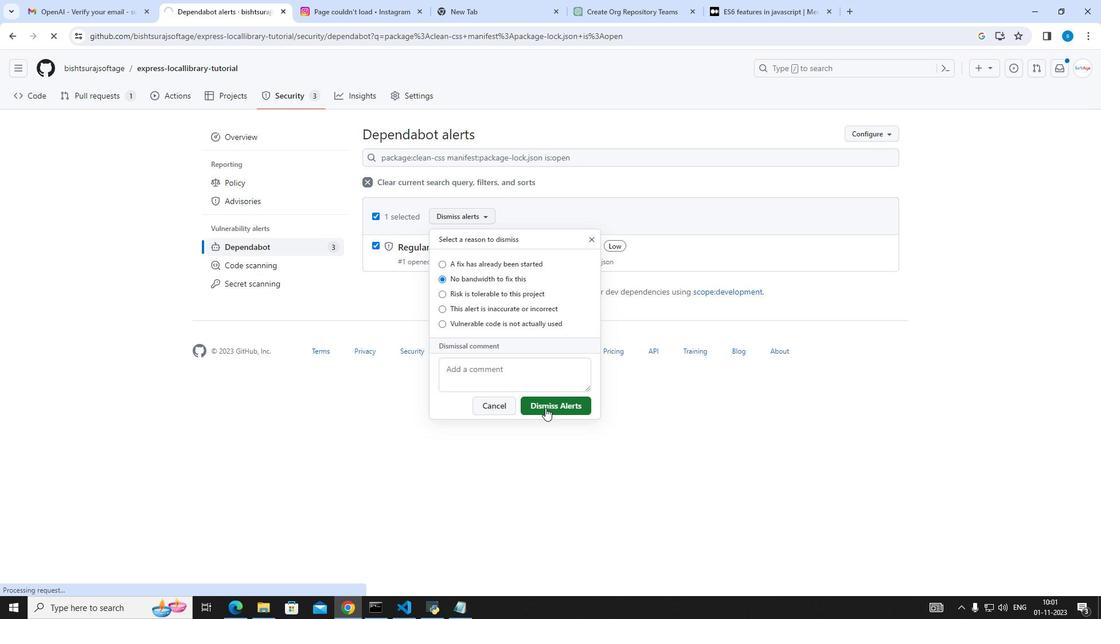 
Action: Mouse moved to (550, 408)
Screenshot: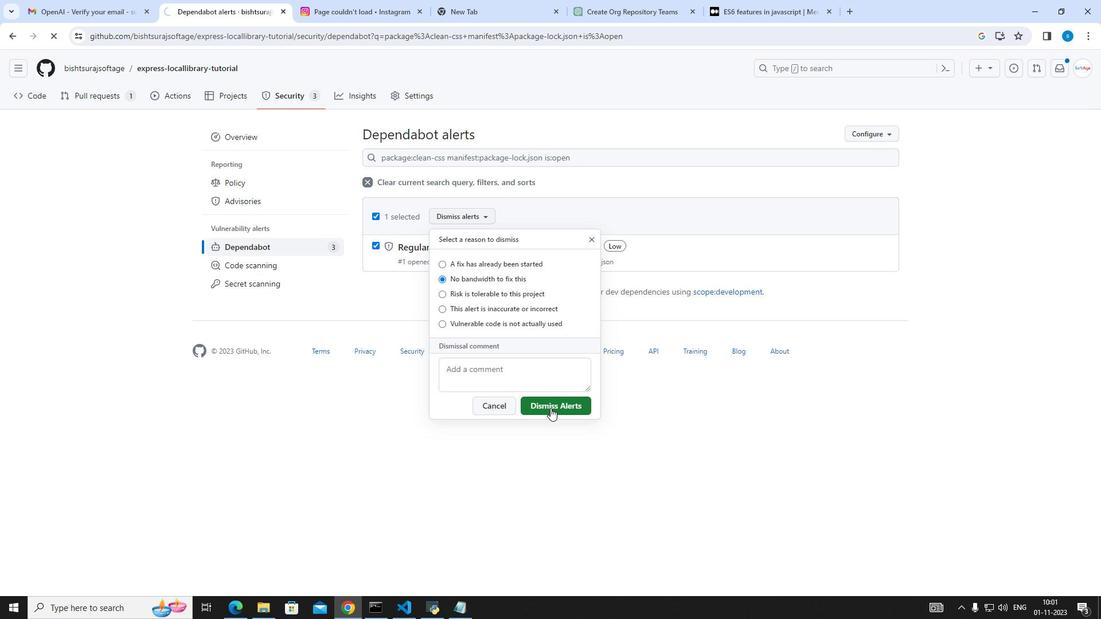 
Action: Mouse pressed left at (550, 408)
Screenshot: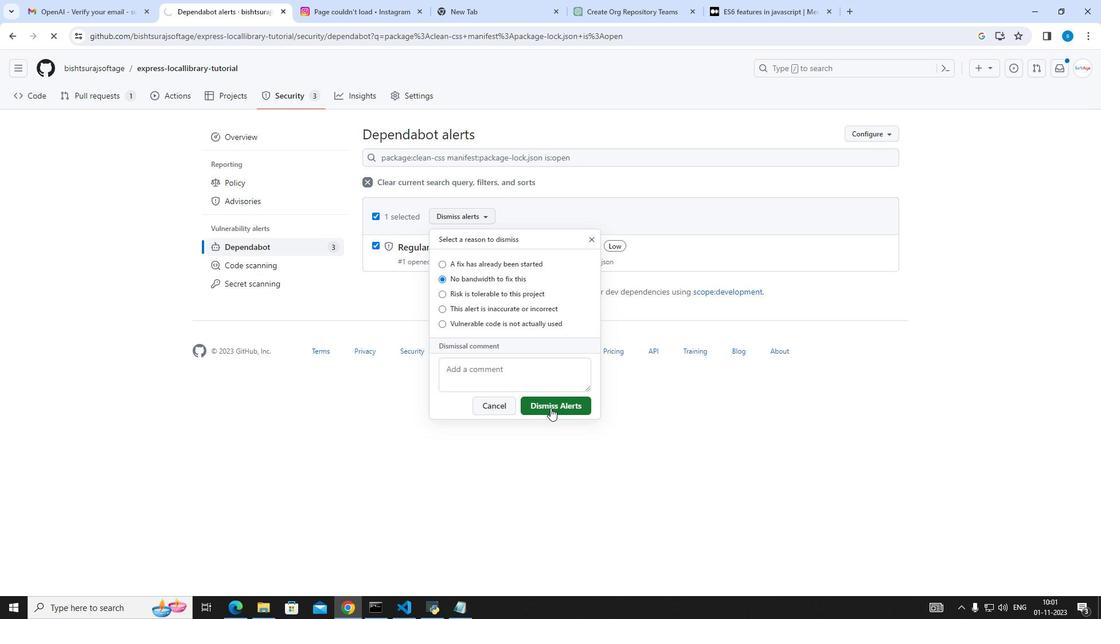 
Action: Mouse moved to (557, 401)
Screenshot: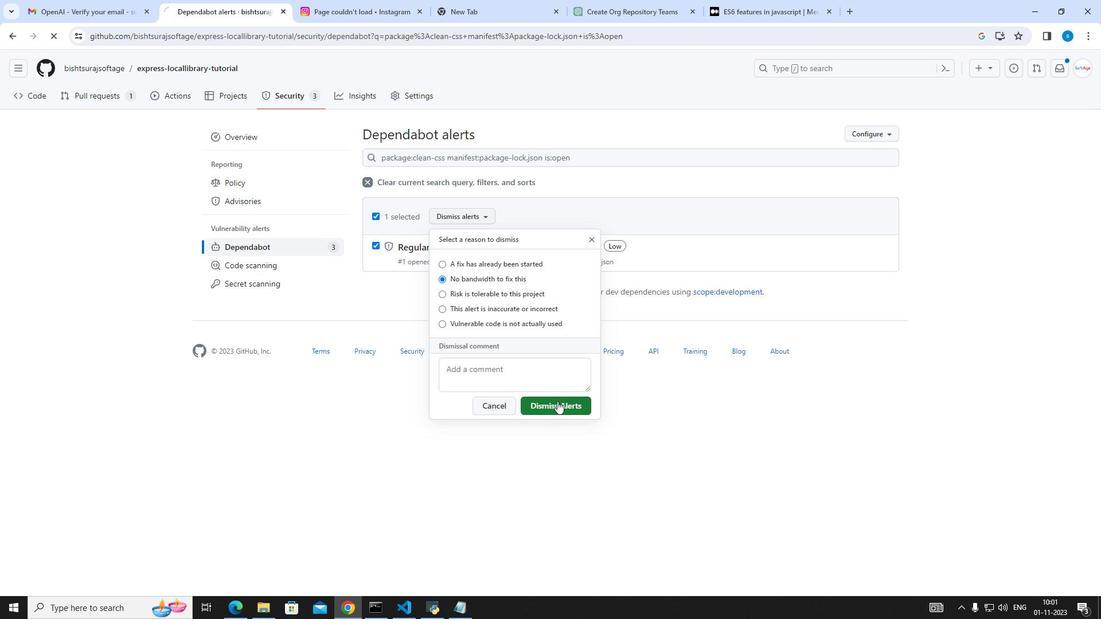 
Action: Mouse pressed left at (557, 401)
Screenshot: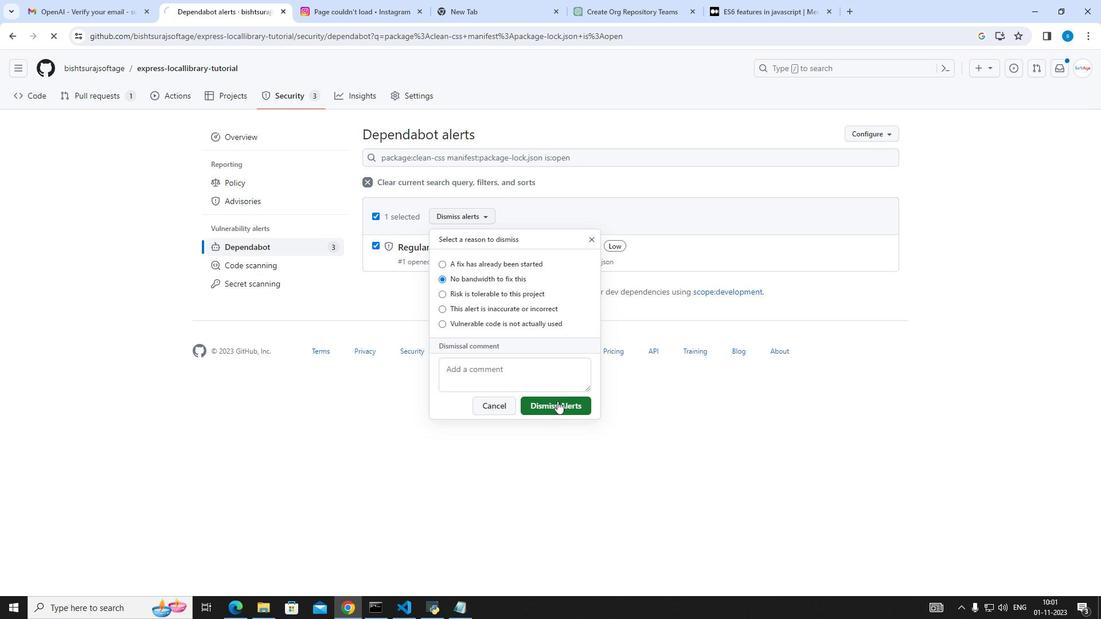 
Action: Mouse pressed left at (557, 401)
Screenshot: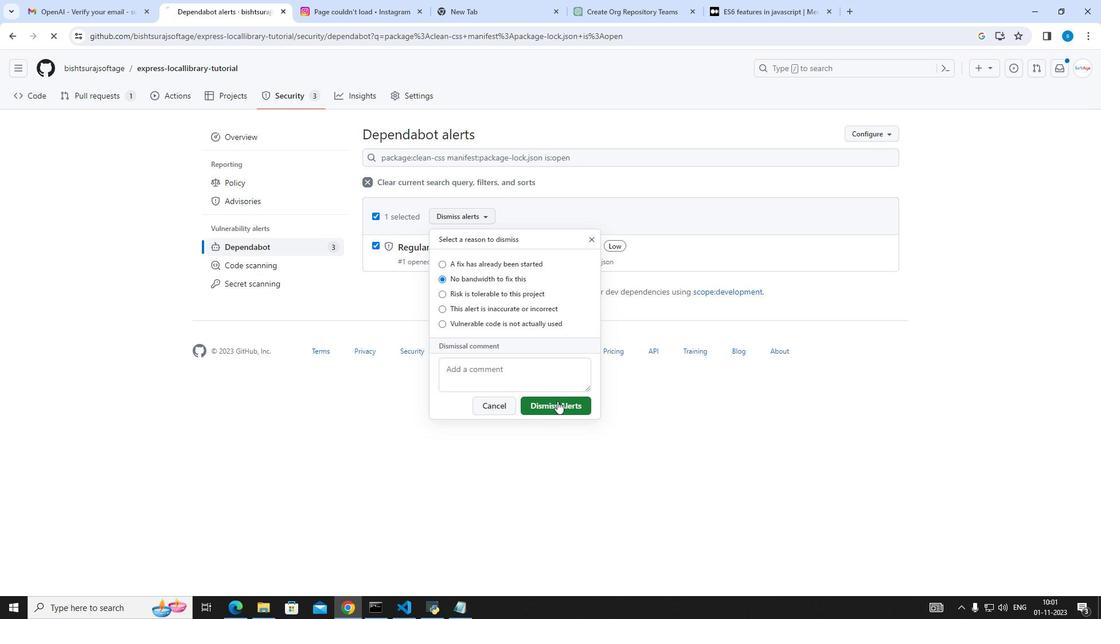
Action: Mouse pressed left at (557, 401)
Screenshot: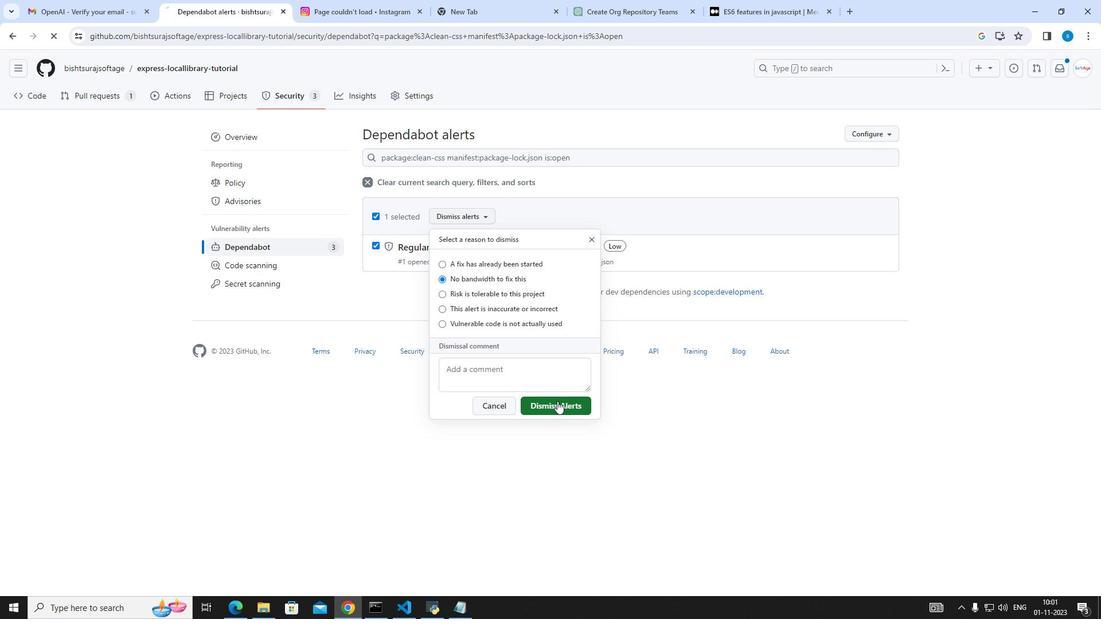 
Action: Mouse moved to (484, 307)
Screenshot: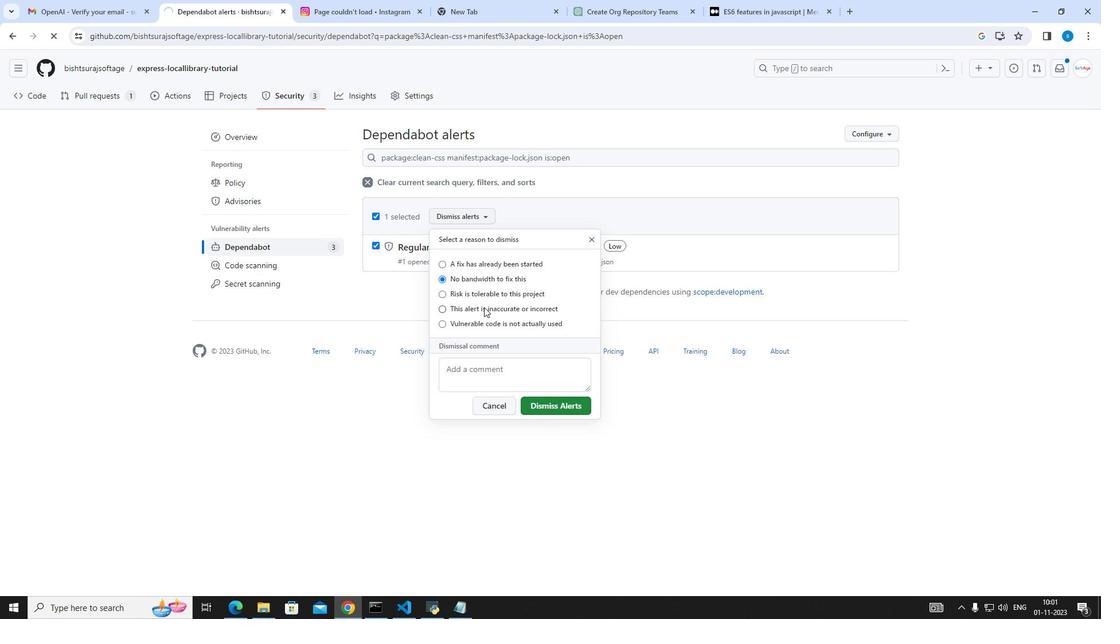
Action: Mouse pressed left at (484, 307)
Screenshot: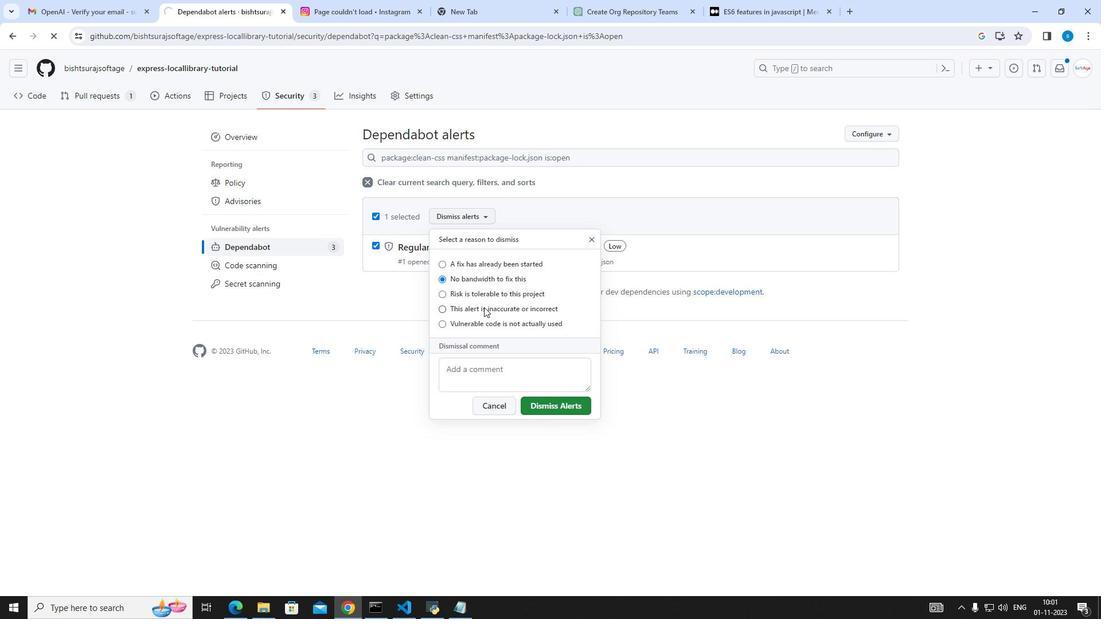 
Action: Mouse moved to (530, 406)
Screenshot: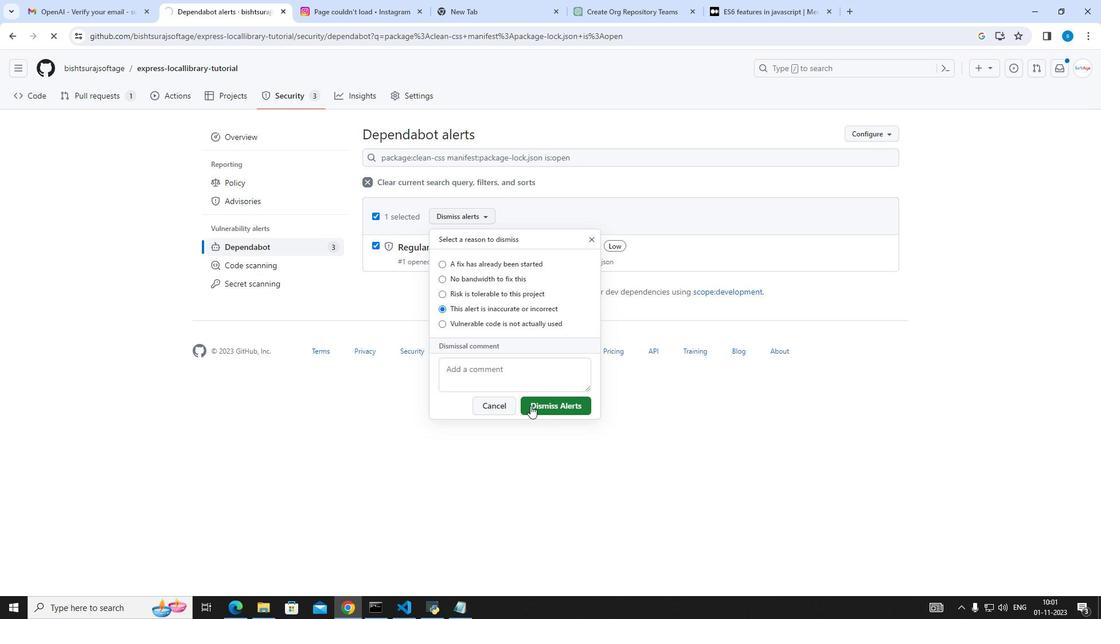 
Action: Mouse pressed left at (530, 406)
Screenshot: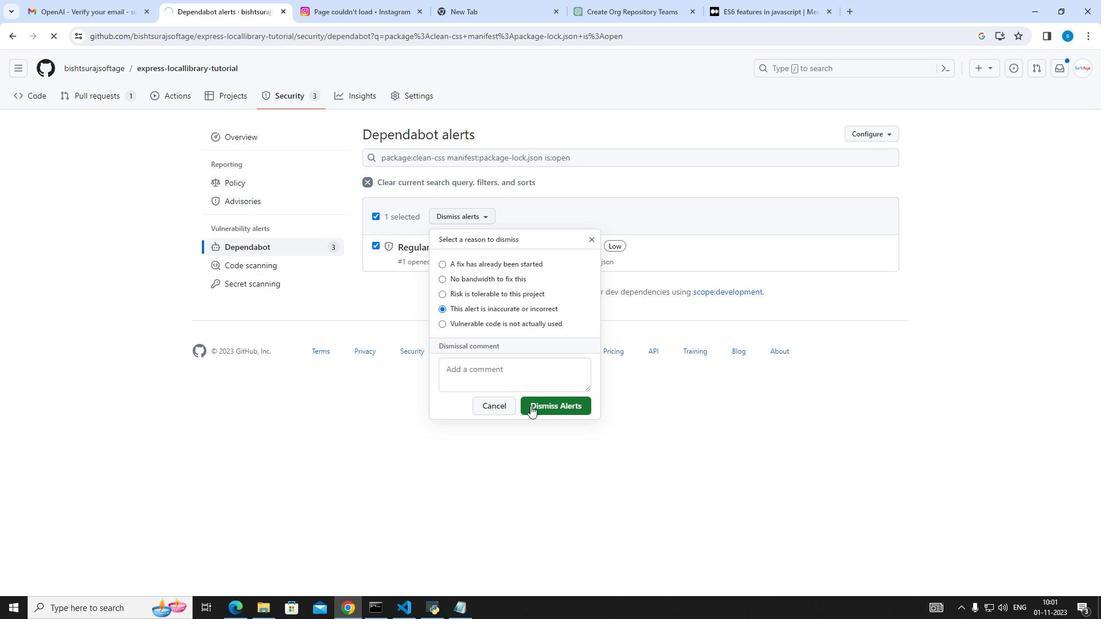 
Action: Mouse moved to (498, 405)
Screenshot: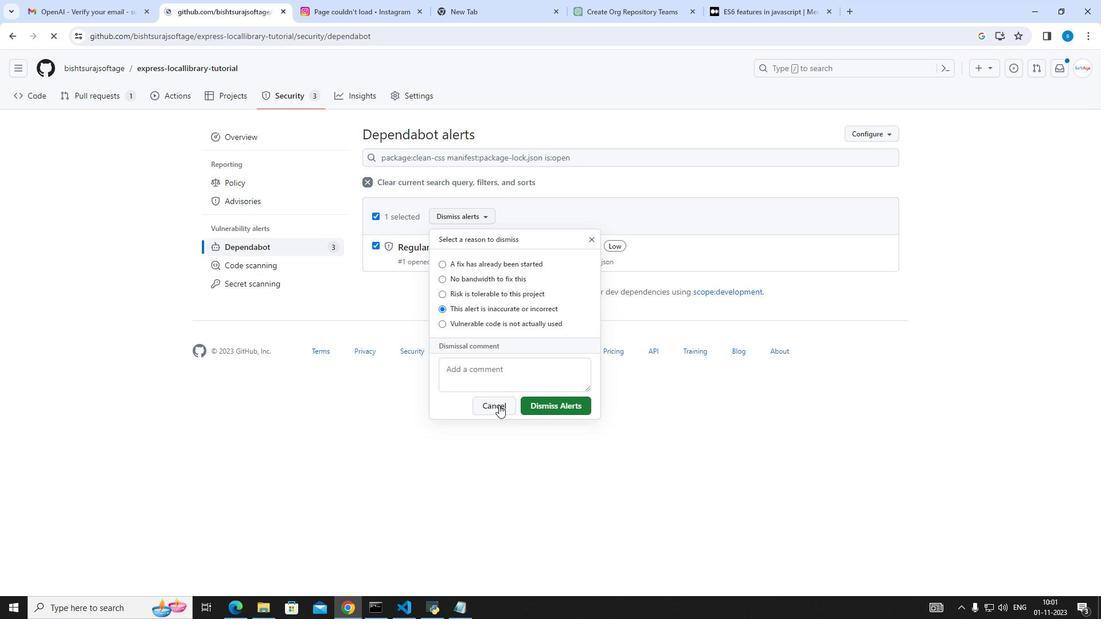 
Action: Mouse pressed left at (498, 405)
Screenshot: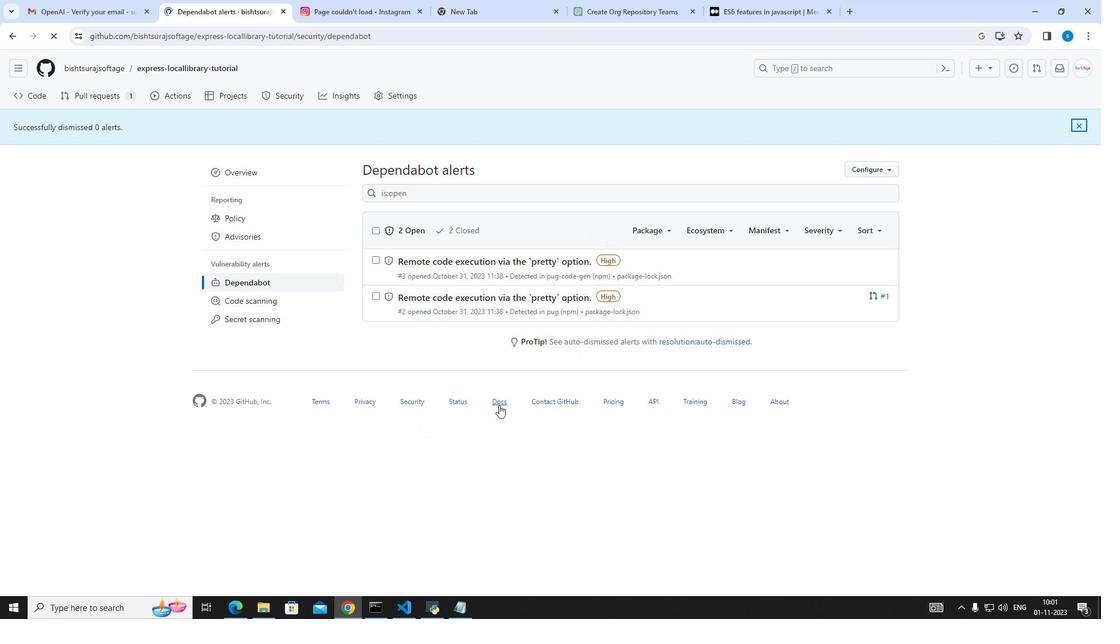 
Action: Mouse moved to (16, 39)
Screenshot: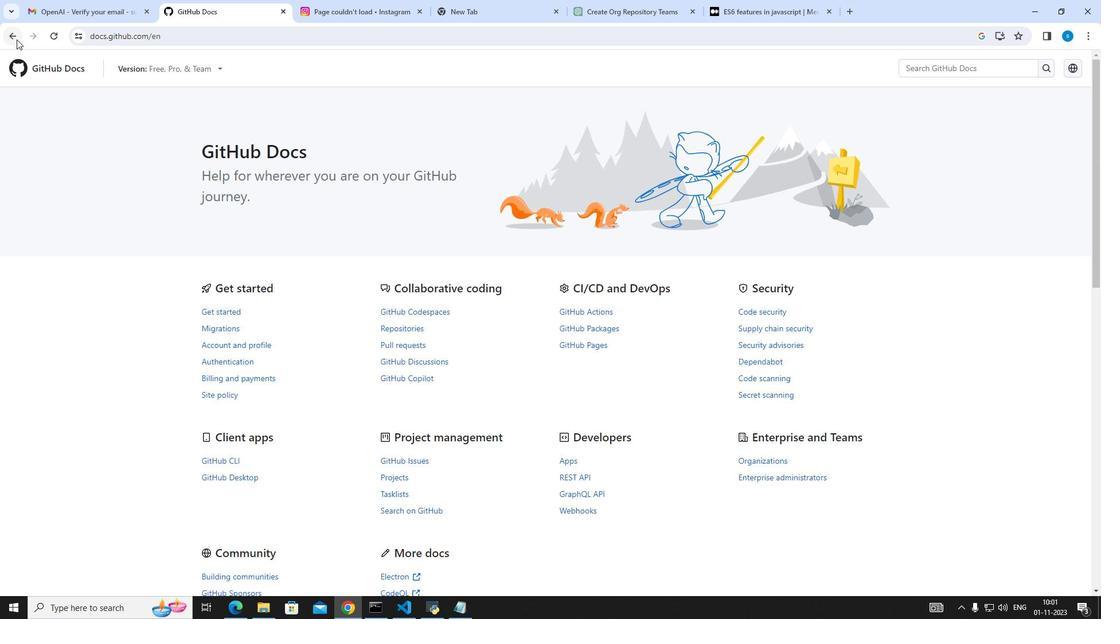 
Action: Mouse pressed left at (16, 39)
Screenshot: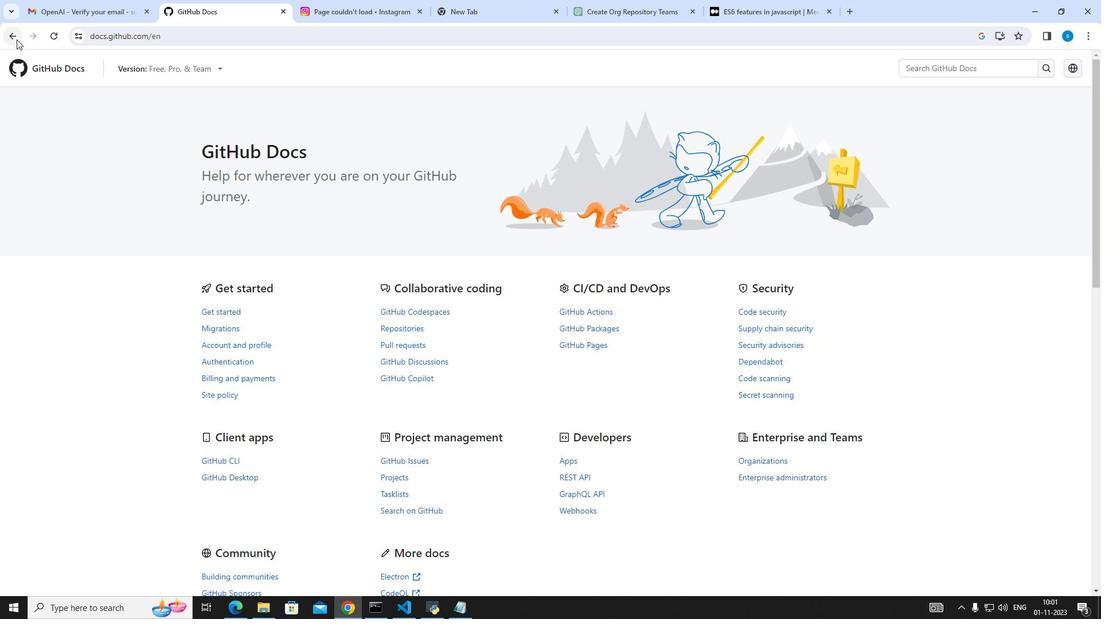 
Action: Mouse moved to (344, 97)
Screenshot: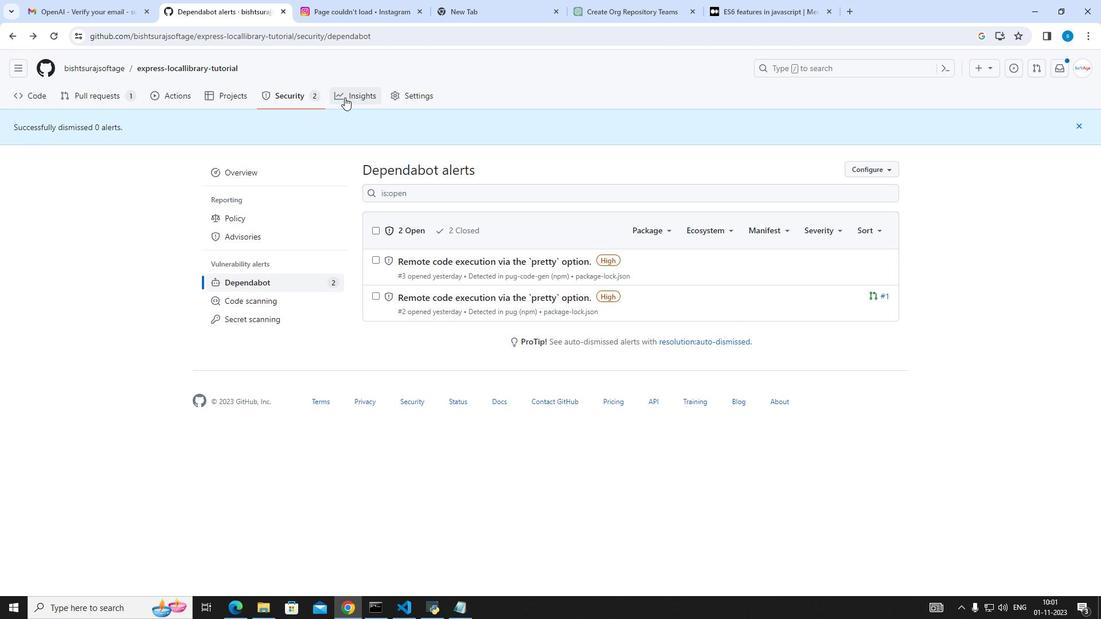 
Action: Mouse pressed left at (344, 97)
Screenshot: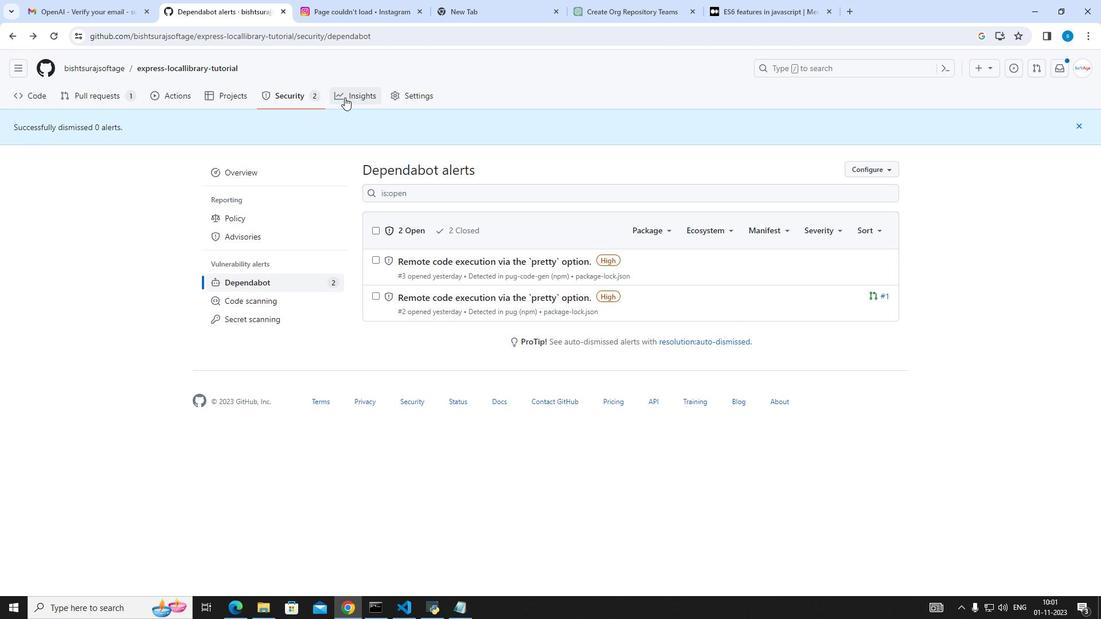 
Action: Mouse moved to (291, 266)
Screenshot: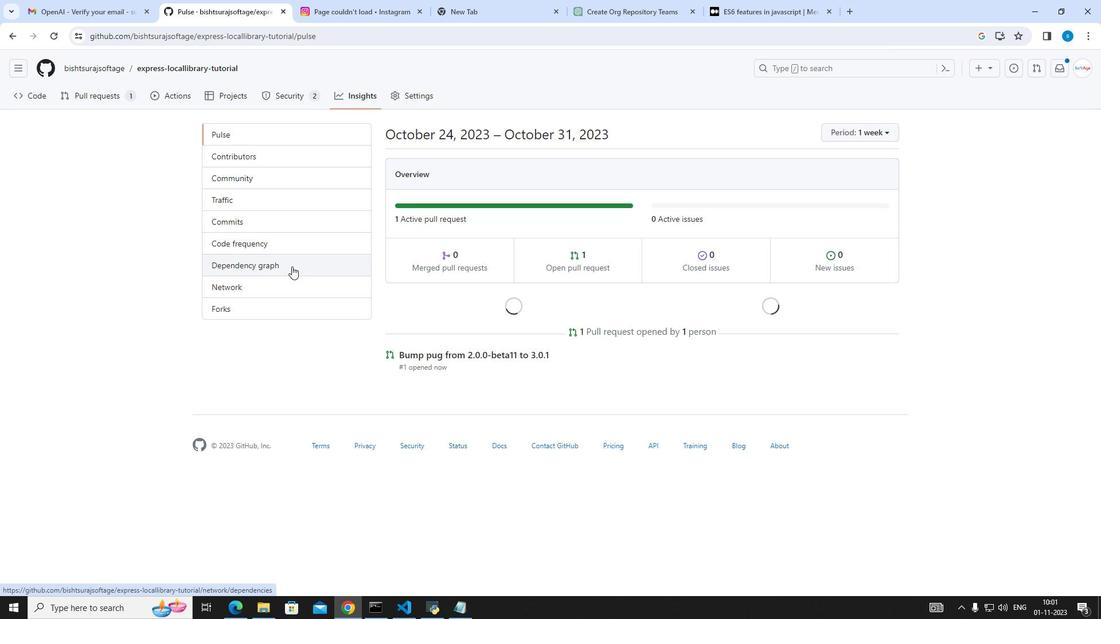 
Action: Mouse pressed left at (291, 266)
Screenshot: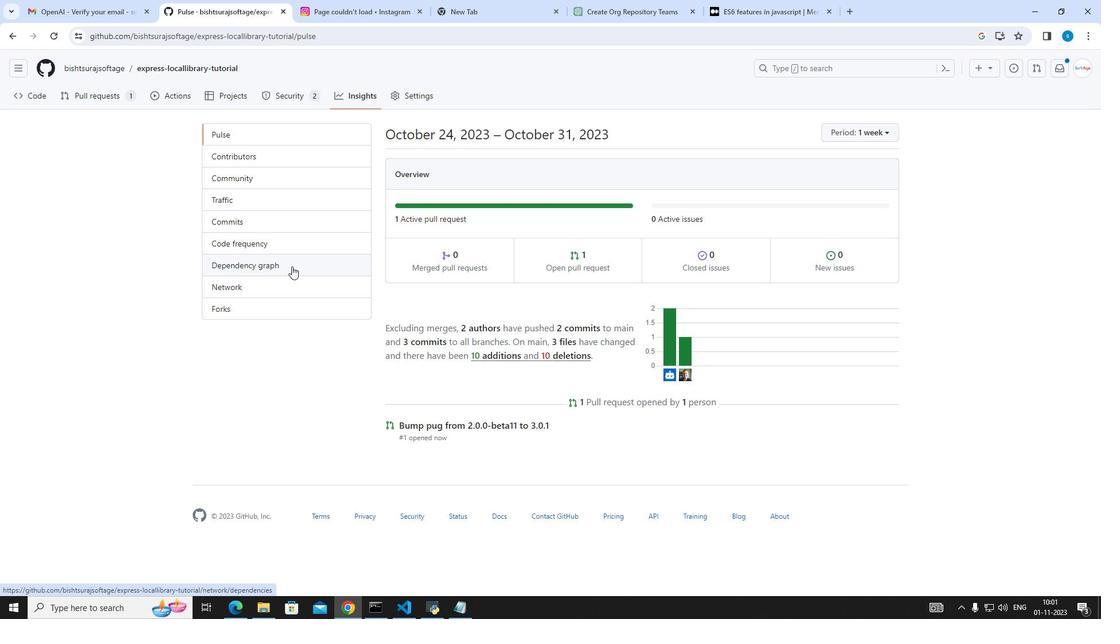 
Action: Mouse moved to (626, 358)
Screenshot: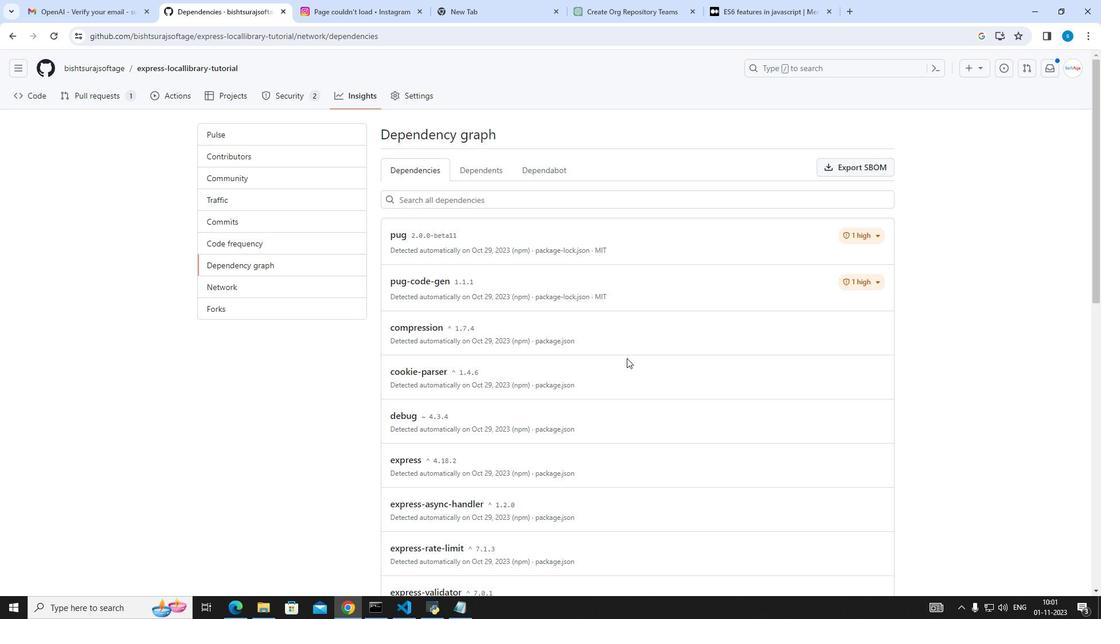 
Action: Mouse scrolled (626, 357) with delta (0, 0)
Screenshot: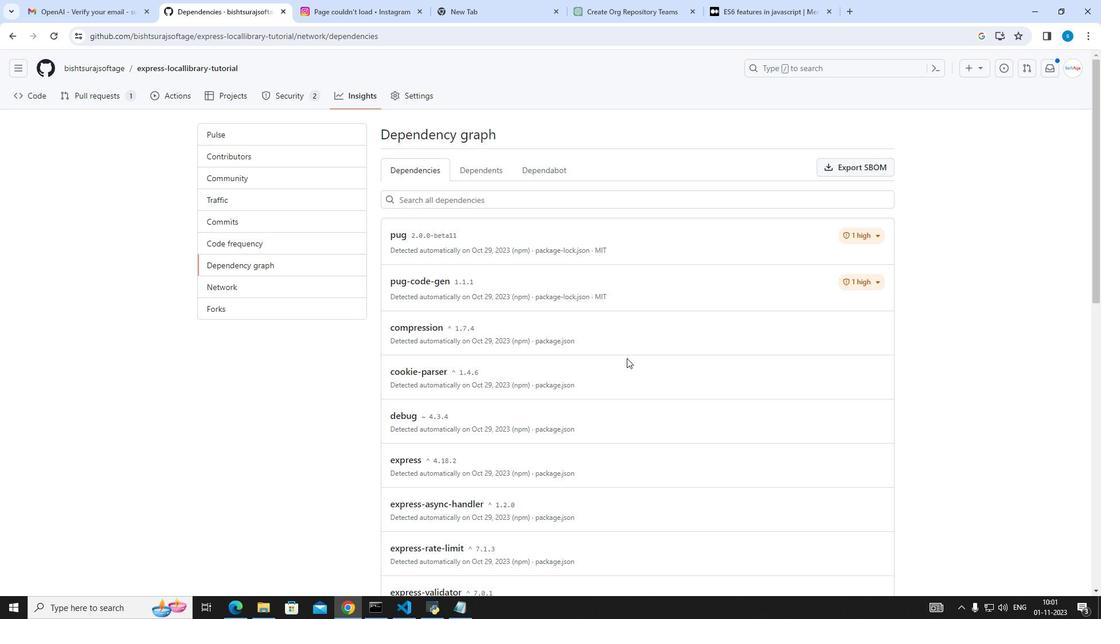 
Action: Mouse scrolled (626, 357) with delta (0, 0)
Screenshot: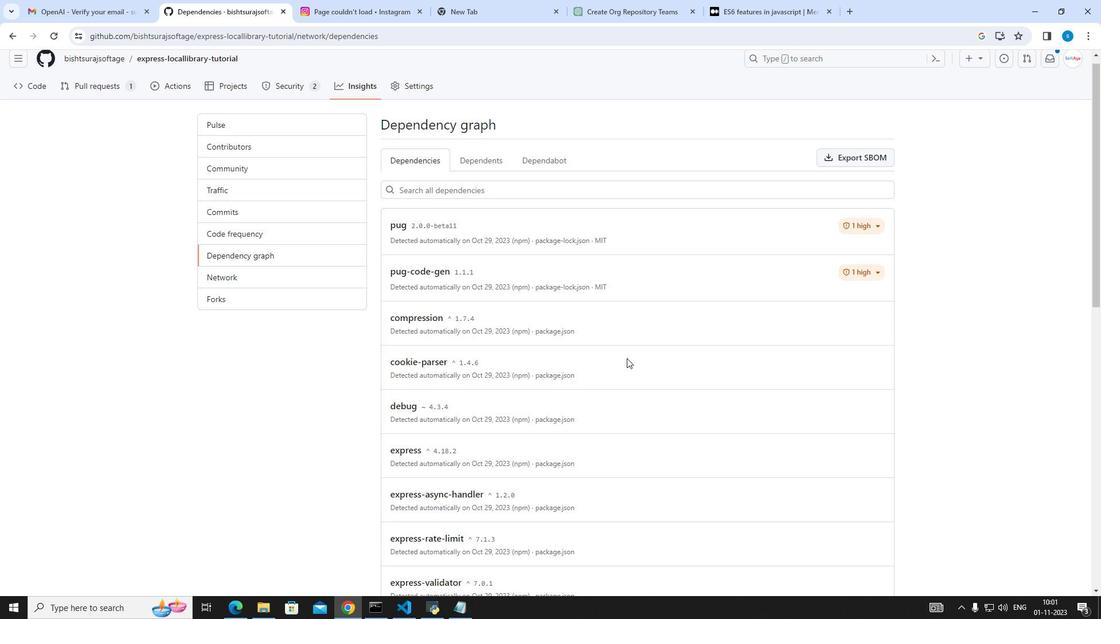 
Action: Mouse scrolled (626, 357) with delta (0, 0)
Screenshot: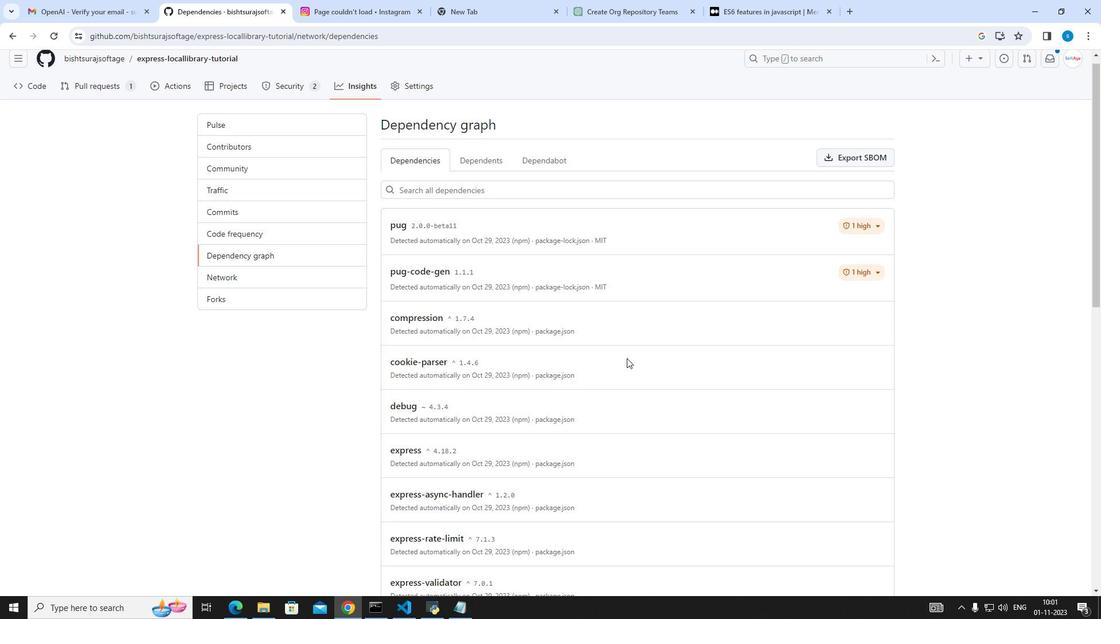 
Action: Mouse scrolled (626, 357) with delta (0, 0)
Screenshot: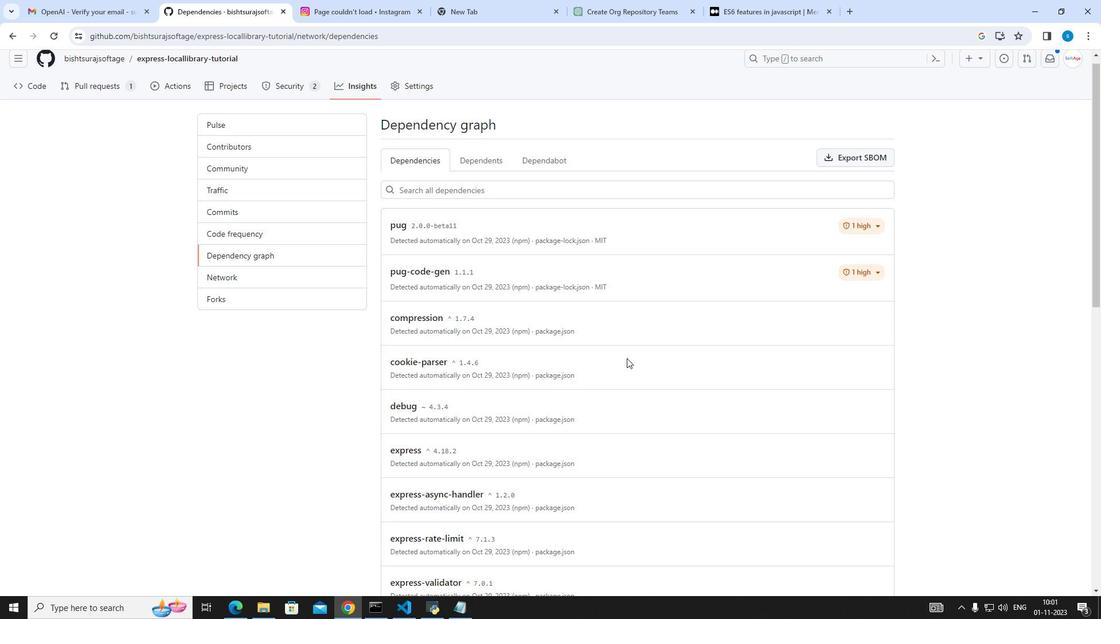 
Action: Mouse scrolled (626, 357) with delta (0, 0)
Screenshot: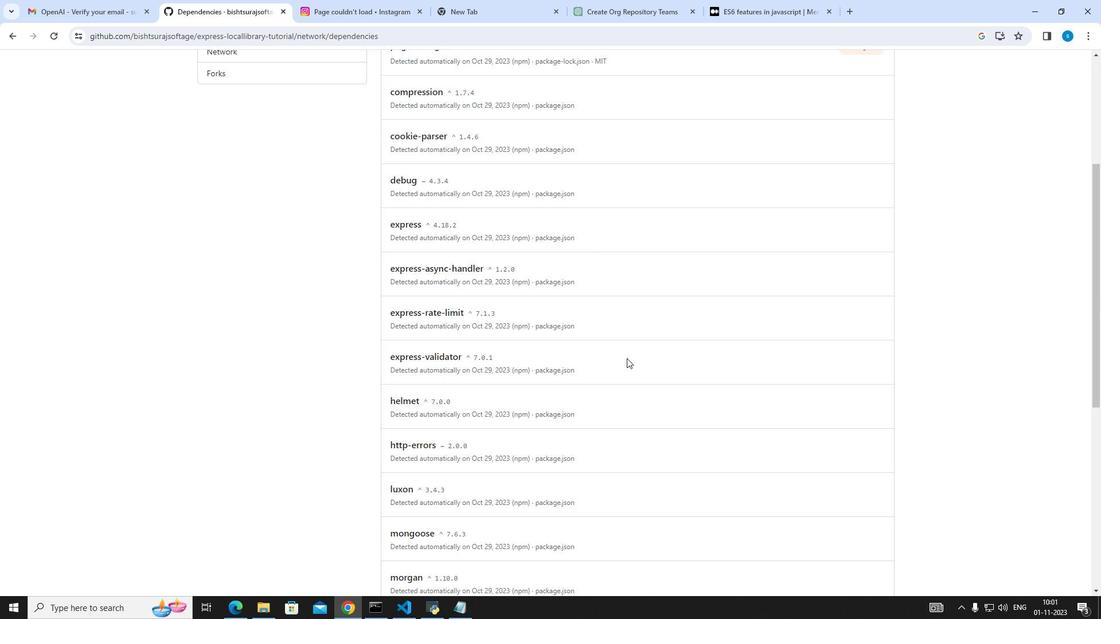 
Action: Mouse scrolled (626, 357) with delta (0, 0)
Screenshot: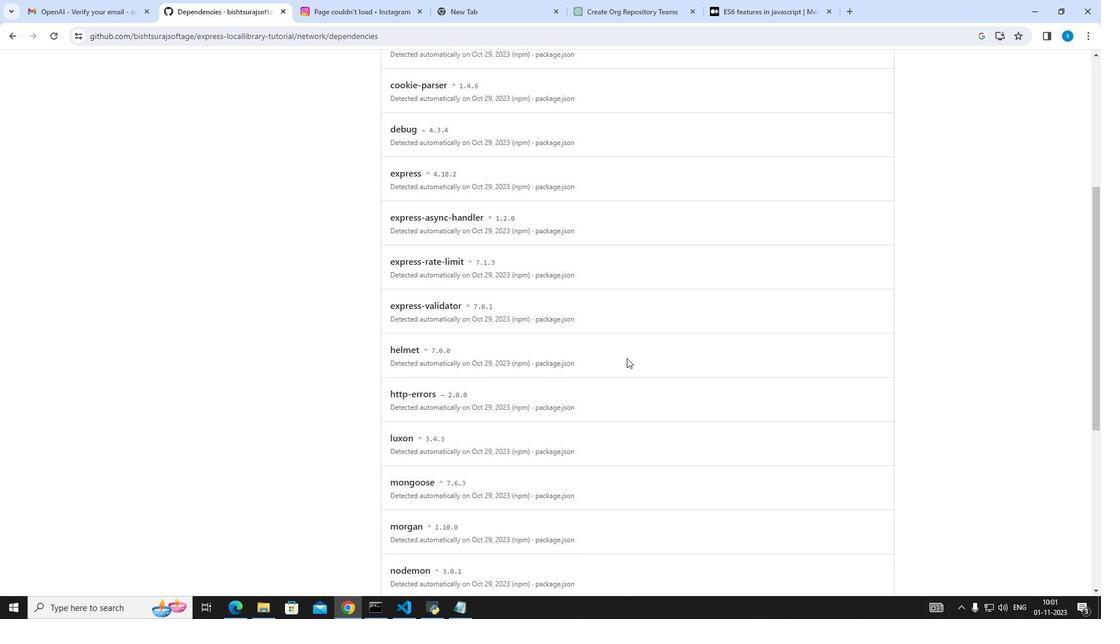 
Action: Mouse scrolled (626, 357) with delta (0, 0)
Screenshot: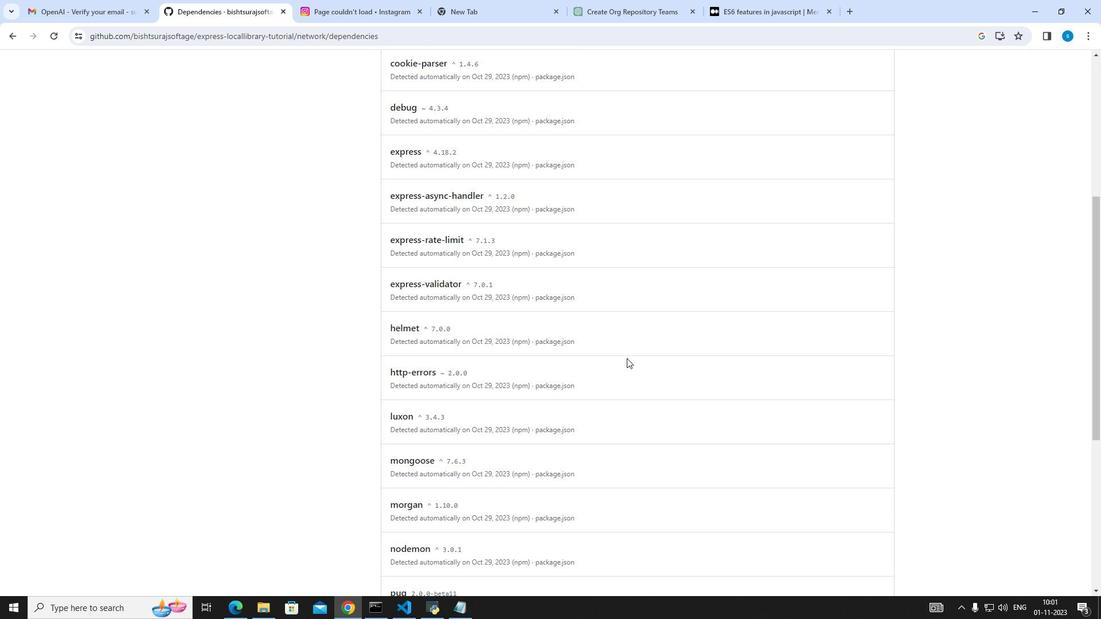 
Action: Mouse scrolled (626, 357) with delta (0, 0)
Screenshot: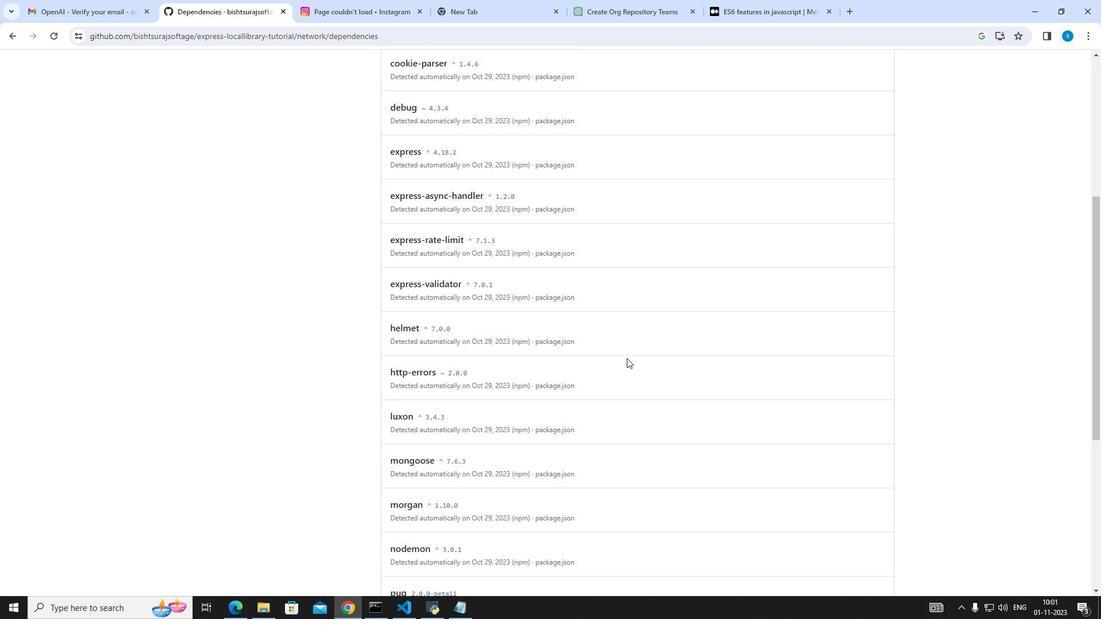 
